 Task: Look for space in Jinshi, China from 6th September, 2023 to 18th September, 2023 for 3 adults in price range Rs.6000 to Rs.12000. Place can be entire place with 2 bedrooms having 2 beds and 2 bathrooms. Property type can be house, flat, guest house, hotel. Booking option can be shelf check-in. Required host language is Chinese (Simplified).
Action: Mouse moved to (590, 198)
Screenshot: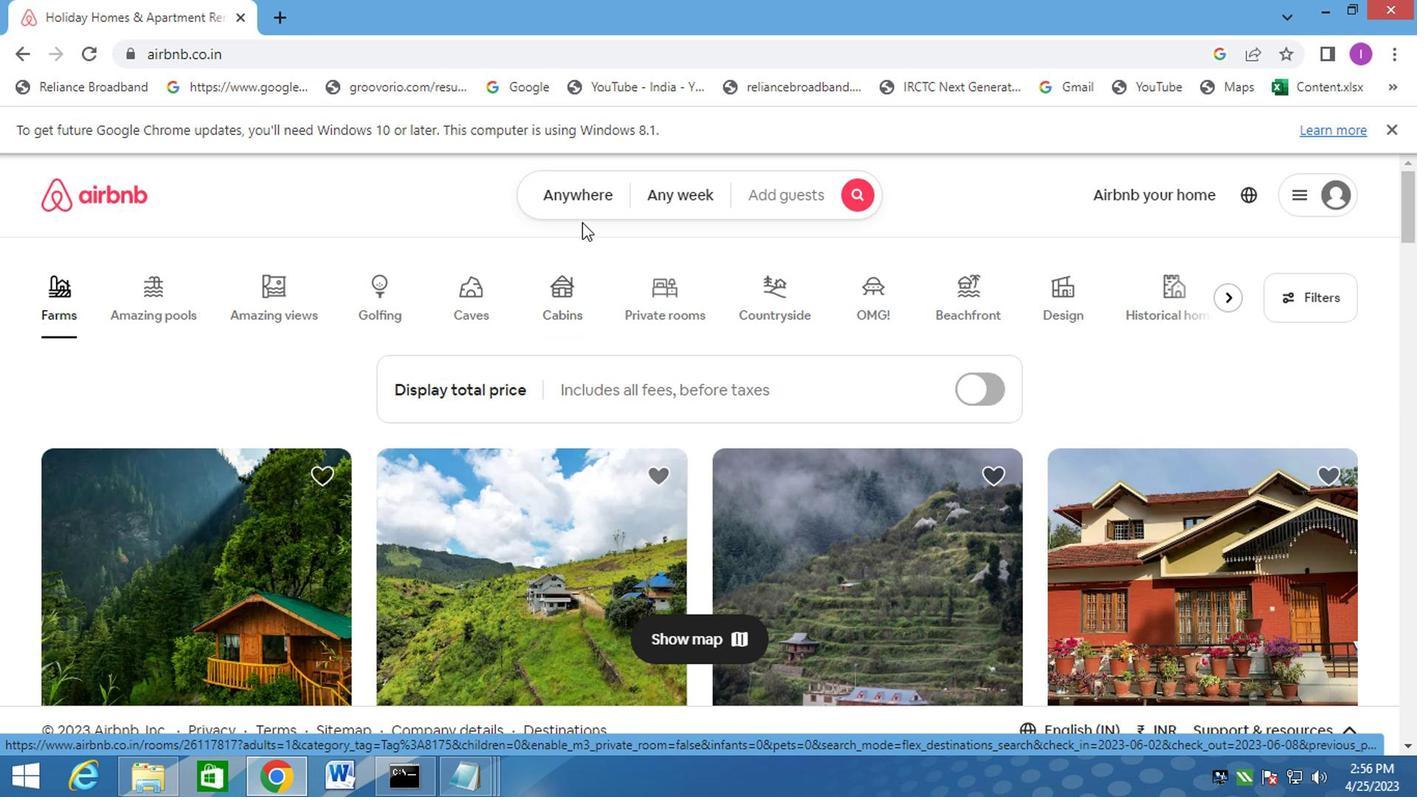 
Action: Mouse pressed left at (590, 198)
Screenshot: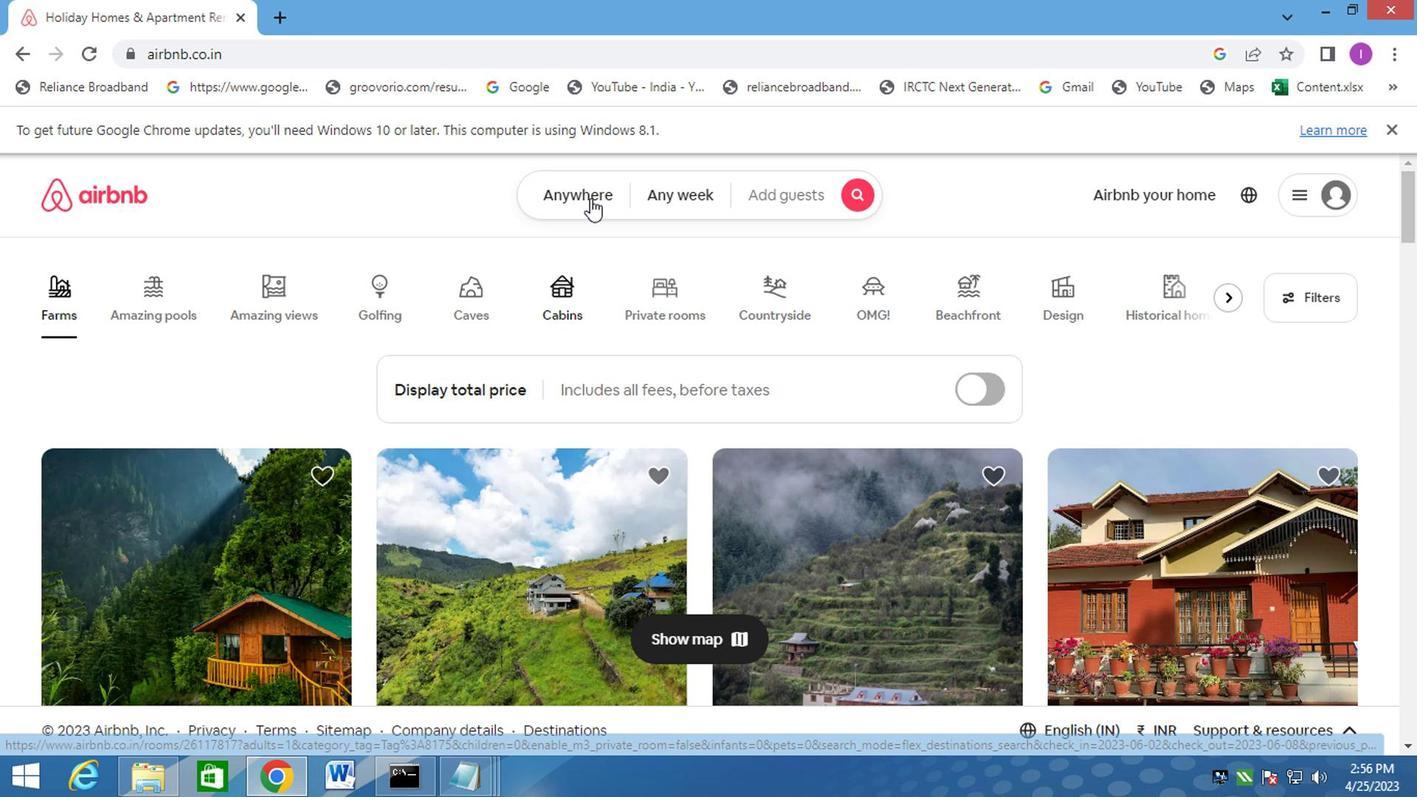 
Action: Mouse moved to (287, 281)
Screenshot: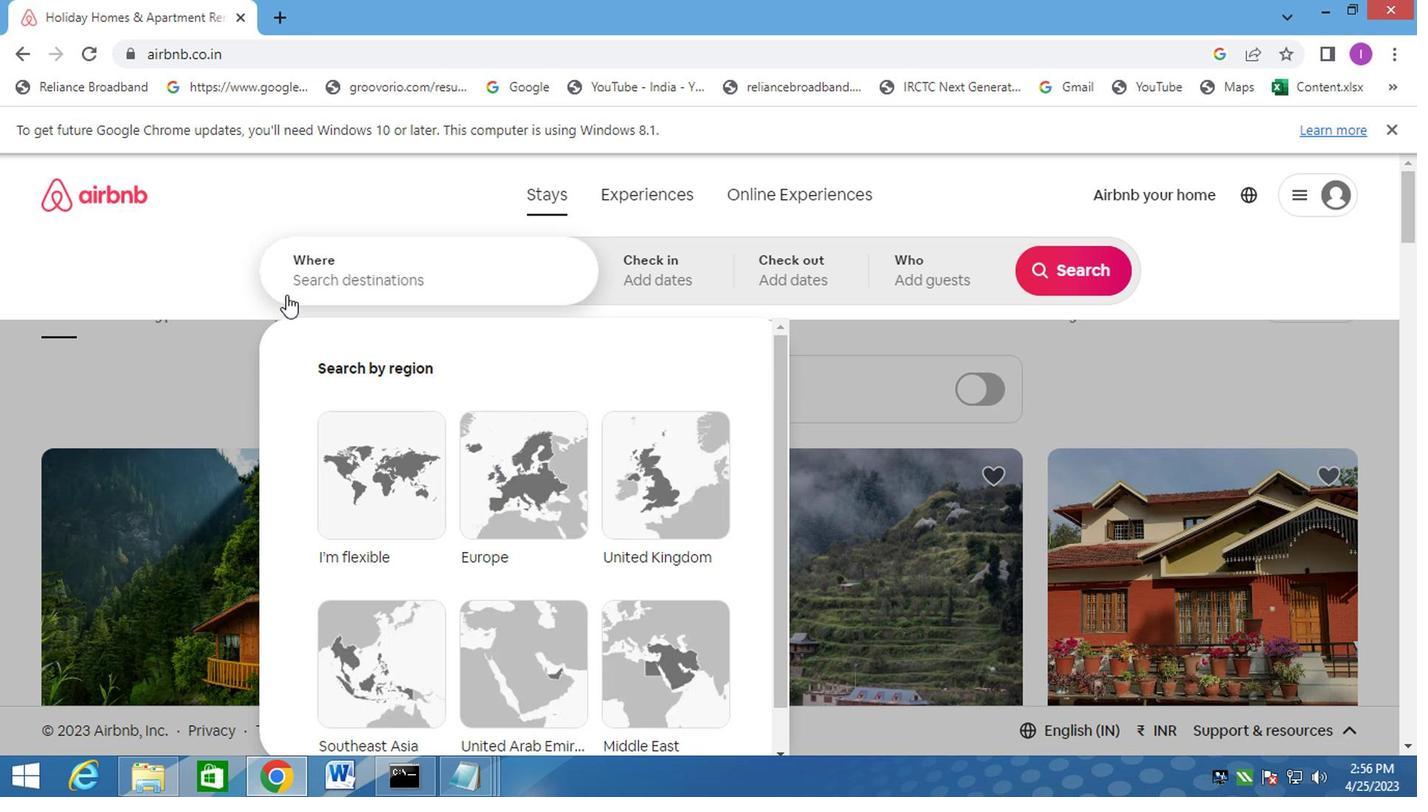 
Action: Mouse pressed left at (287, 281)
Screenshot: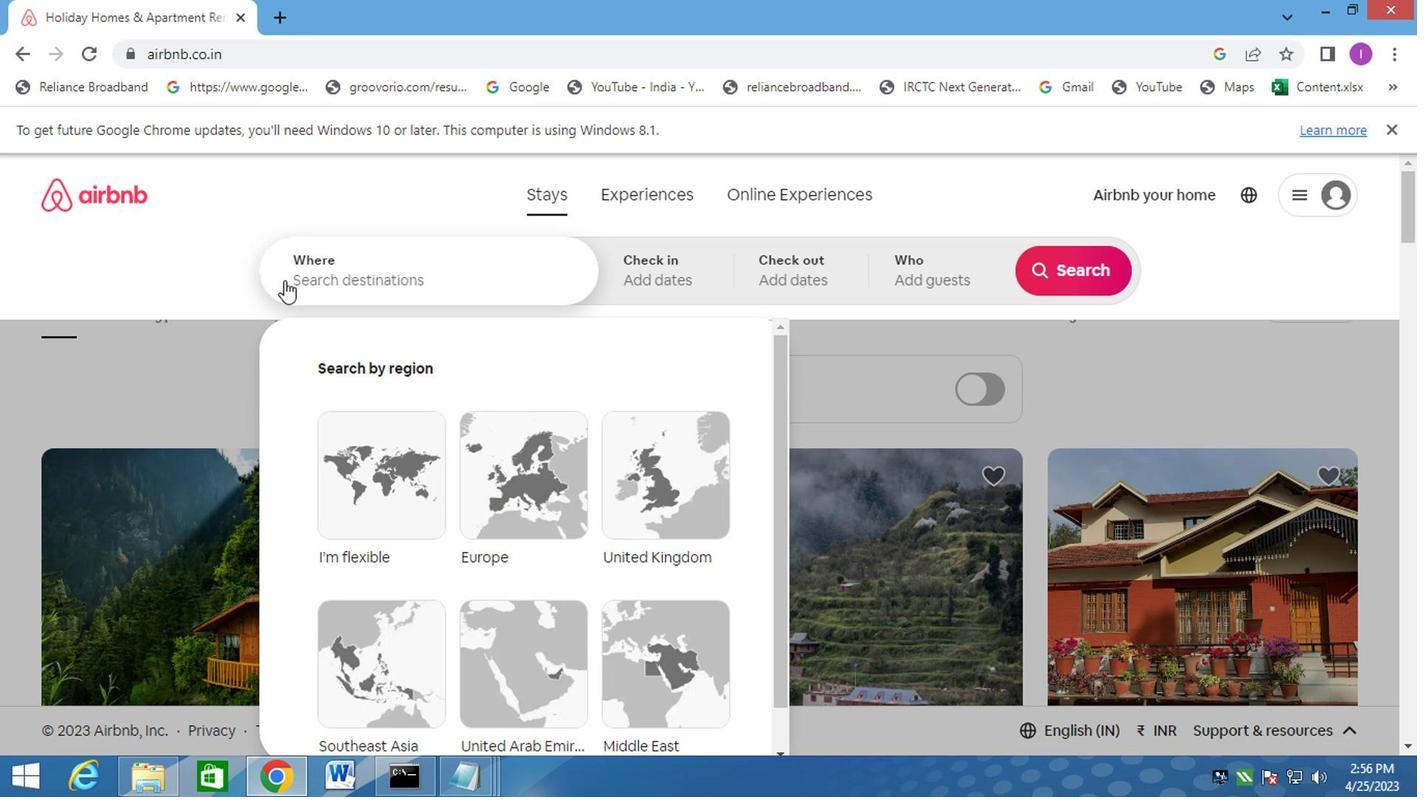 
Action: Mouse moved to (378, 332)
Screenshot: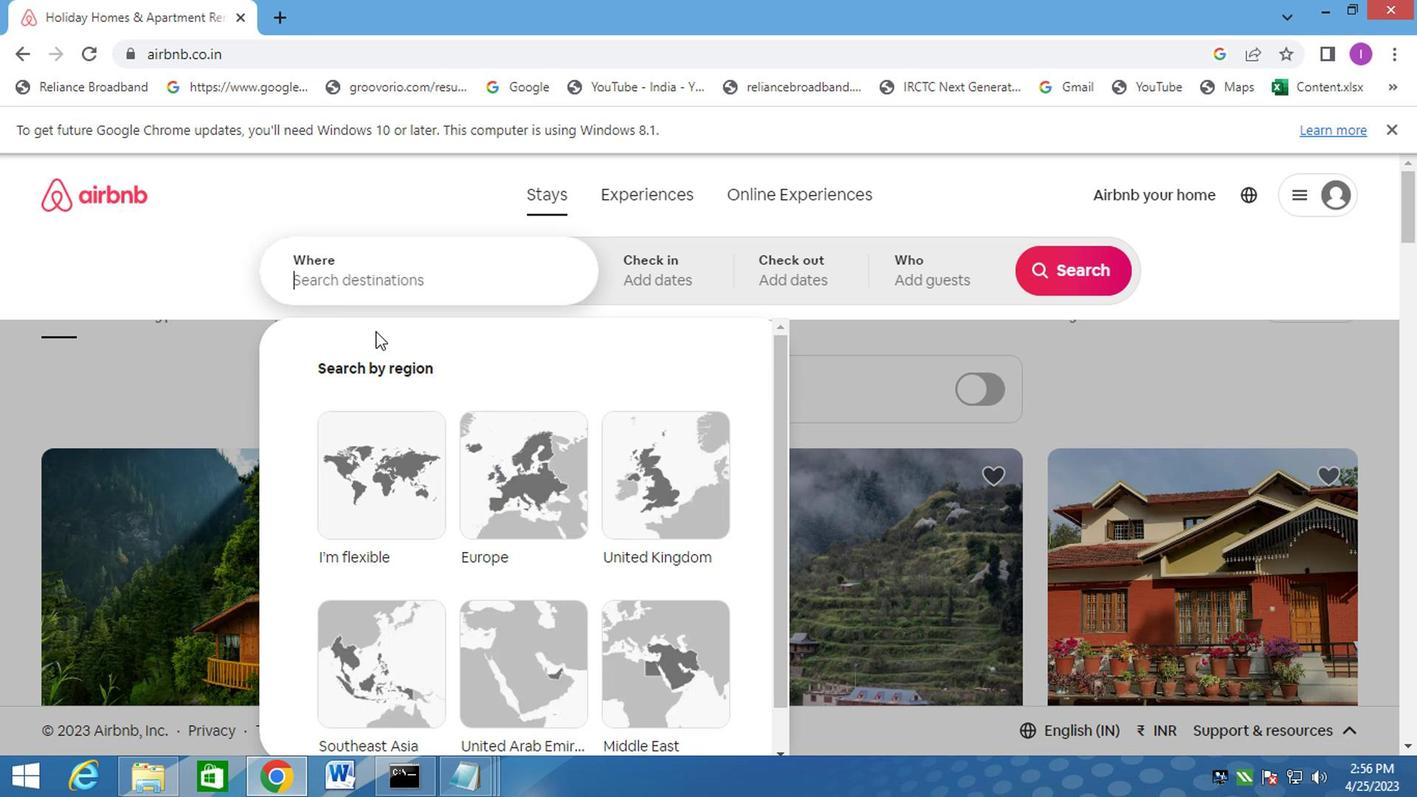 
Action: Key pressed jinshi,chibn<Key.backspace><Key.backspace>na
Screenshot: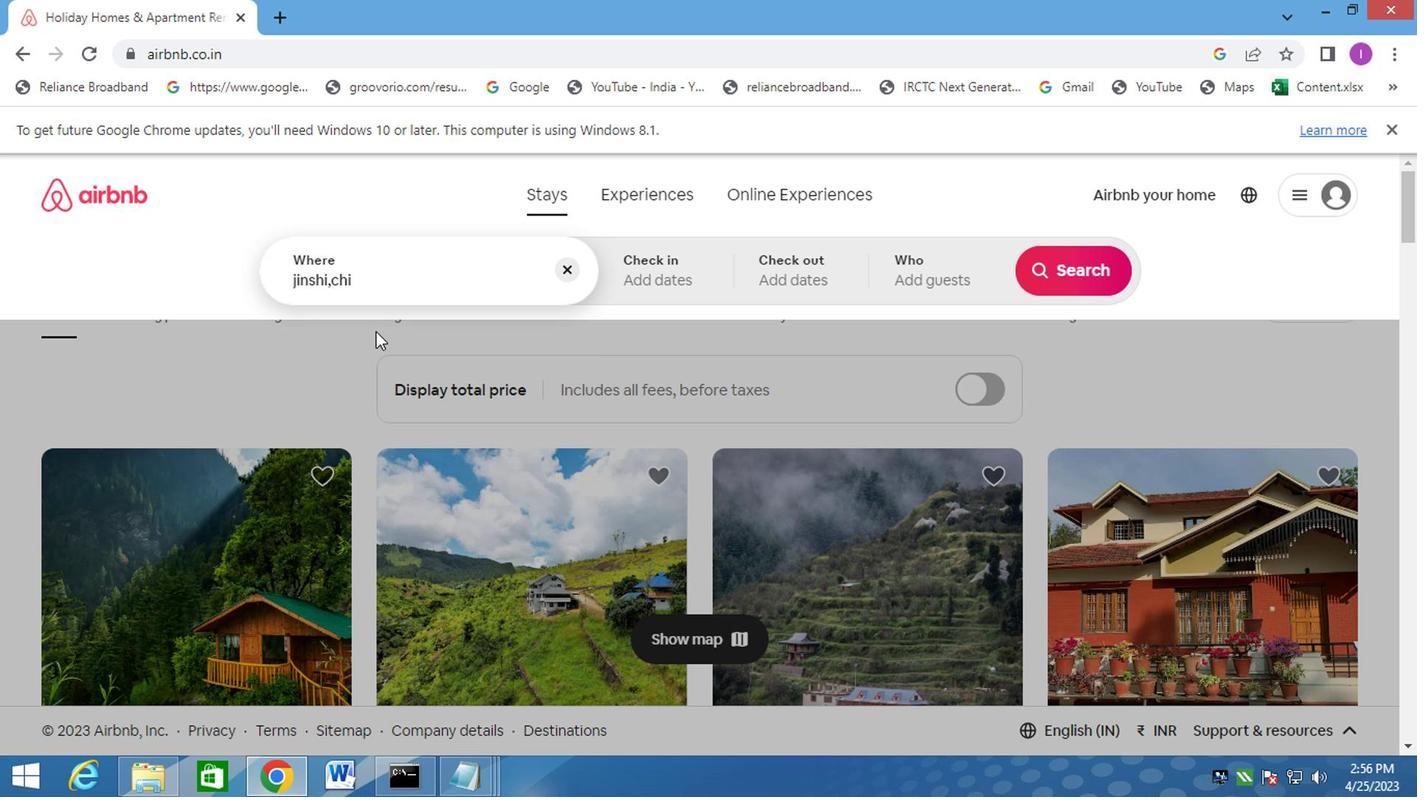 
Action: Mouse moved to (670, 274)
Screenshot: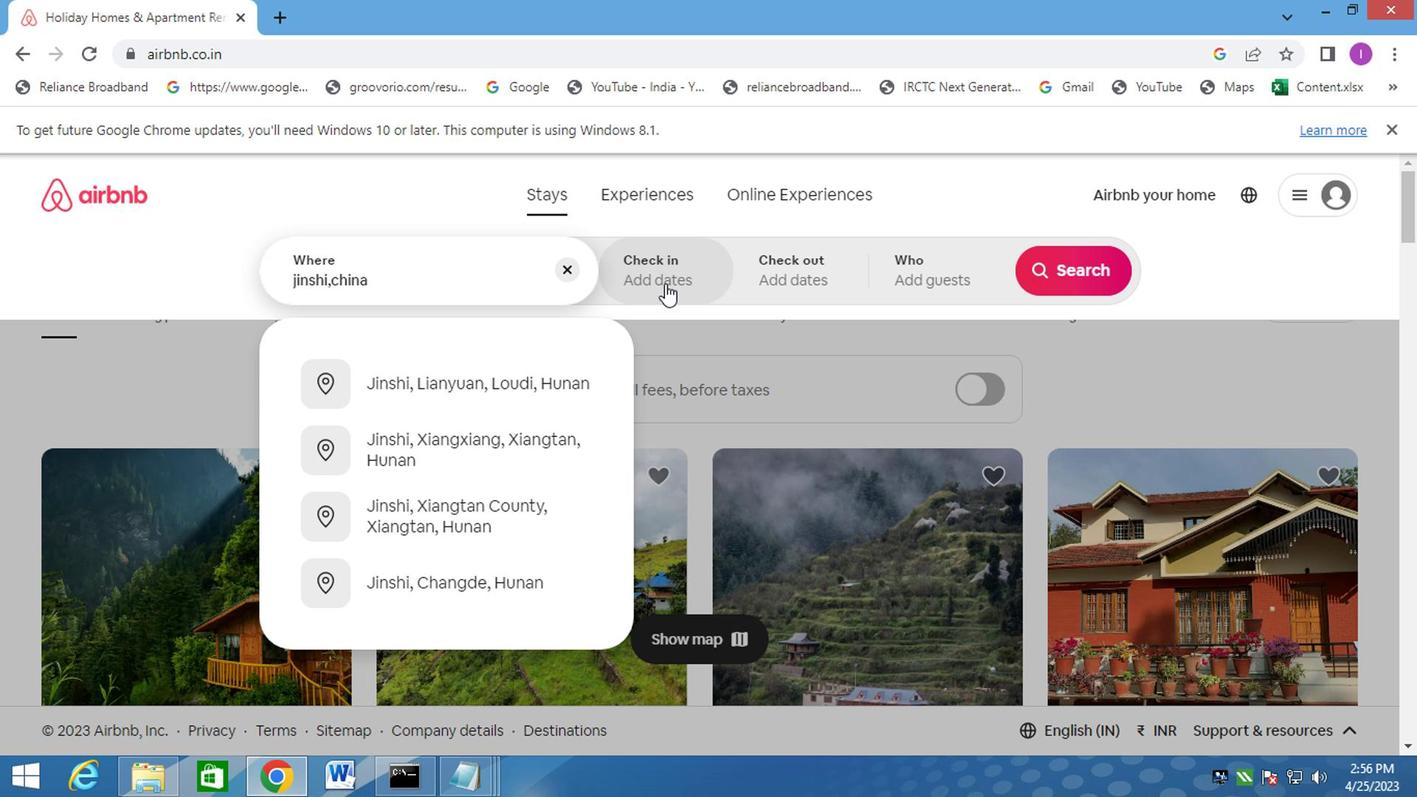 
Action: Mouse pressed left at (670, 274)
Screenshot: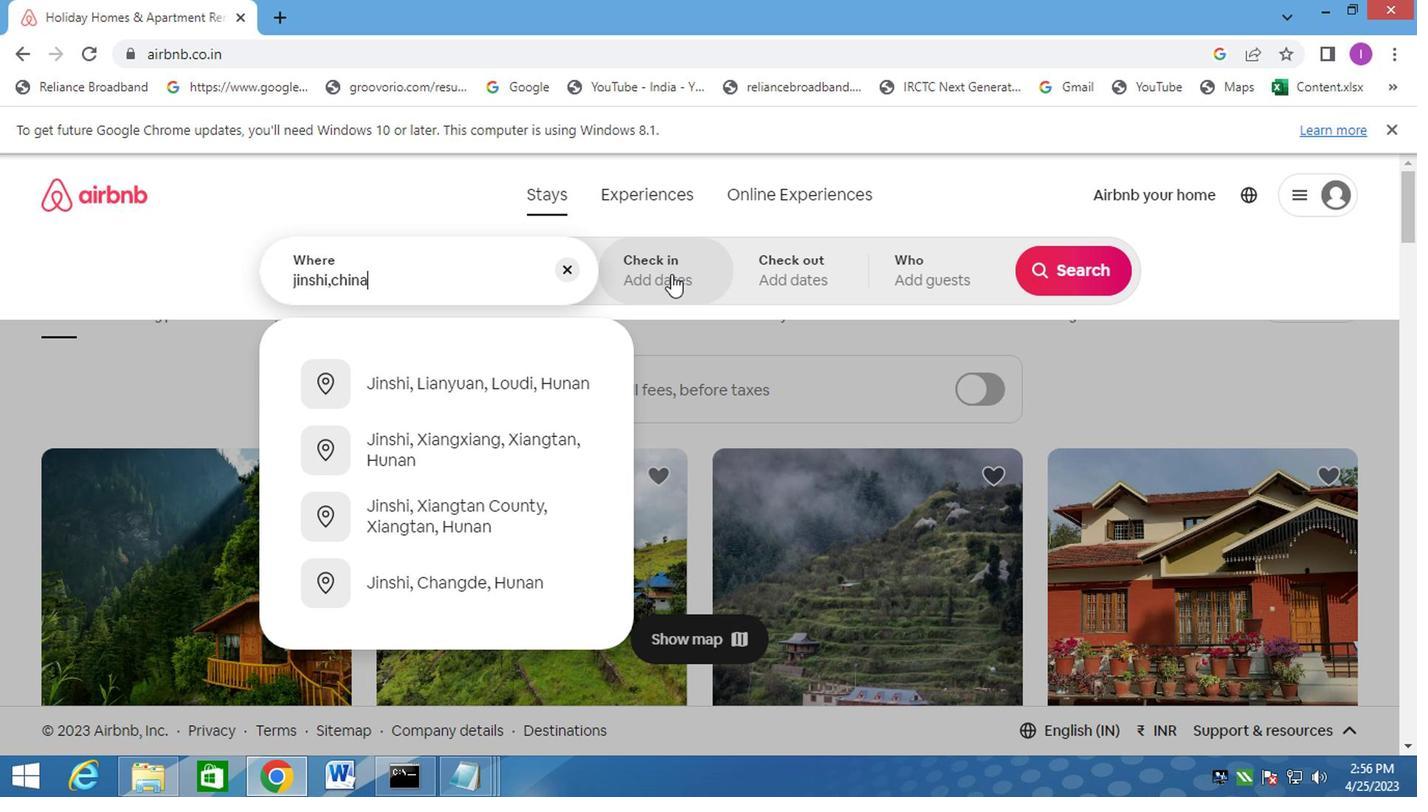 
Action: Mouse moved to (1053, 437)
Screenshot: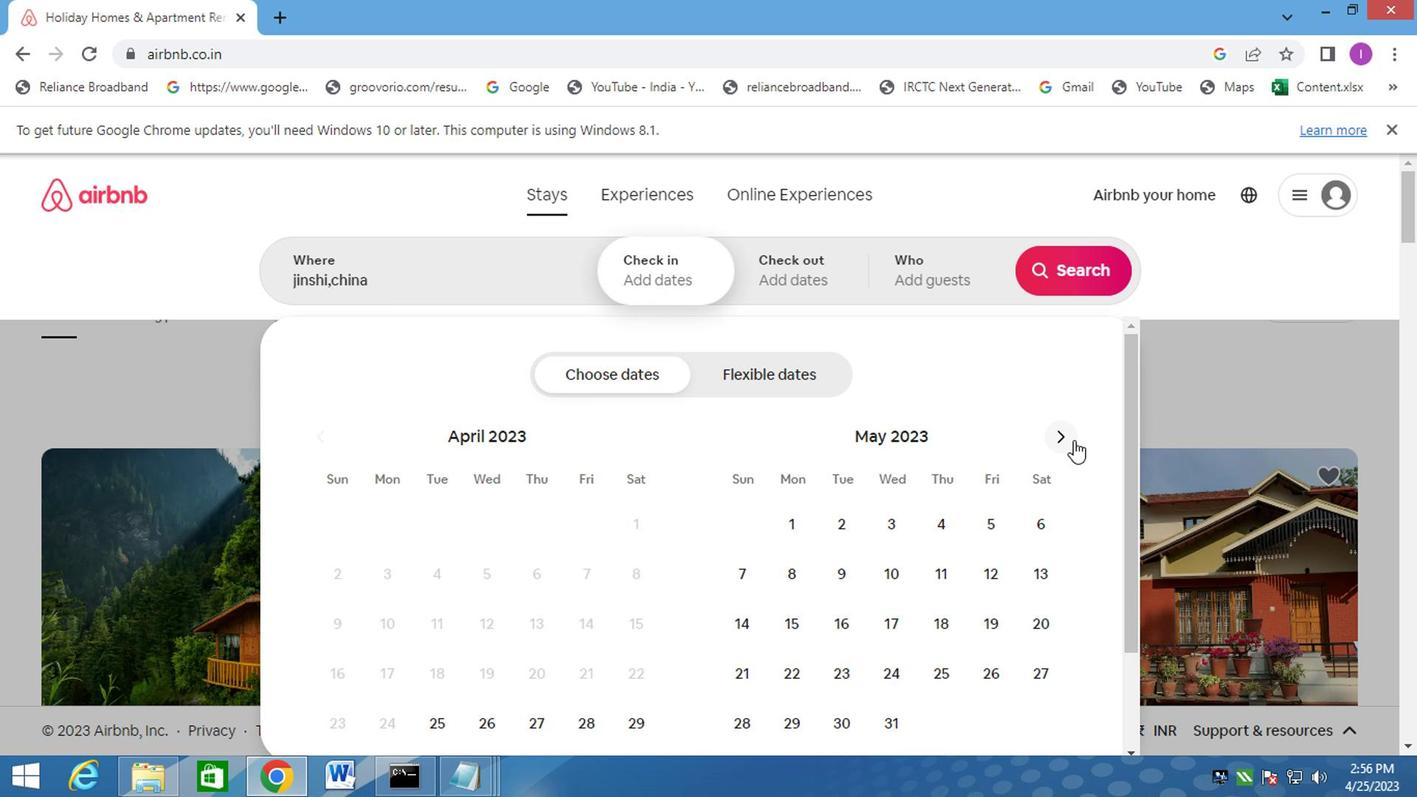 
Action: Mouse pressed left at (1053, 437)
Screenshot: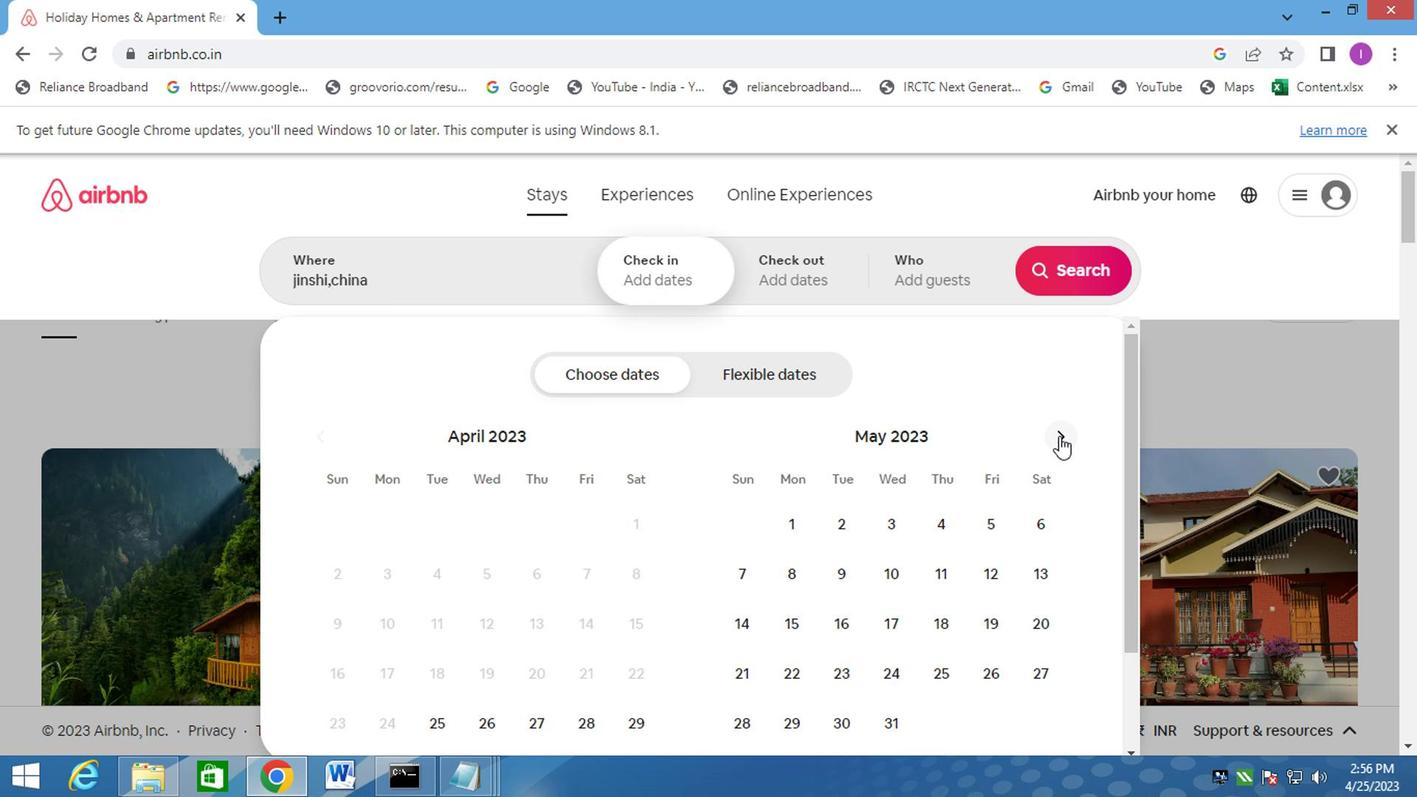 
Action: Mouse pressed left at (1053, 437)
Screenshot: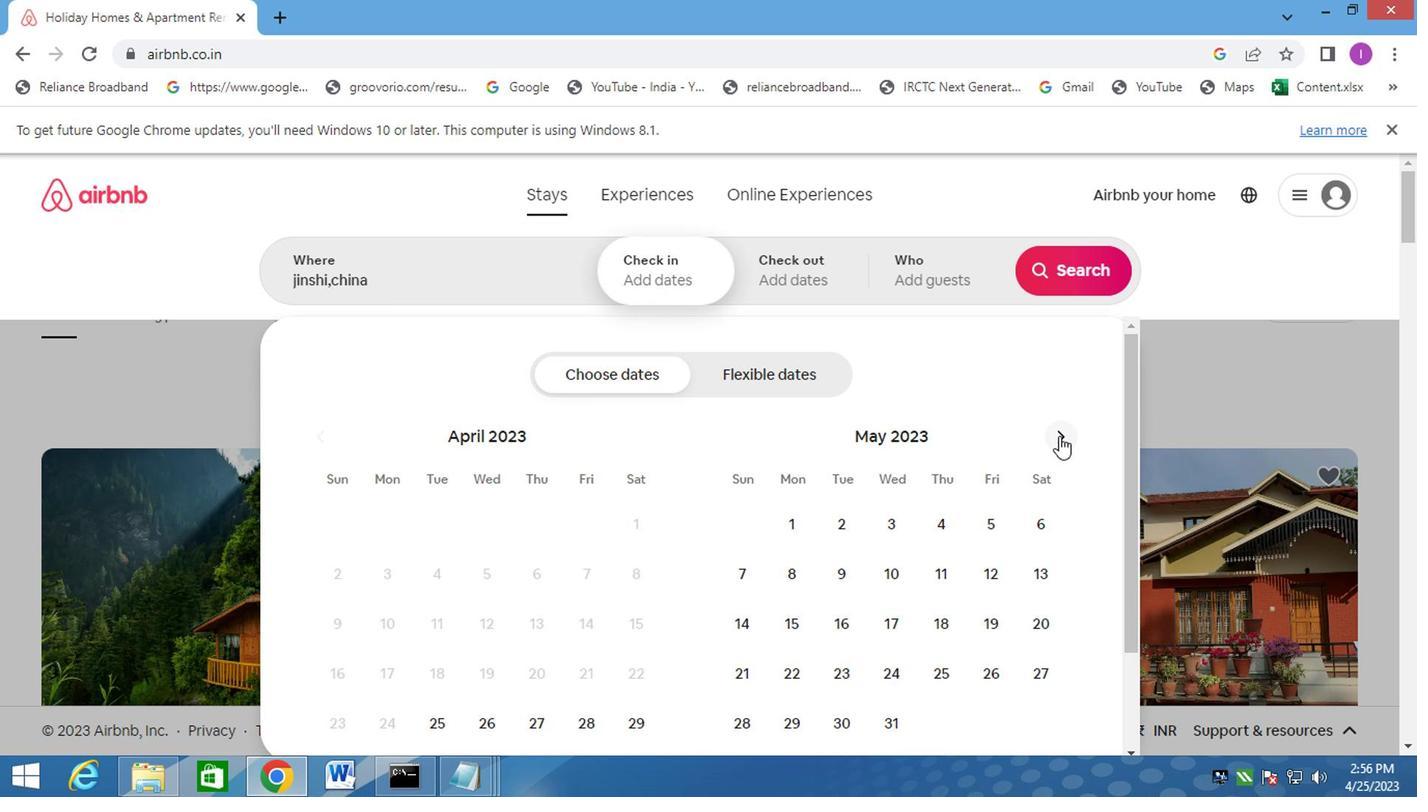 
Action: Mouse moved to (1053, 435)
Screenshot: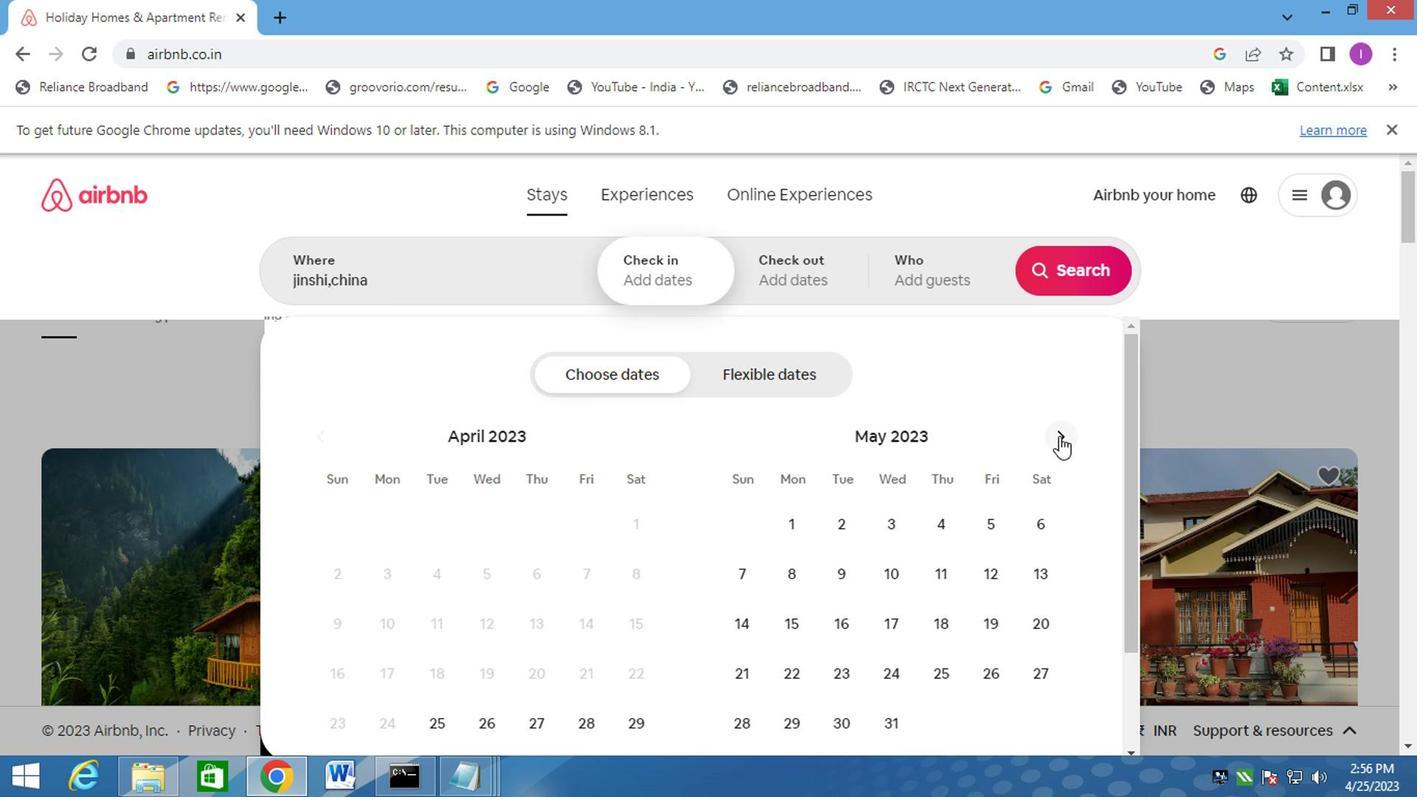 
Action: Mouse pressed left at (1053, 435)
Screenshot: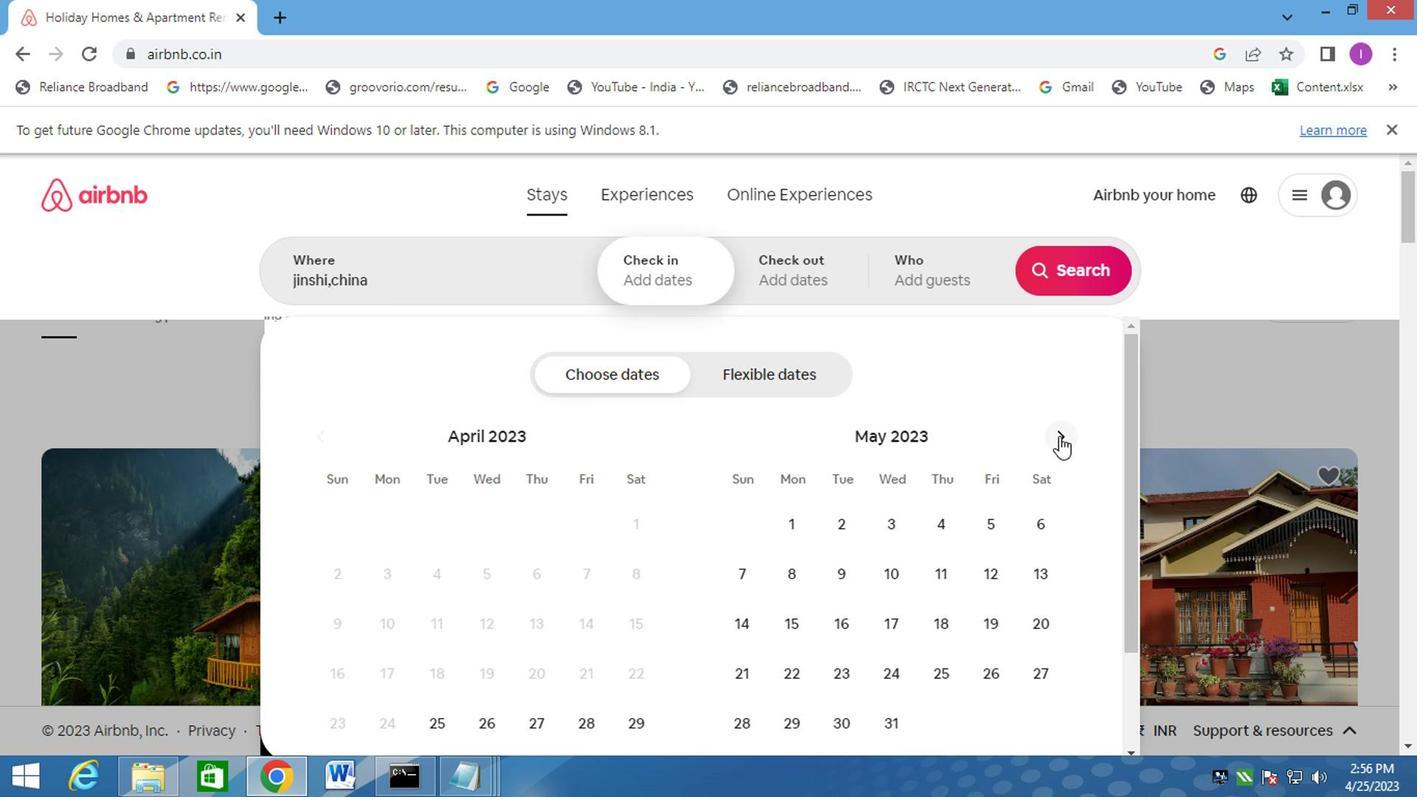 
Action: Mouse moved to (1058, 429)
Screenshot: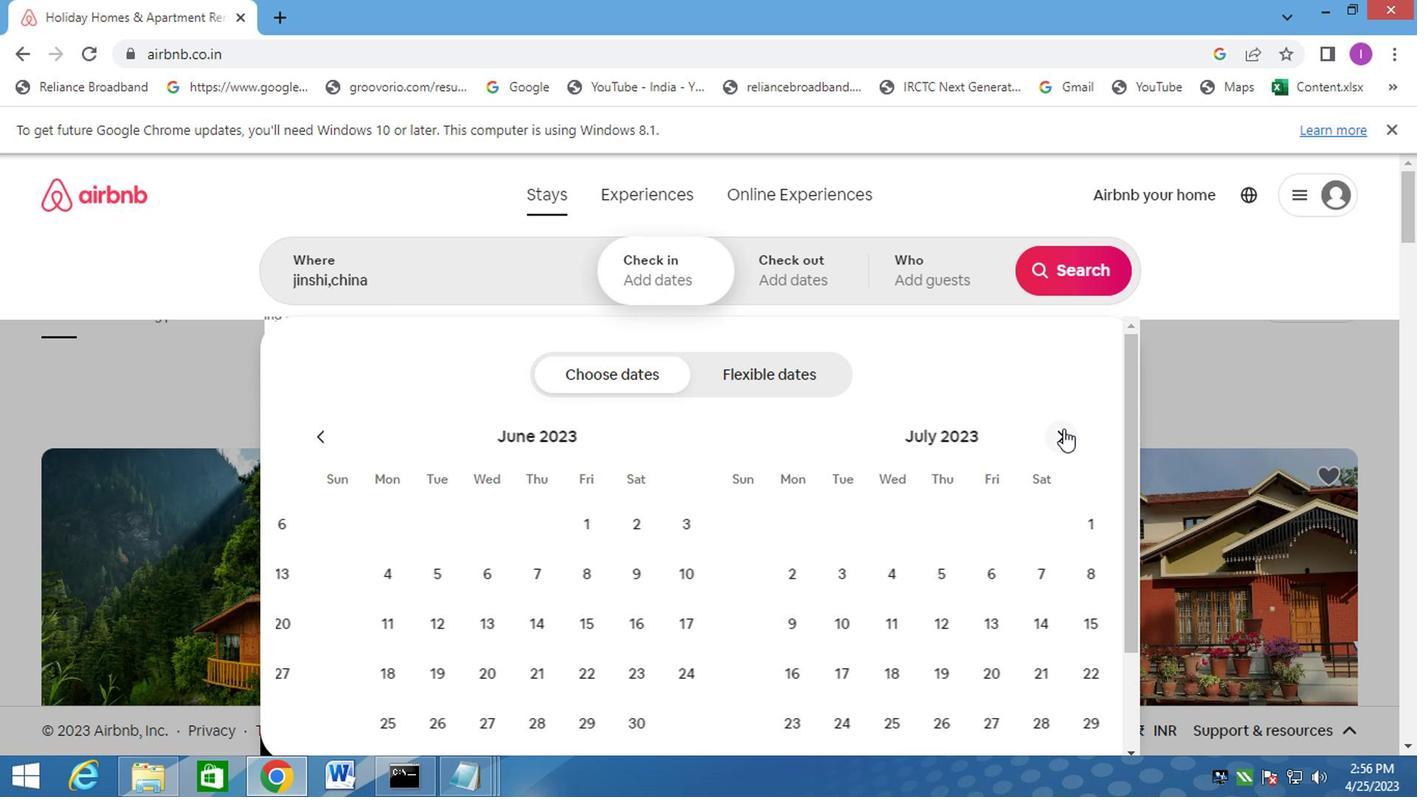 
Action: Mouse pressed left at (1058, 429)
Screenshot: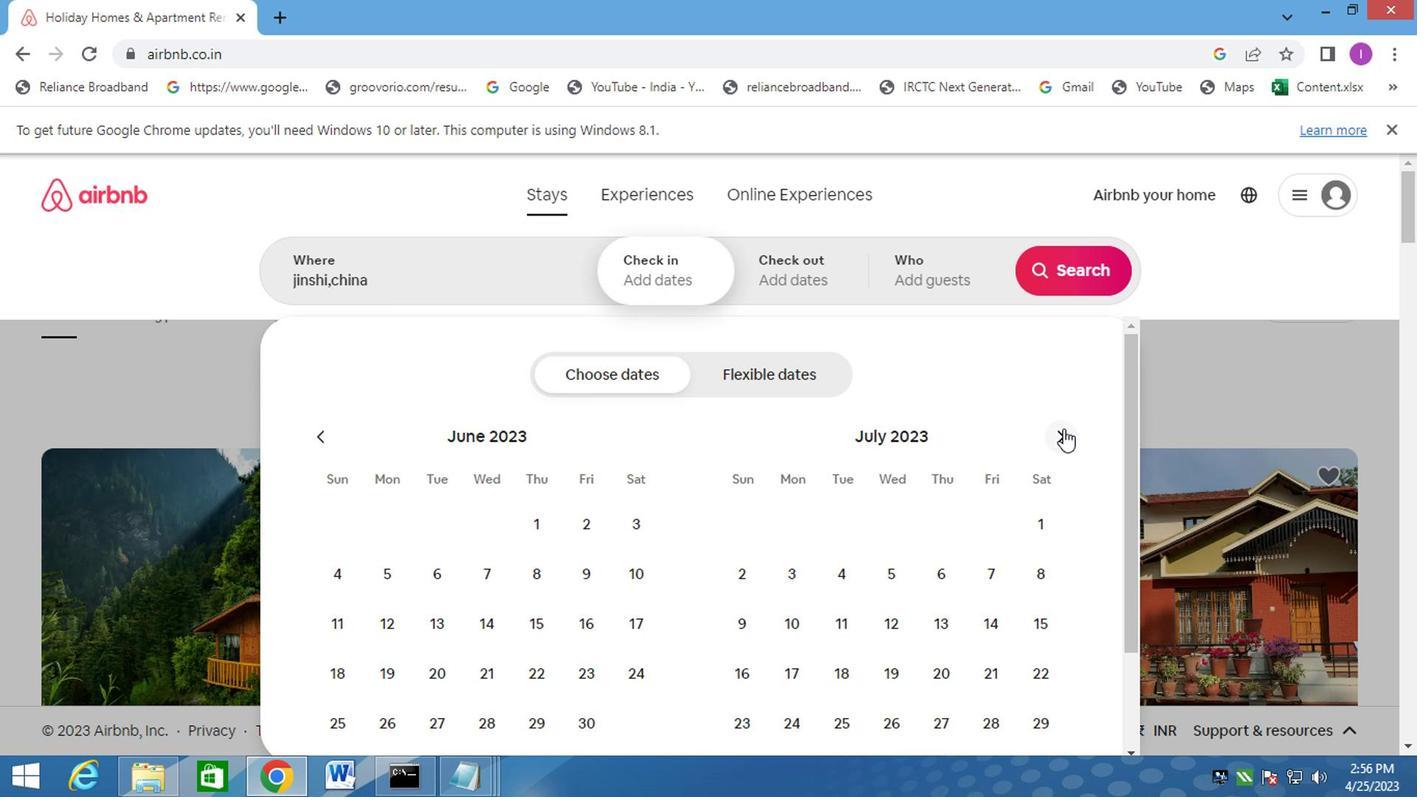 
Action: Mouse moved to (1058, 429)
Screenshot: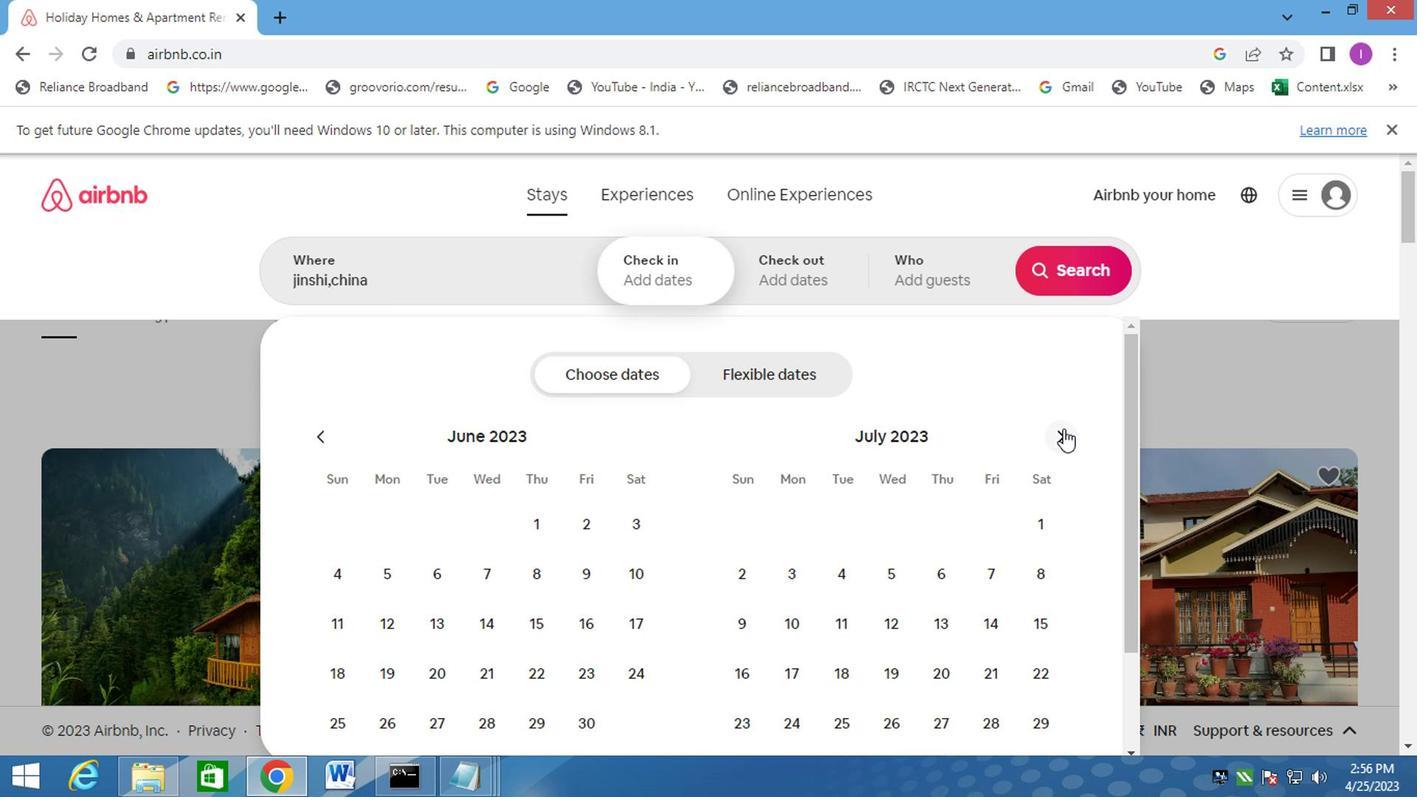 
Action: Mouse pressed left at (1058, 429)
Screenshot: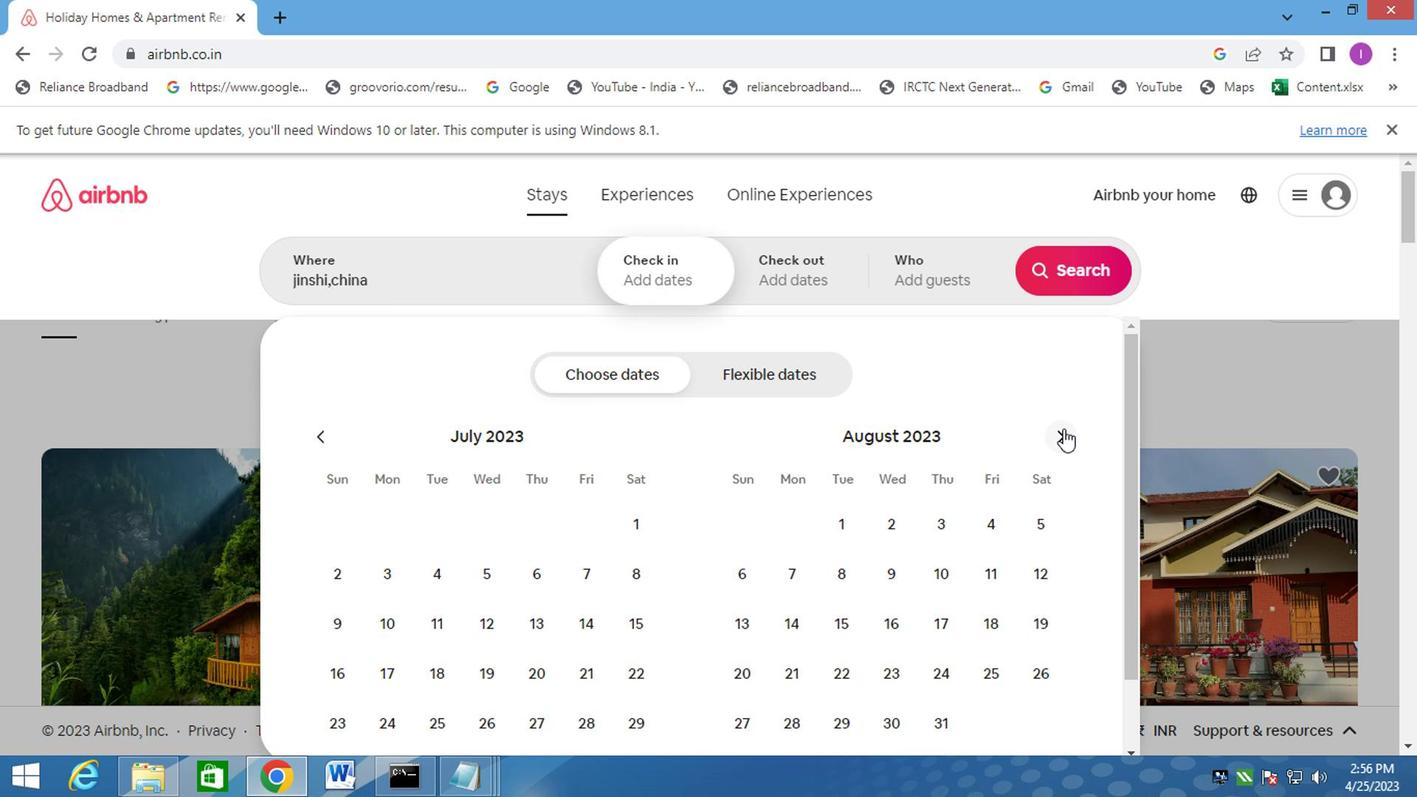
Action: Mouse moved to (891, 567)
Screenshot: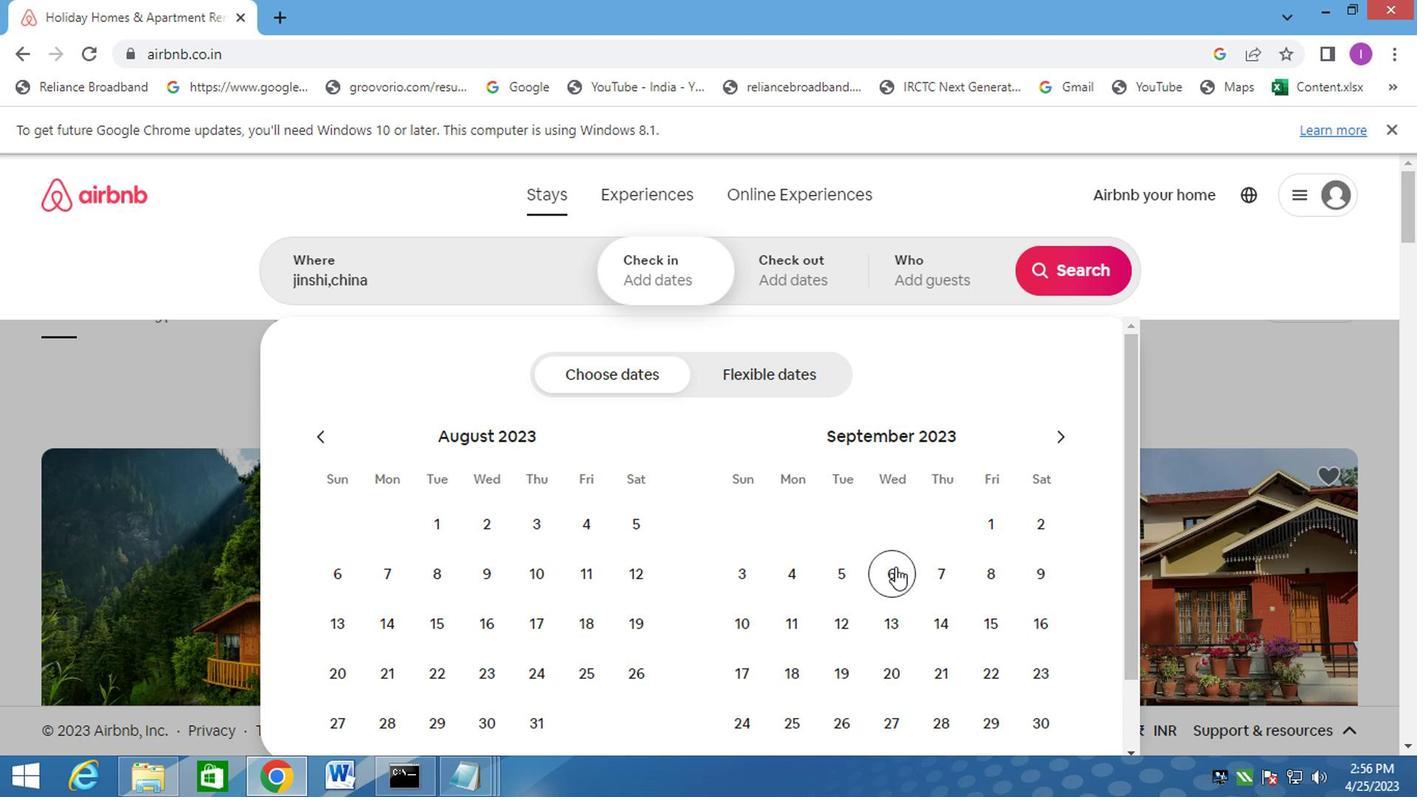 
Action: Mouse pressed left at (891, 567)
Screenshot: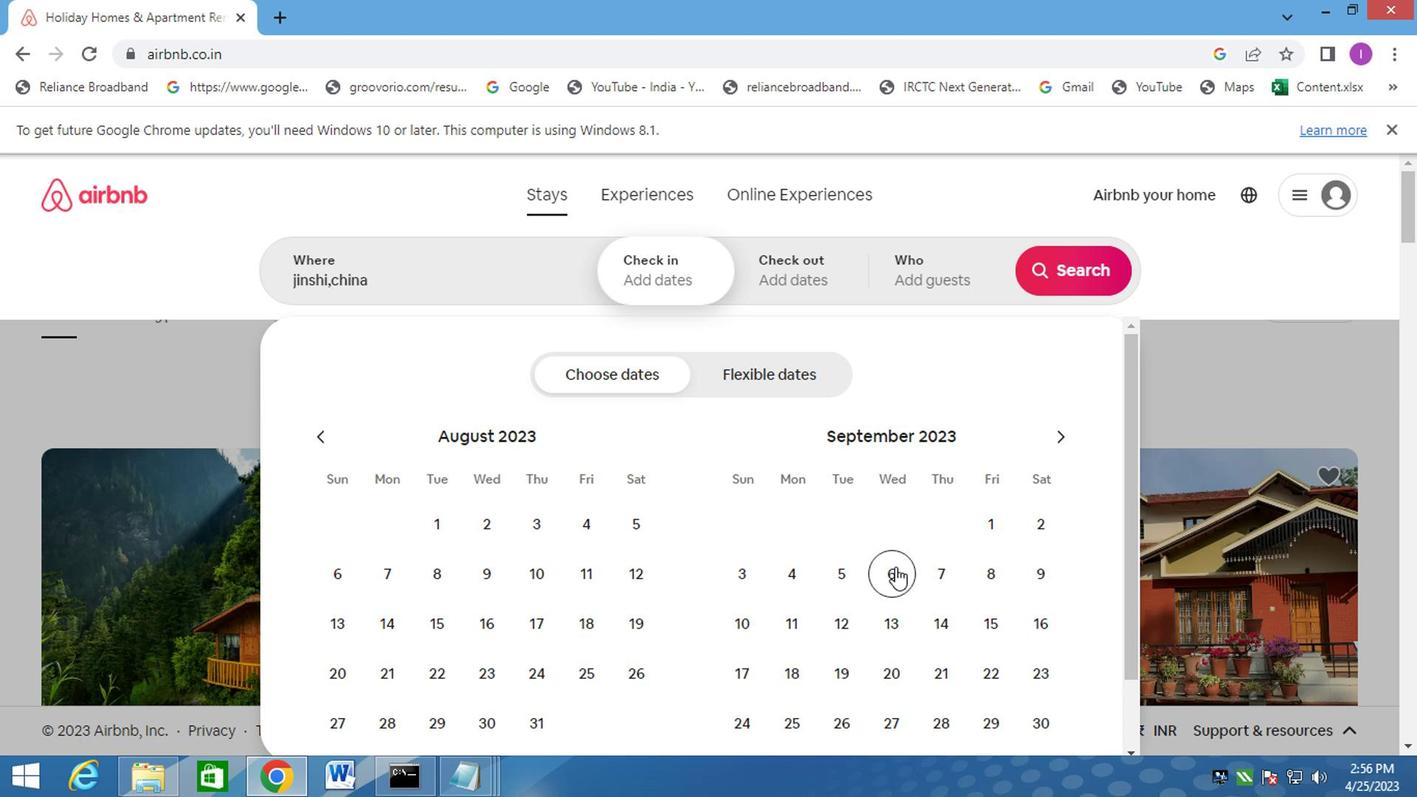 
Action: Mouse moved to (783, 681)
Screenshot: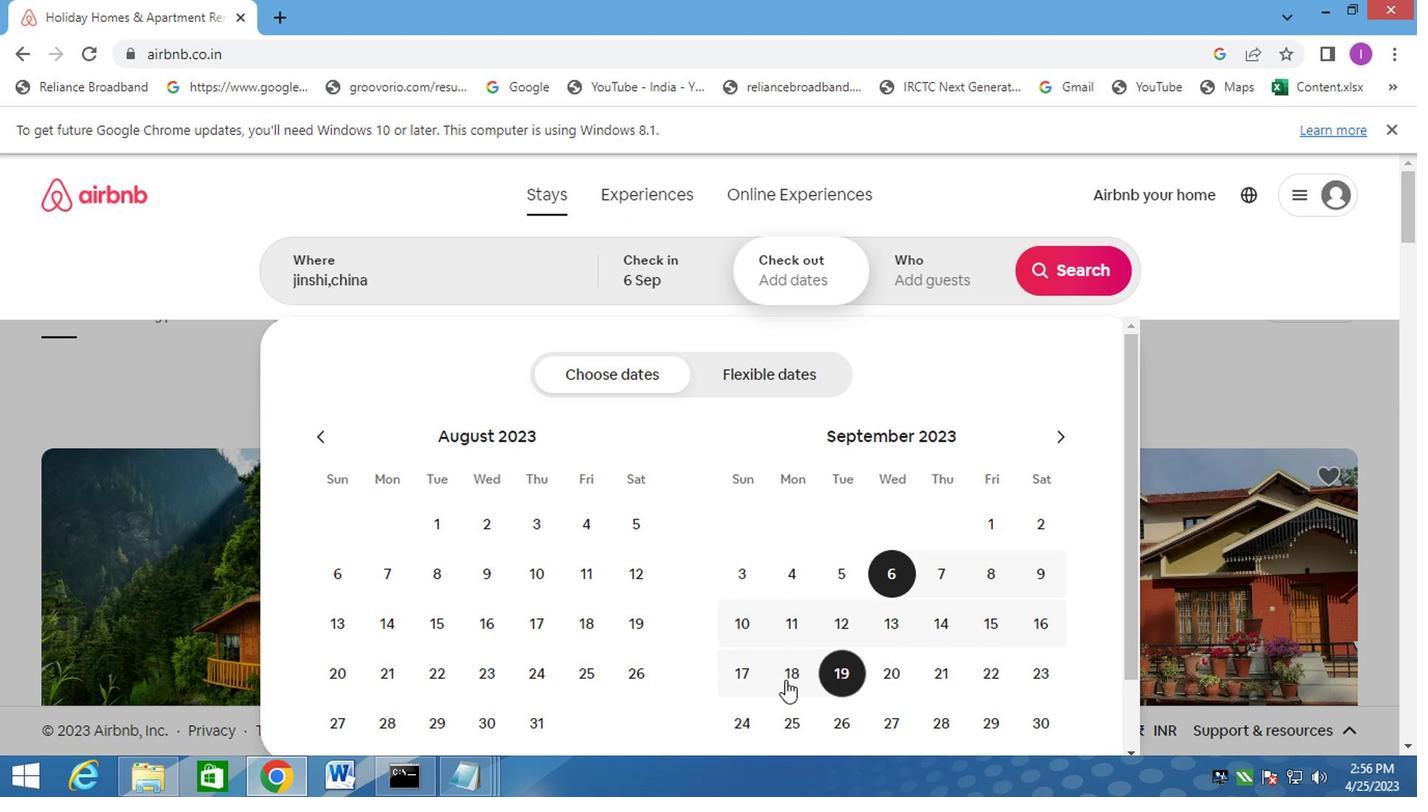 
Action: Mouse pressed left at (783, 681)
Screenshot: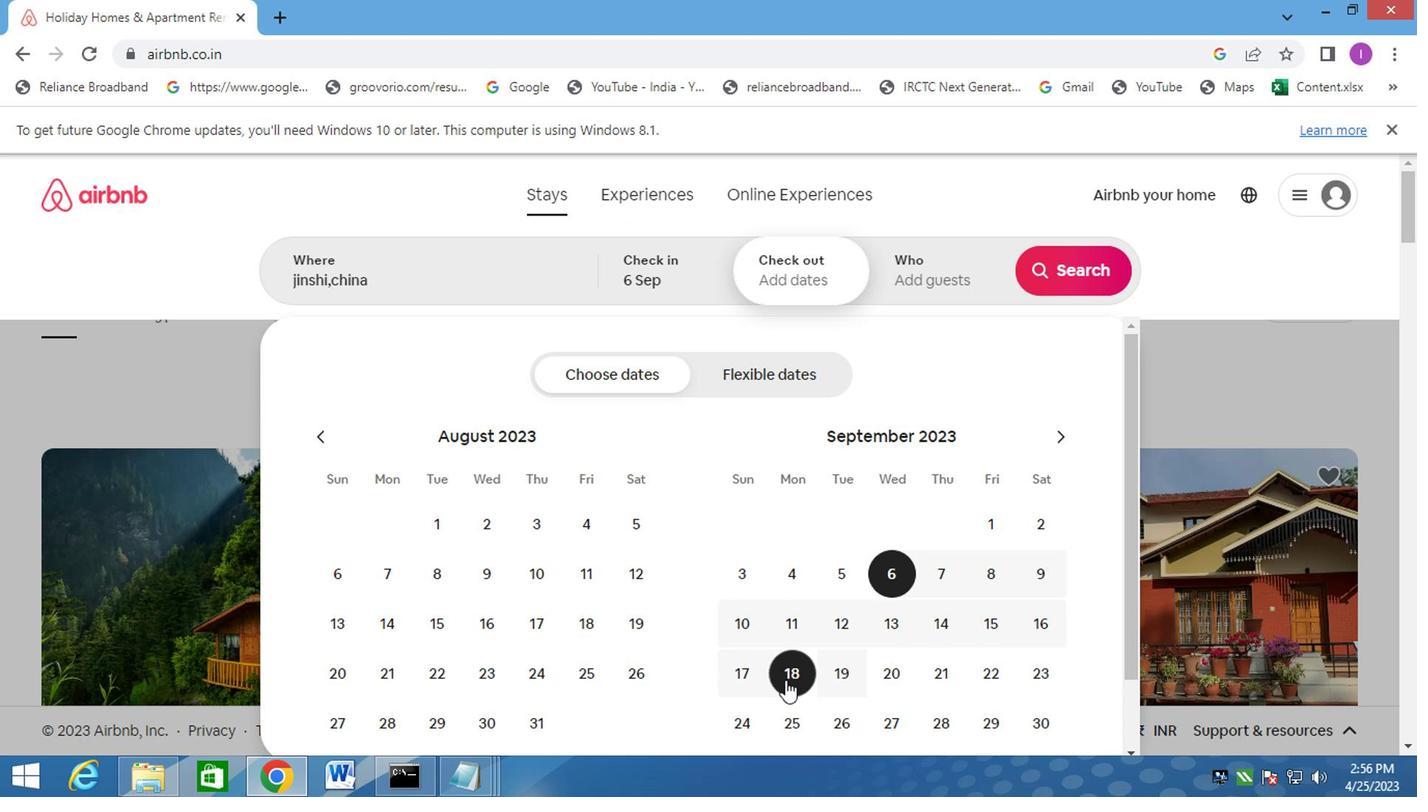 
Action: Mouse moved to (960, 271)
Screenshot: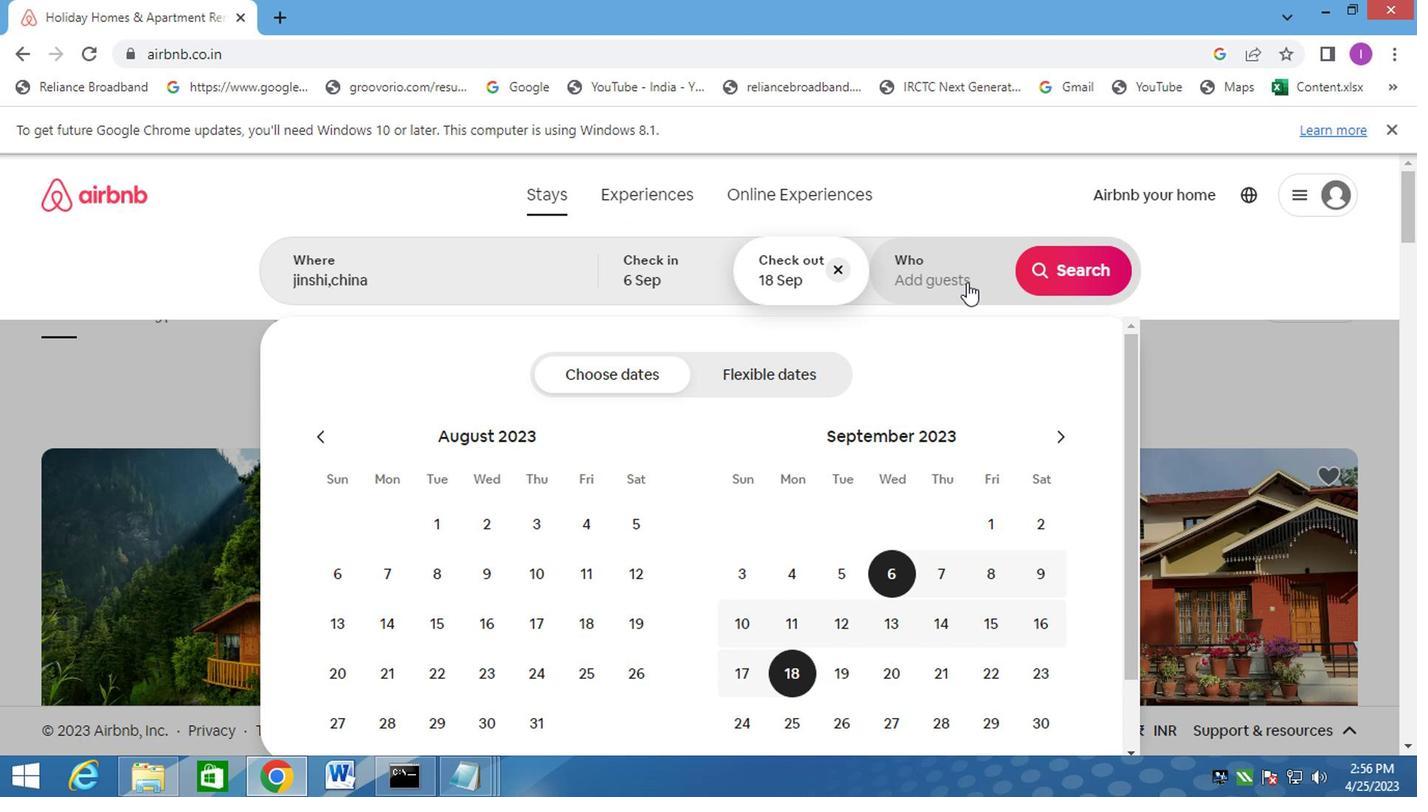 
Action: Mouse pressed left at (960, 271)
Screenshot: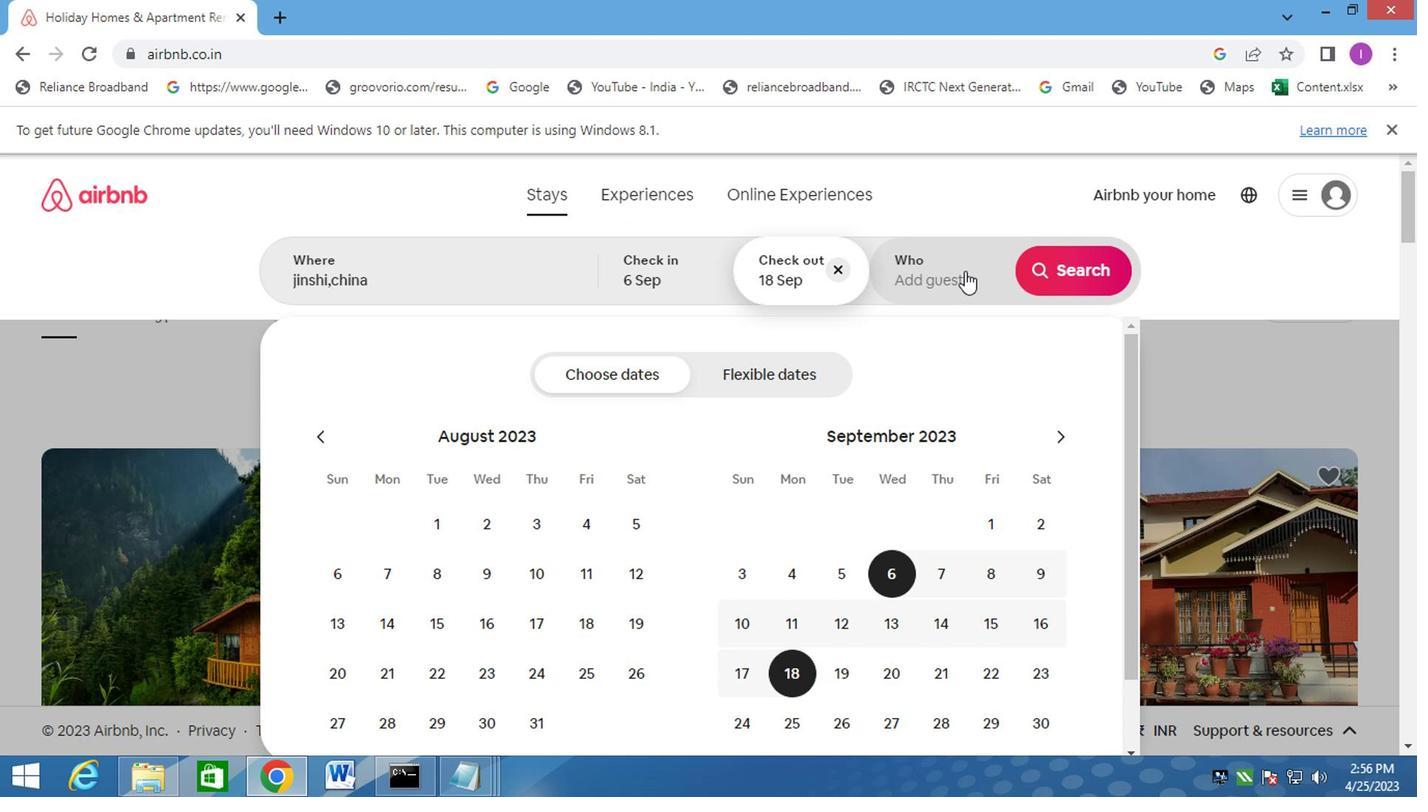 
Action: Mouse moved to (1070, 386)
Screenshot: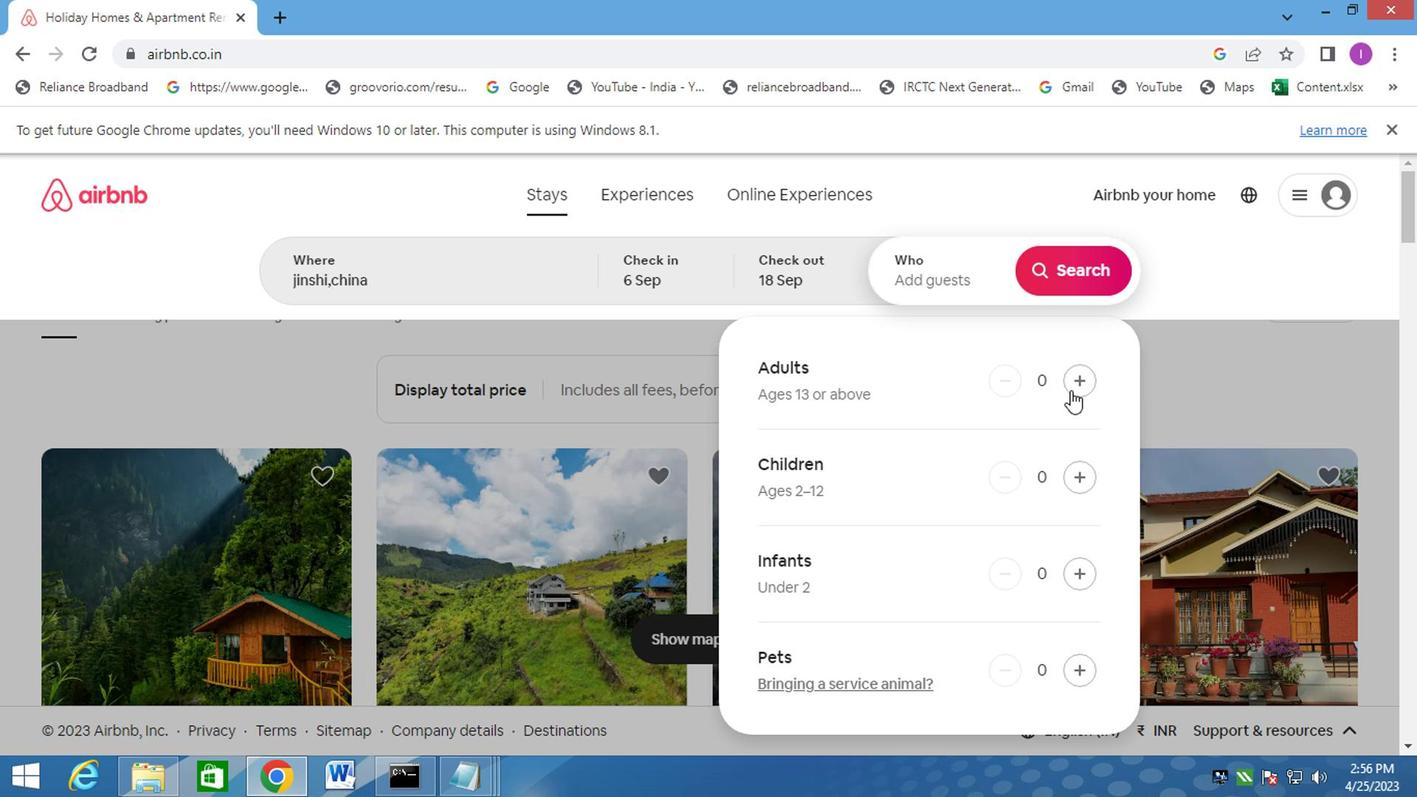 
Action: Mouse pressed left at (1070, 386)
Screenshot: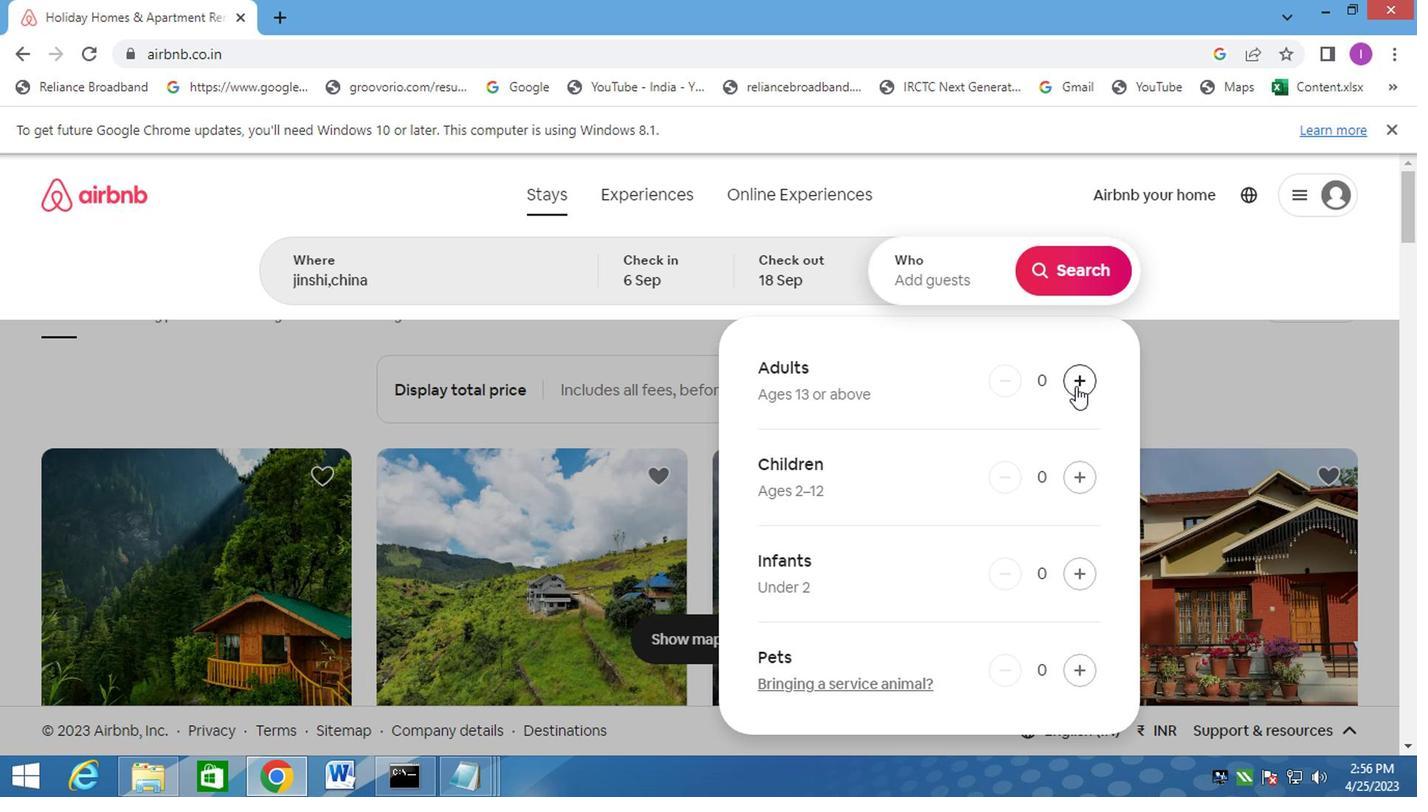 
Action: Mouse pressed left at (1070, 386)
Screenshot: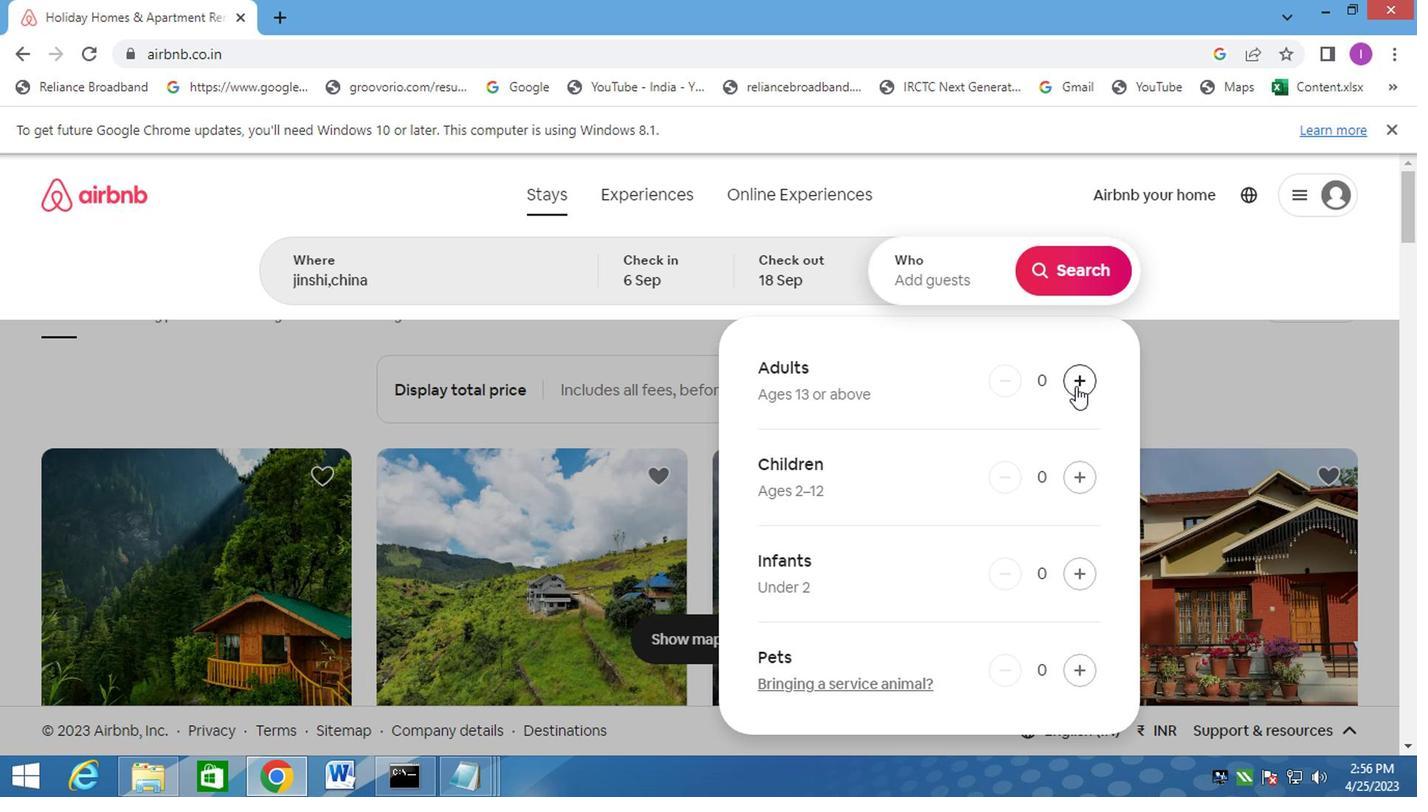 
Action: Mouse pressed left at (1070, 386)
Screenshot: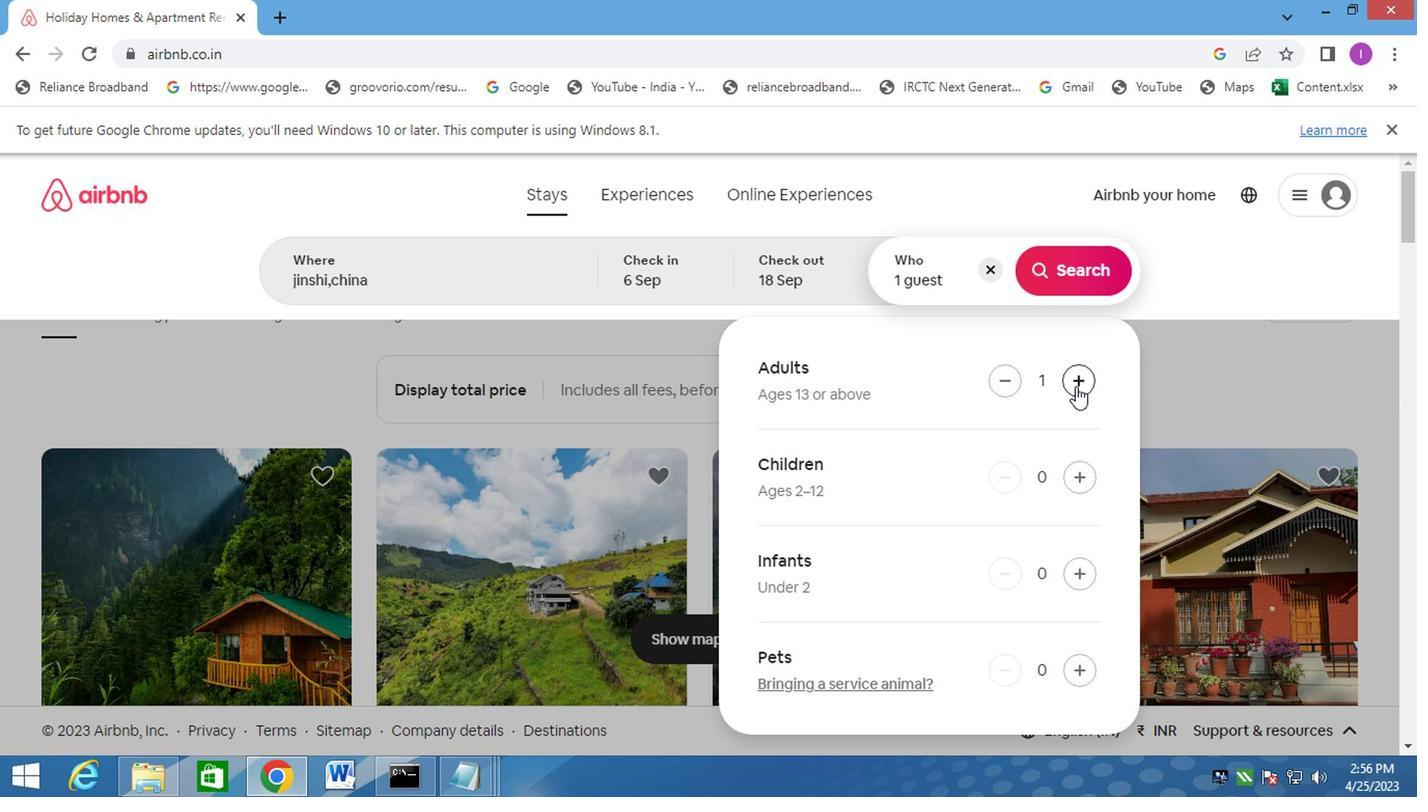 
Action: Mouse moved to (1053, 287)
Screenshot: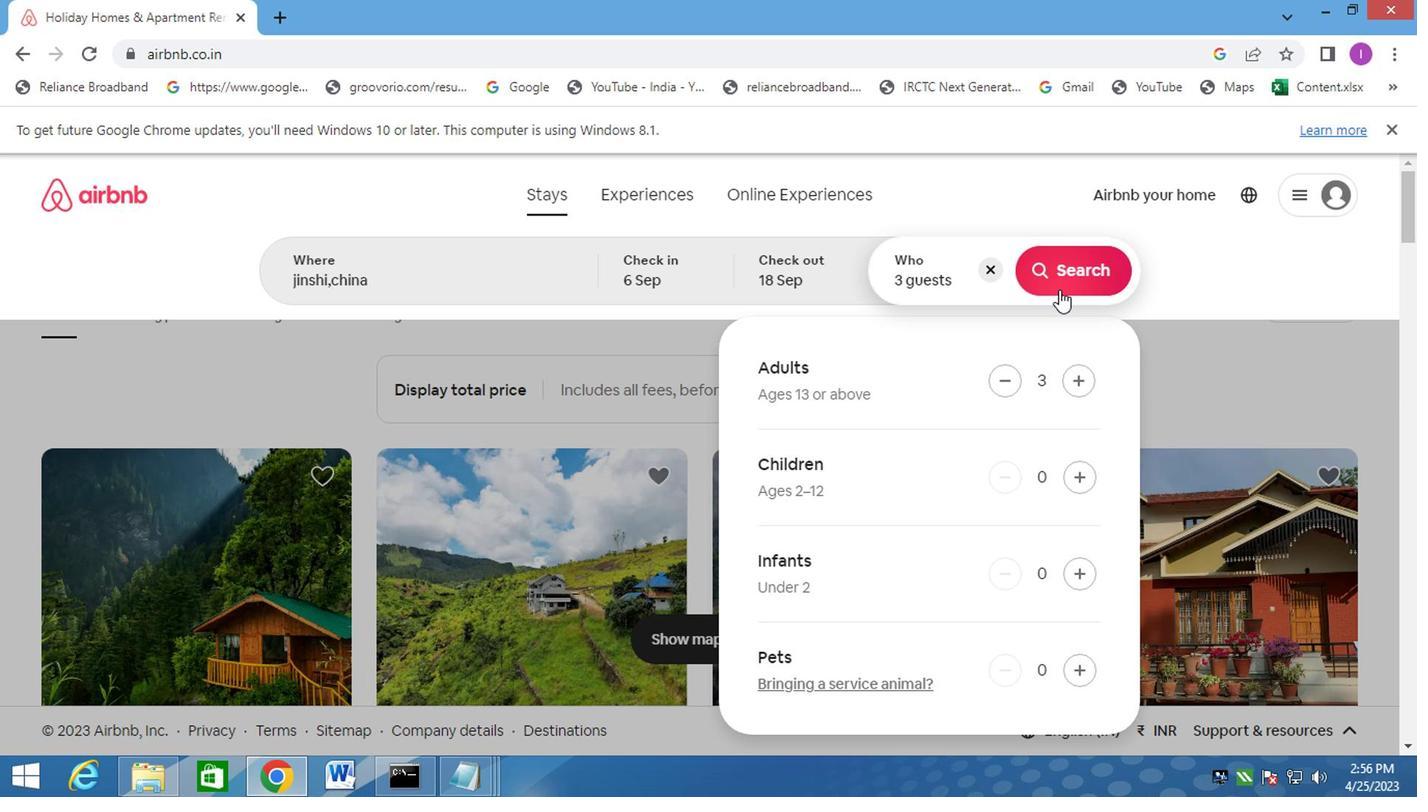 
Action: Mouse pressed left at (1053, 287)
Screenshot: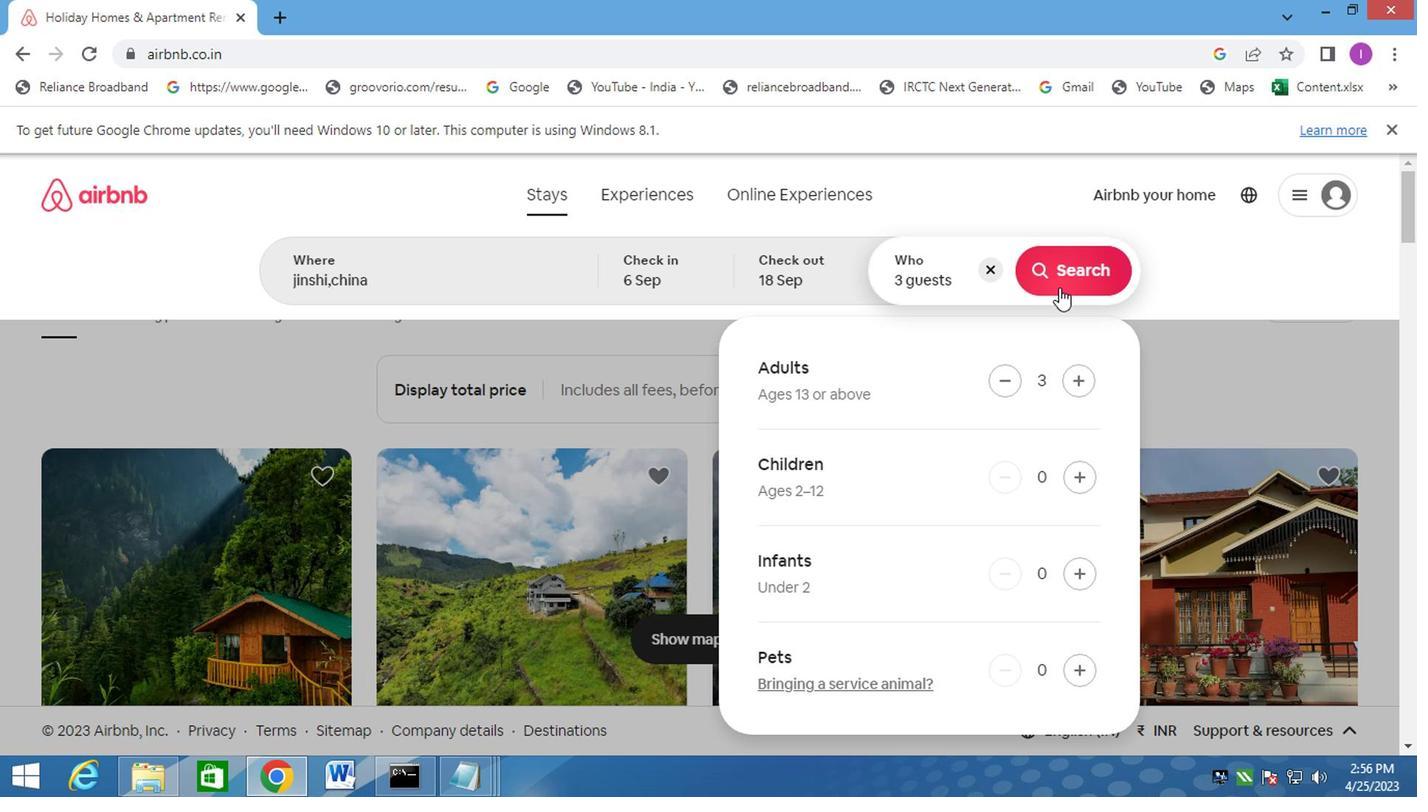 
Action: Mouse moved to (1316, 287)
Screenshot: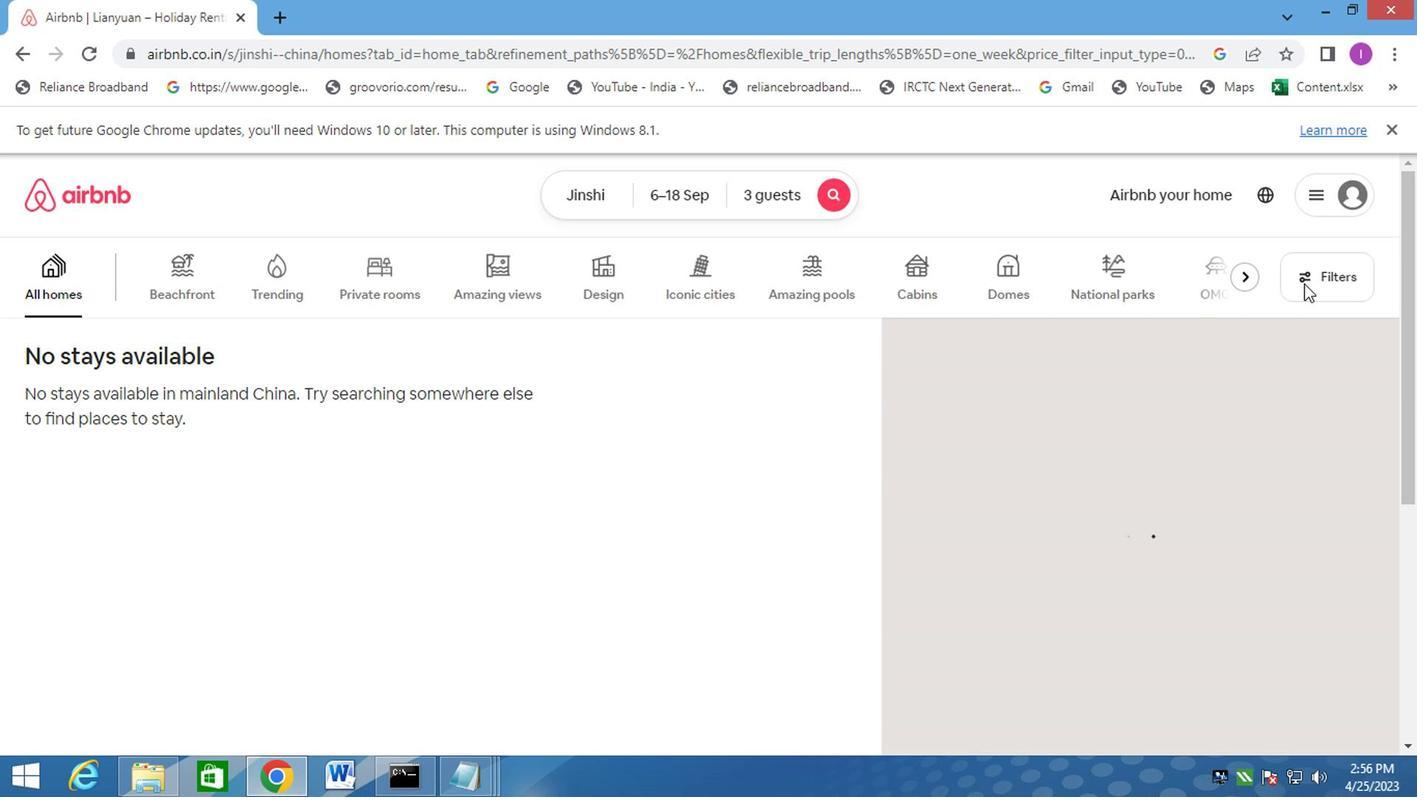 
Action: Mouse pressed left at (1316, 287)
Screenshot: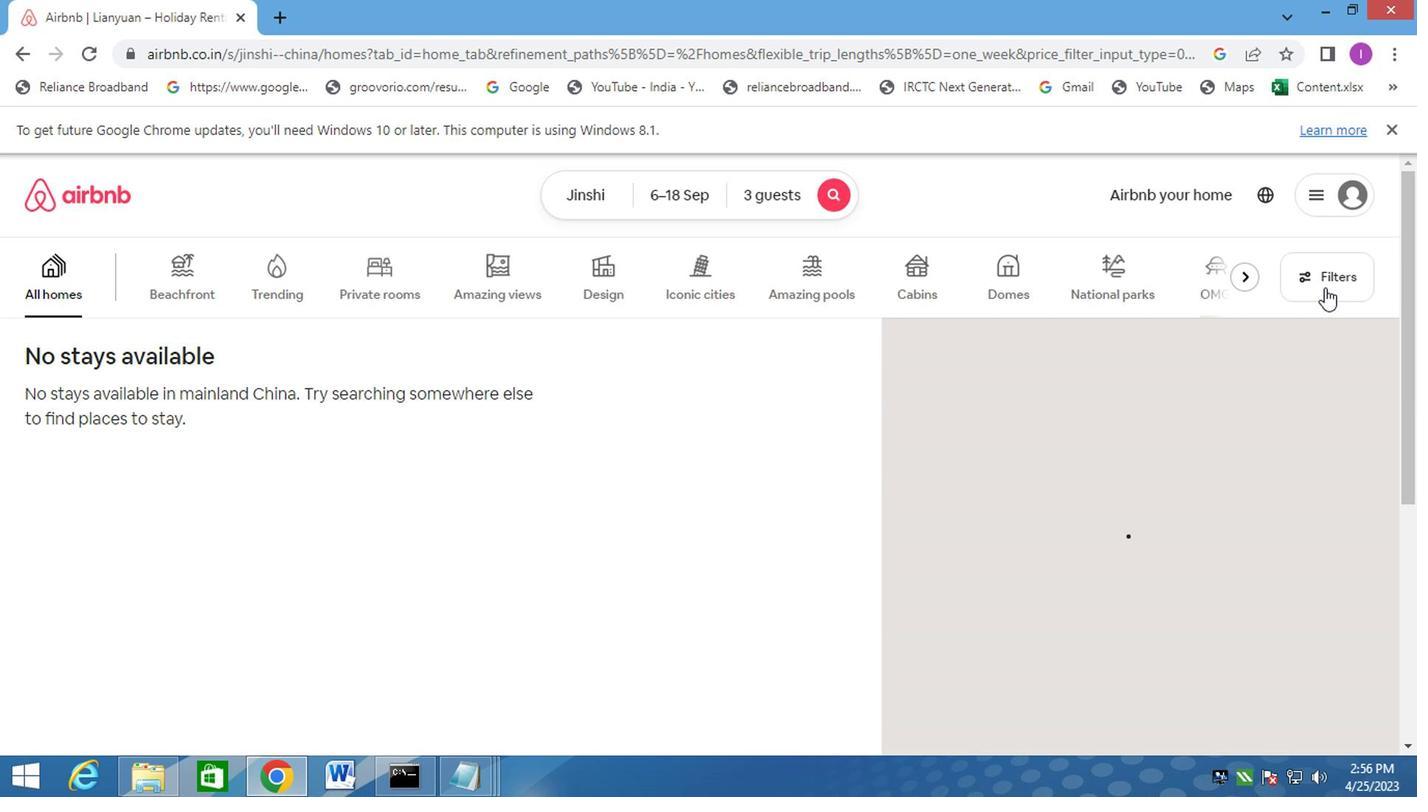 
Action: Mouse moved to (434, 401)
Screenshot: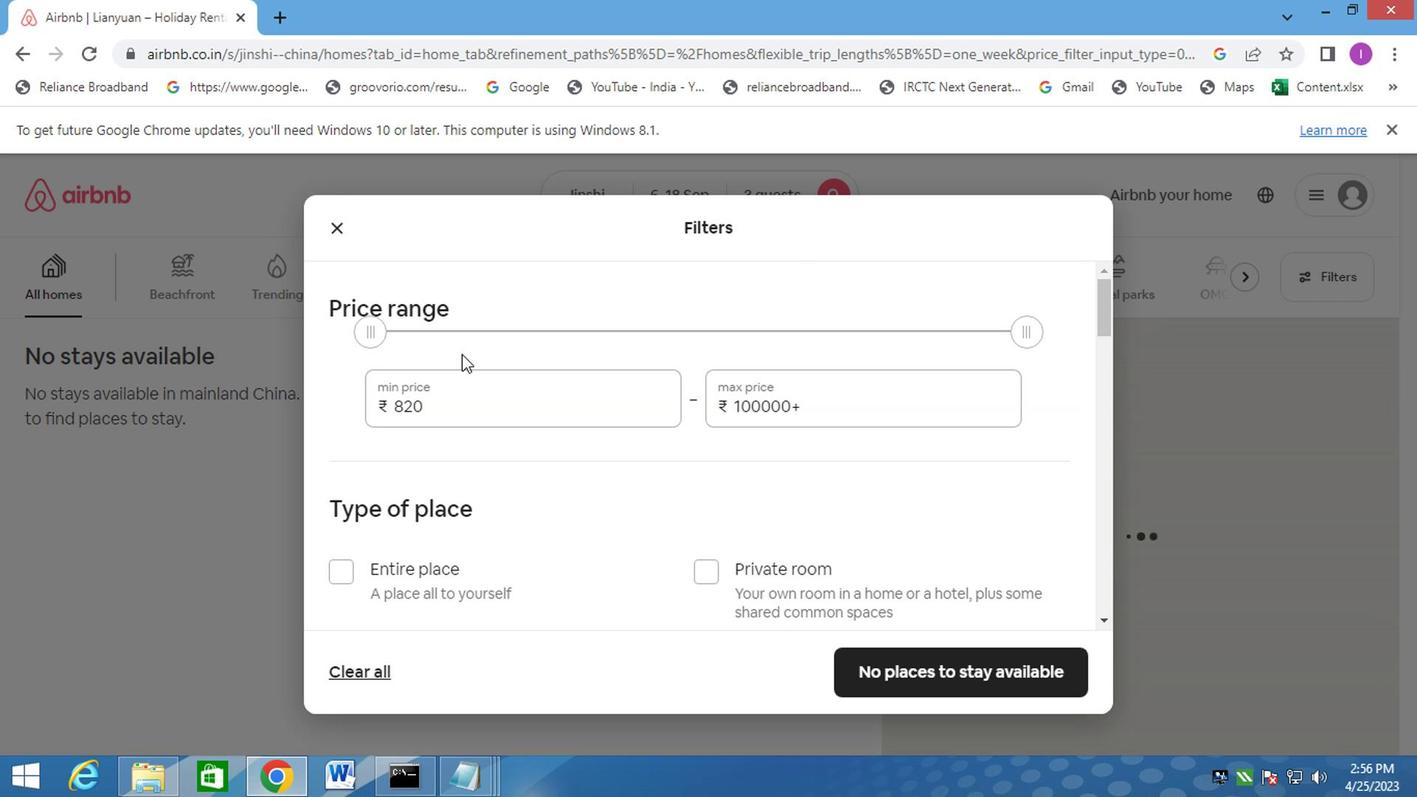 
Action: Mouse pressed left at (434, 401)
Screenshot: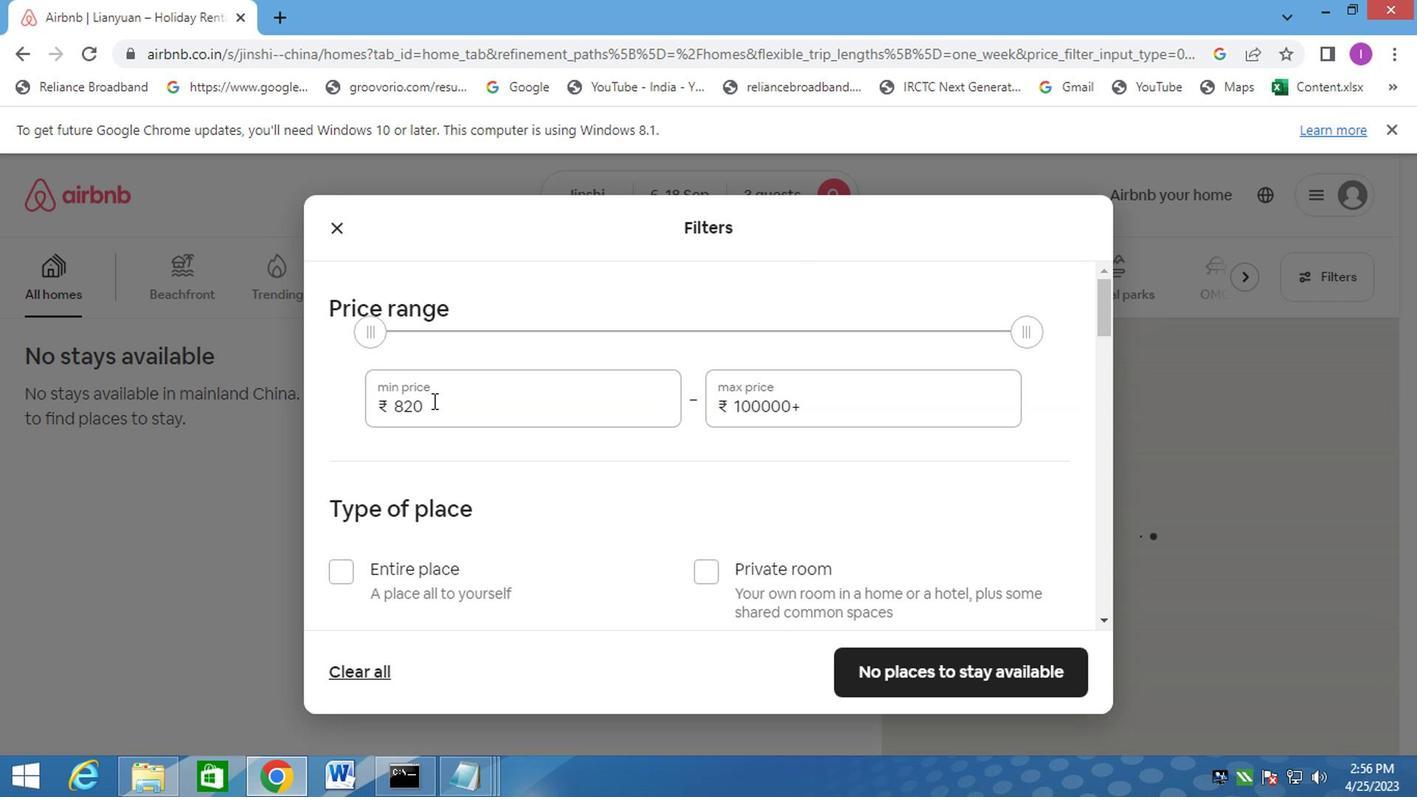 
Action: Mouse moved to (394, 424)
Screenshot: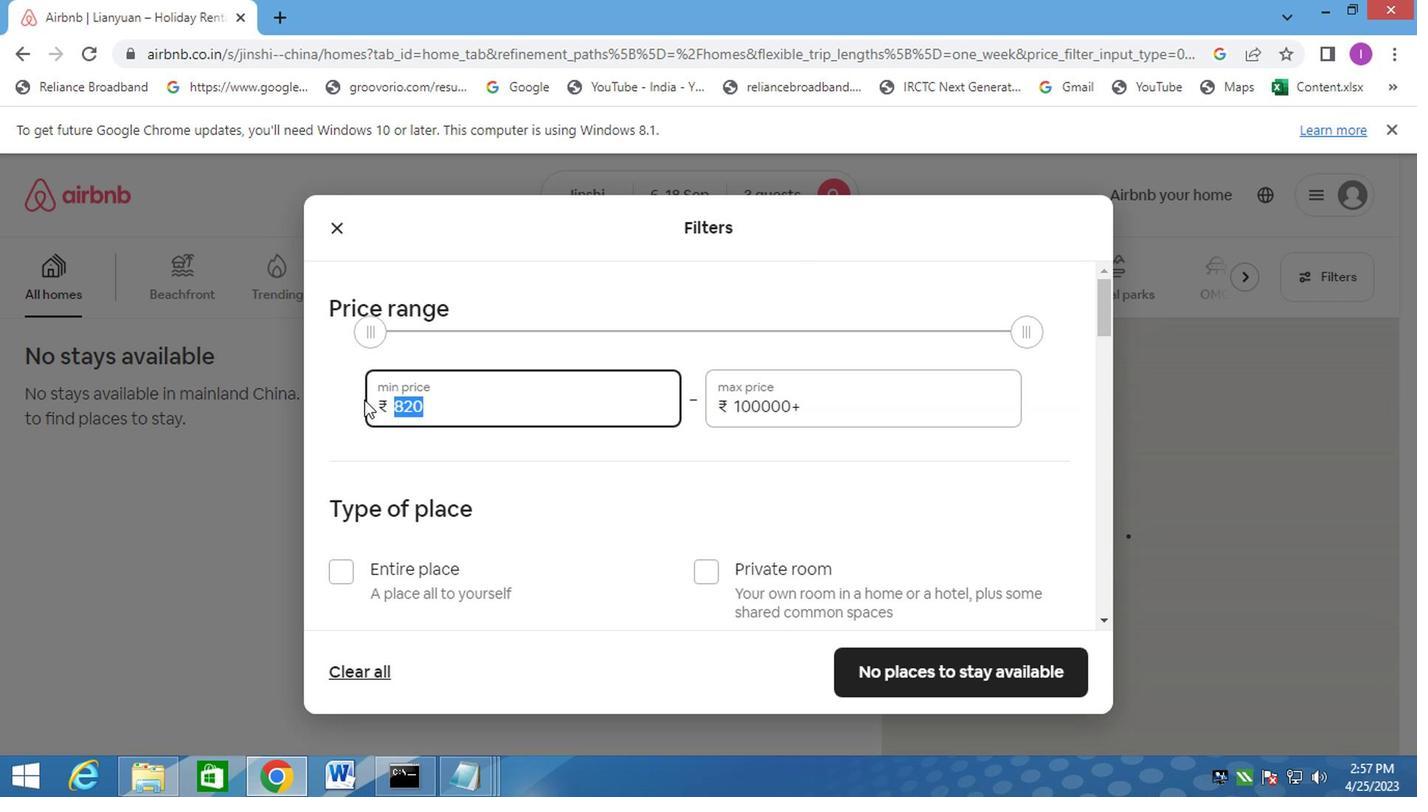 
Action: Key pressed 6000
Screenshot: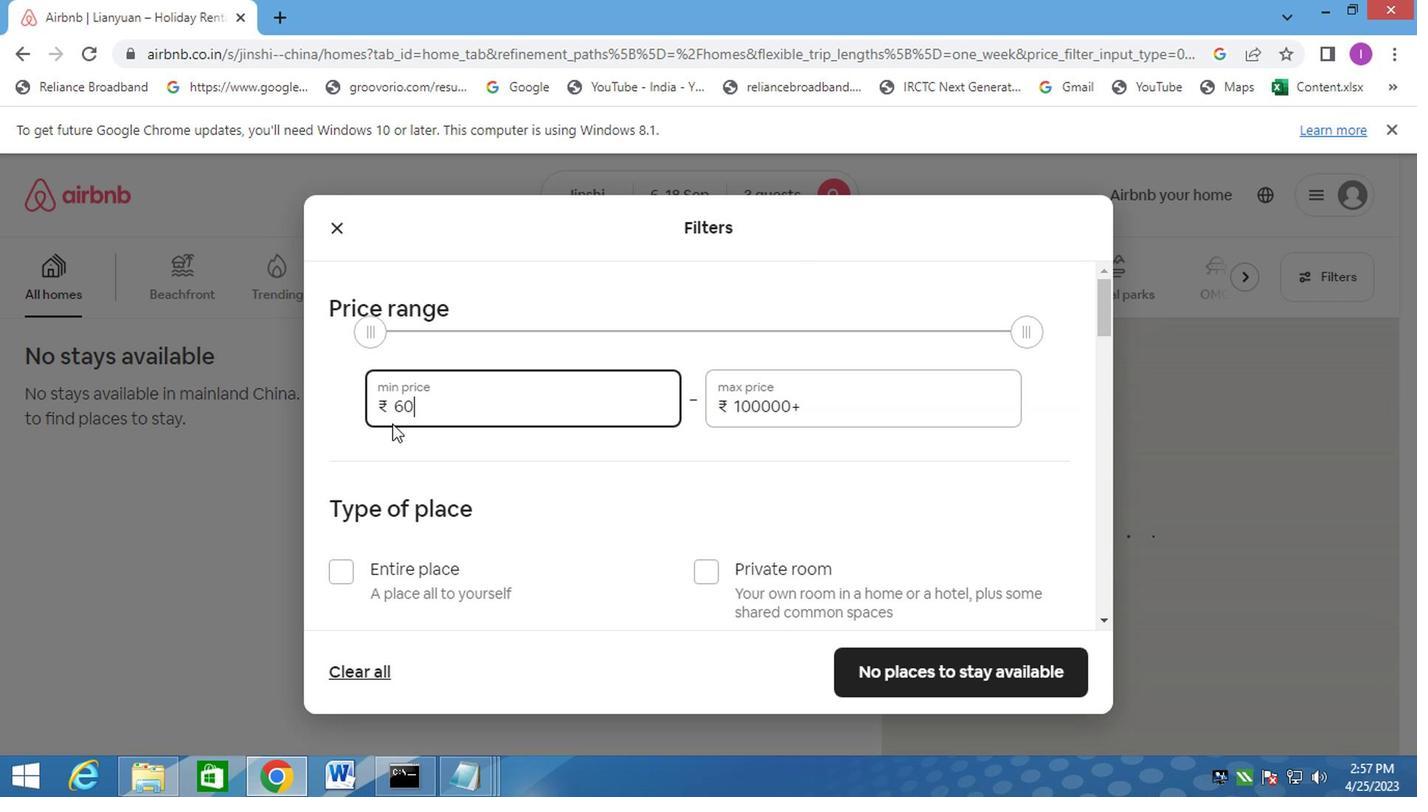 
Action: Mouse moved to (804, 411)
Screenshot: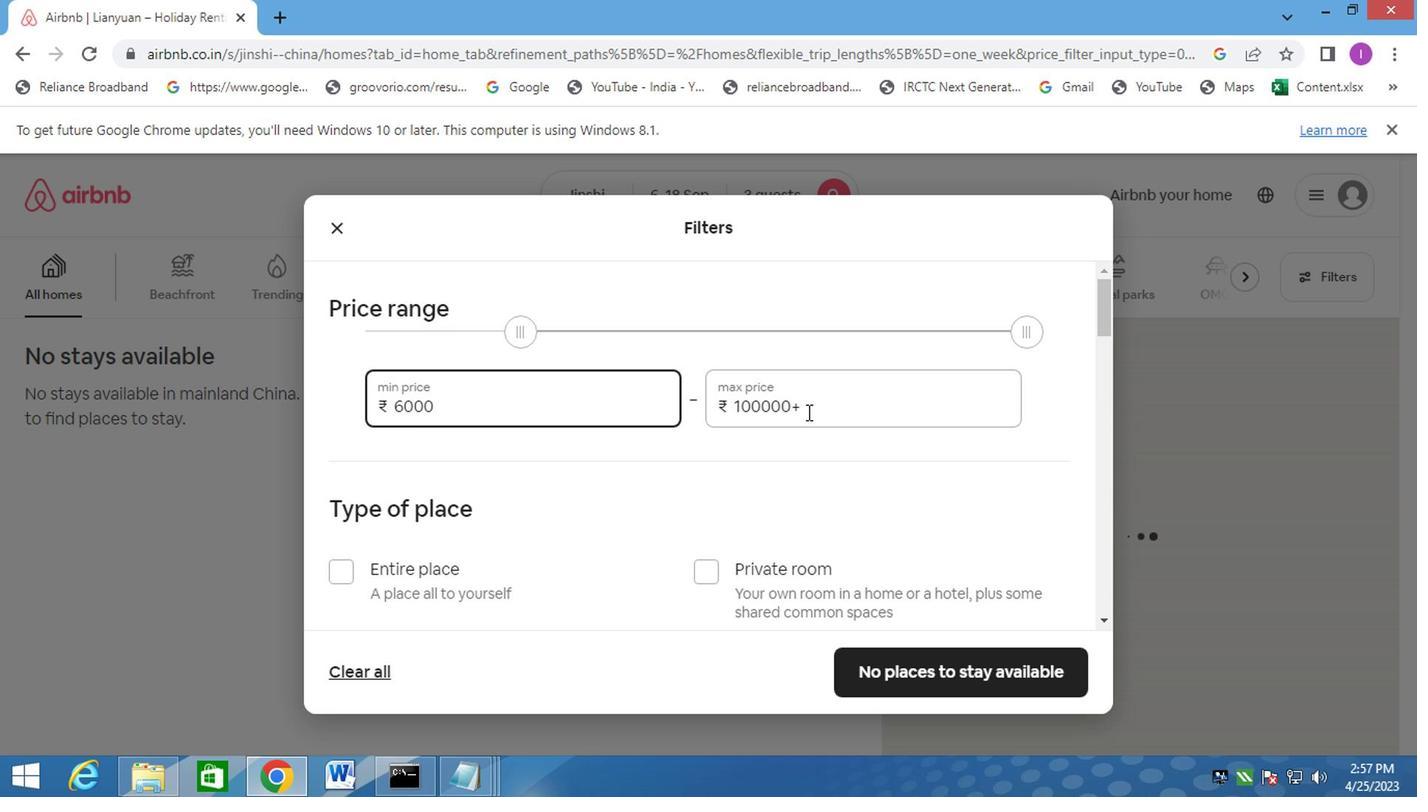 
Action: Mouse pressed left at (804, 411)
Screenshot: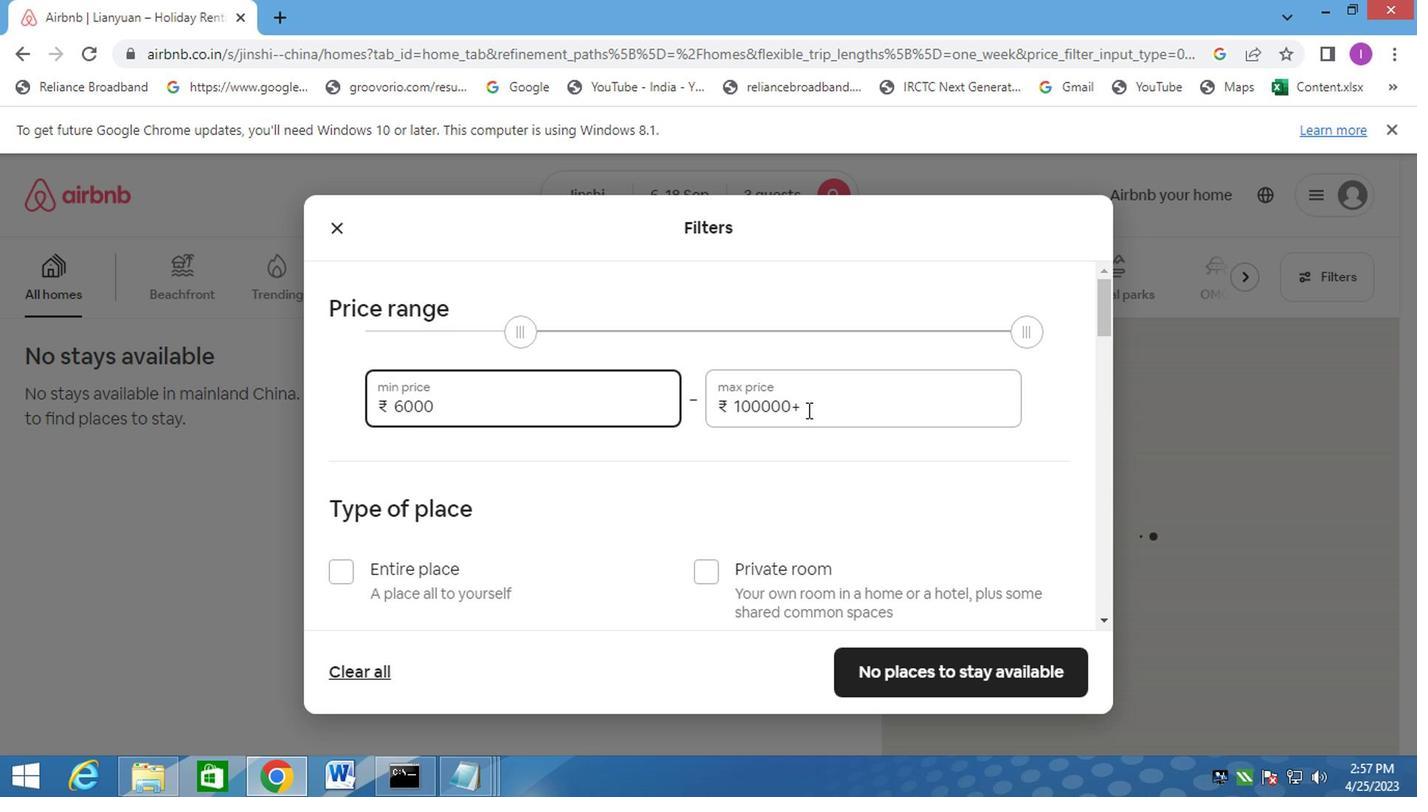 
Action: Mouse moved to (764, 383)
Screenshot: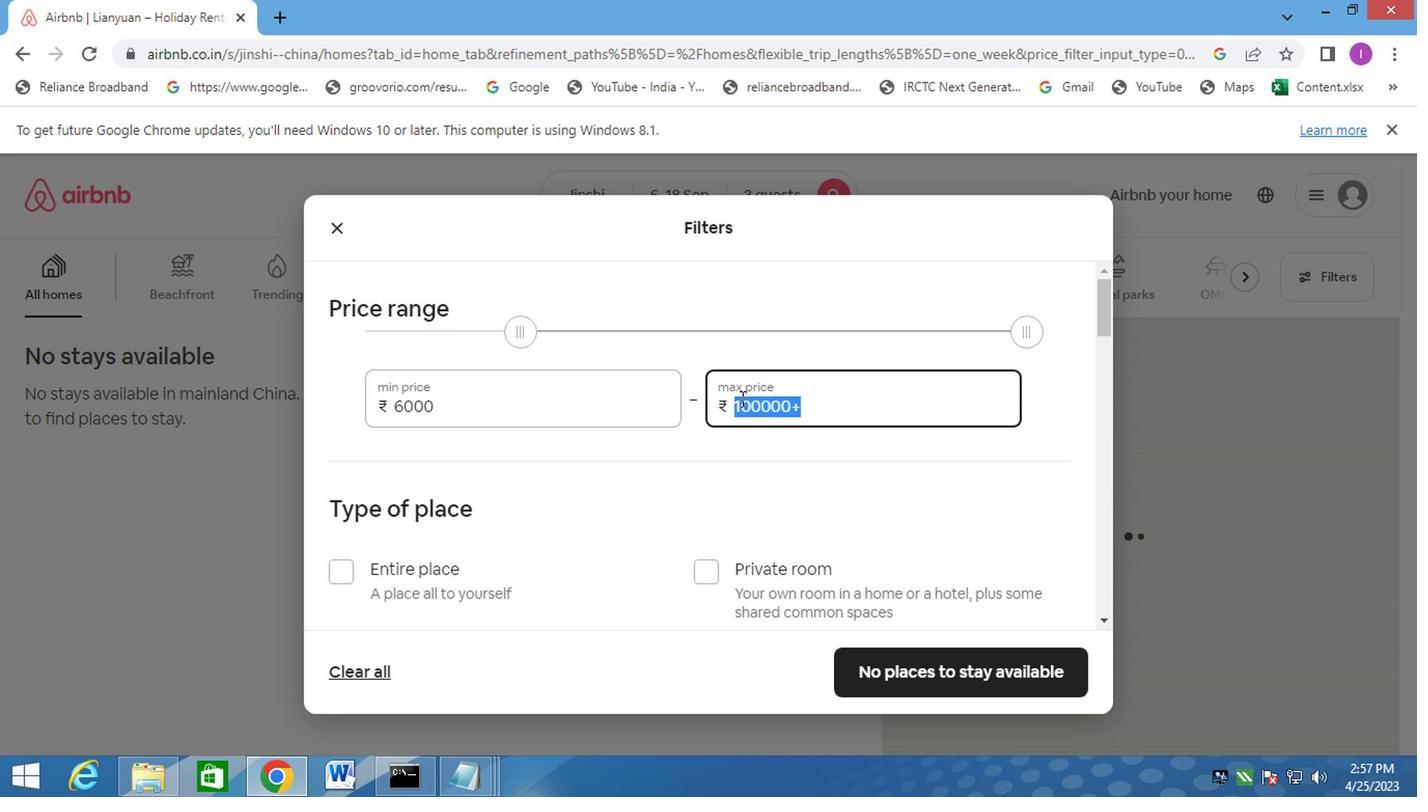 
Action: Key pressed 12000
Screenshot: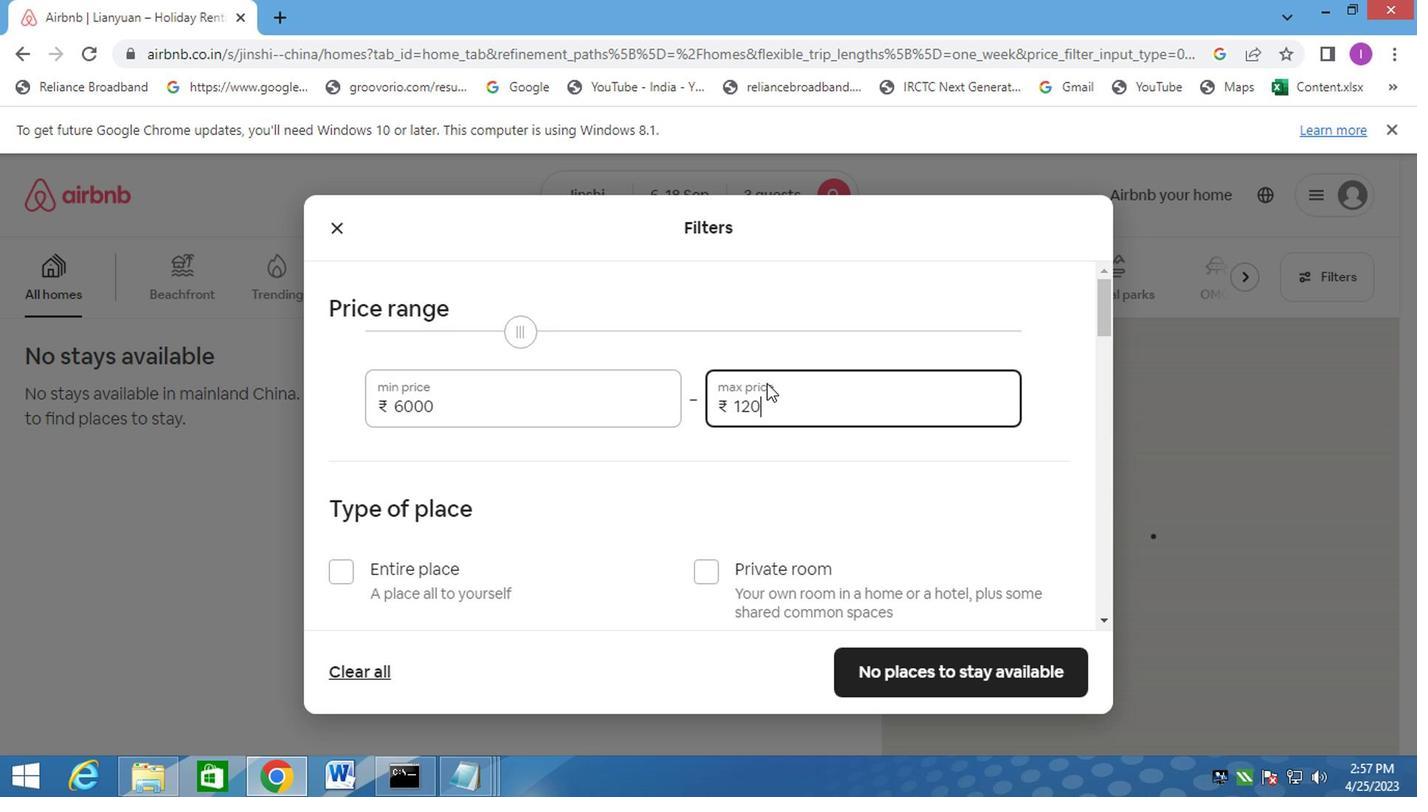 
Action: Mouse moved to (345, 572)
Screenshot: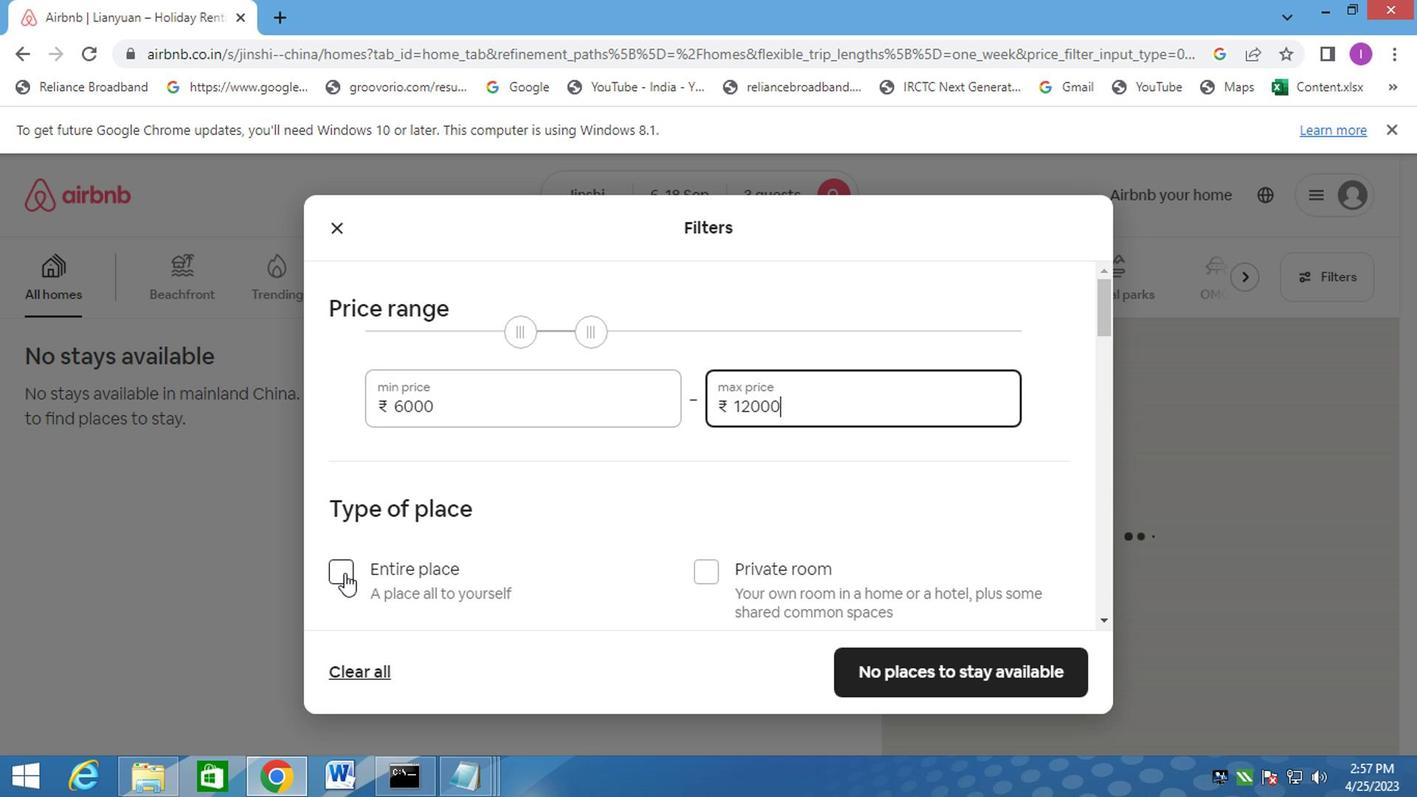 
Action: Mouse pressed left at (345, 572)
Screenshot: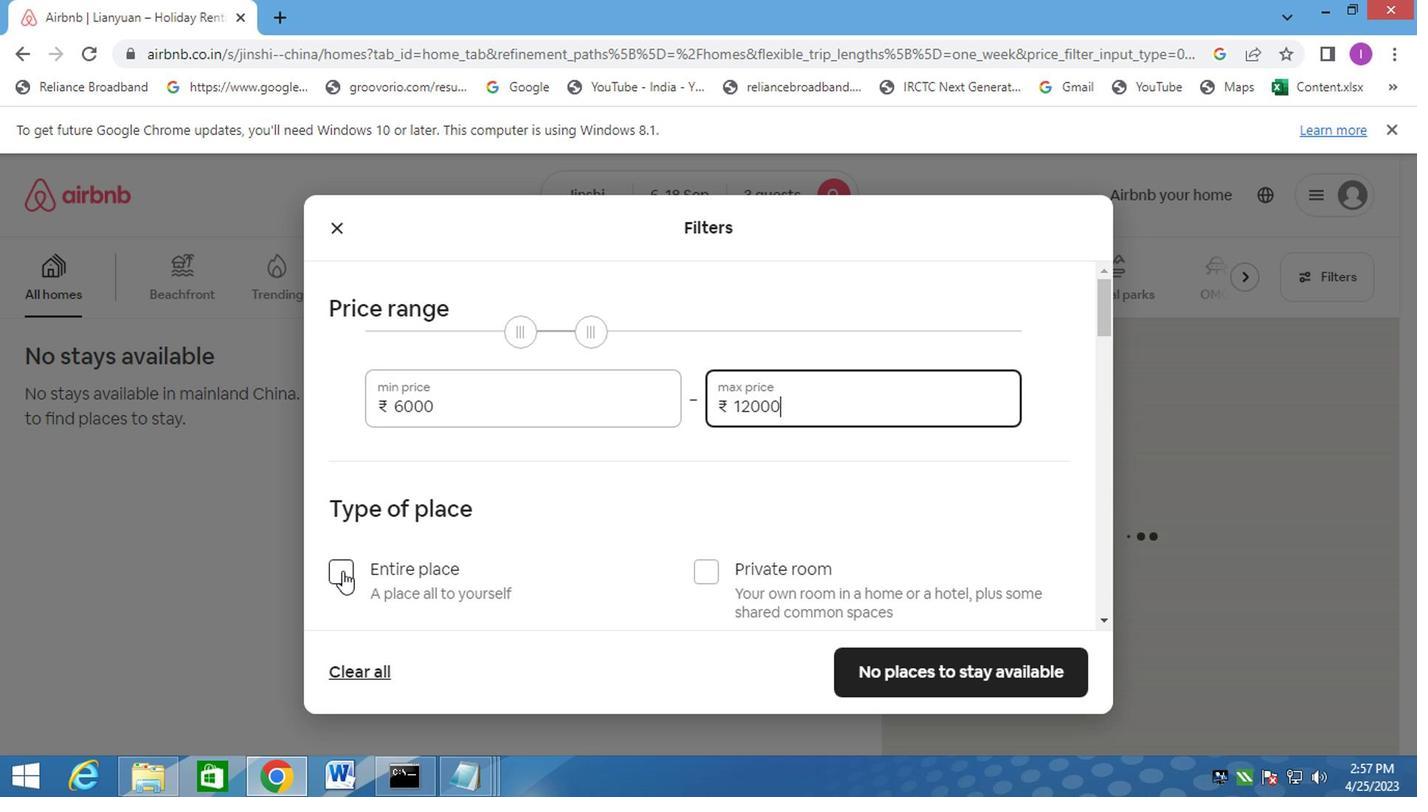 
Action: Mouse moved to (657, 536)
Screenshot: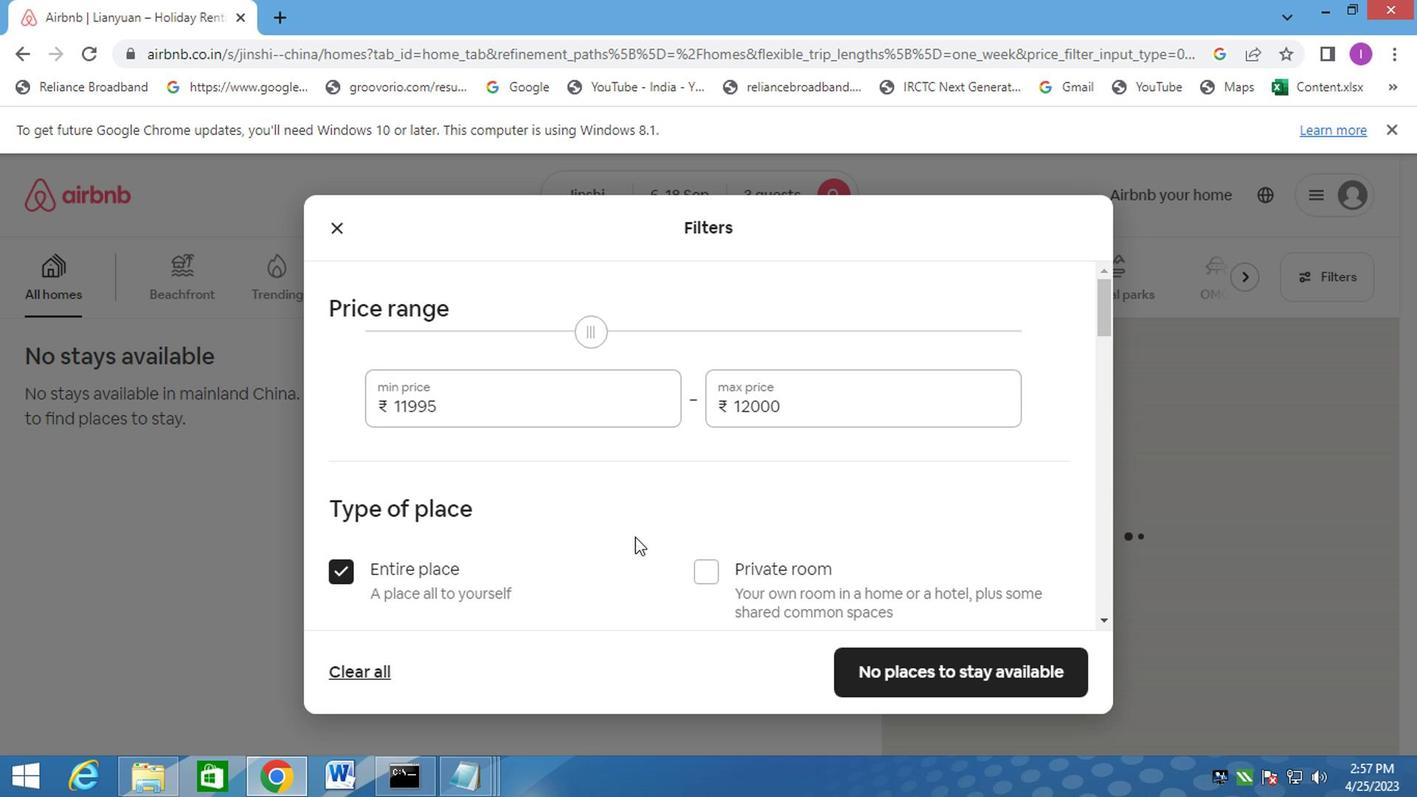 
Action: Mouse scrolled (657, 536) with delta (0, 0)
Screenshot: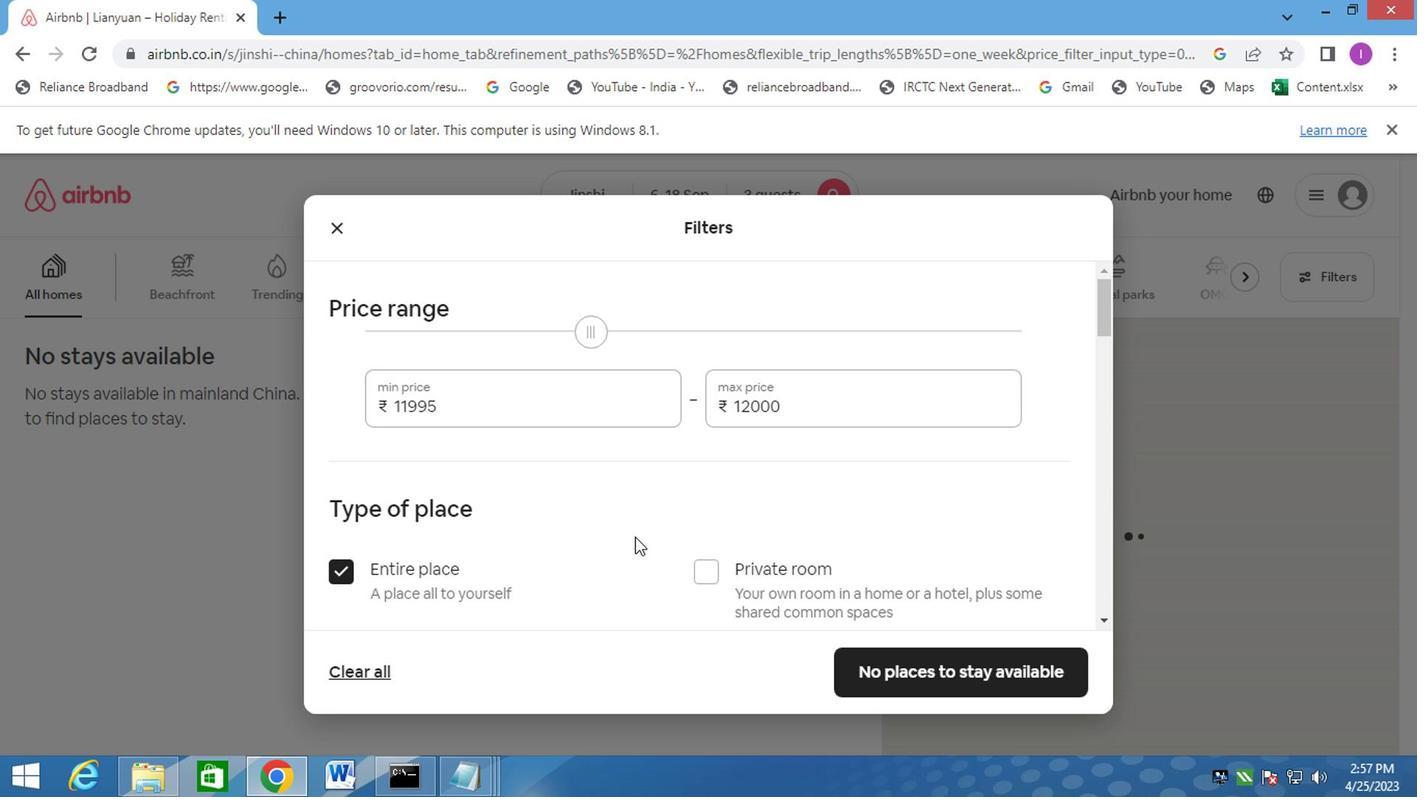 
Action: Mouse scrolled (657, 536) with delta (0, 0)
Screenshot: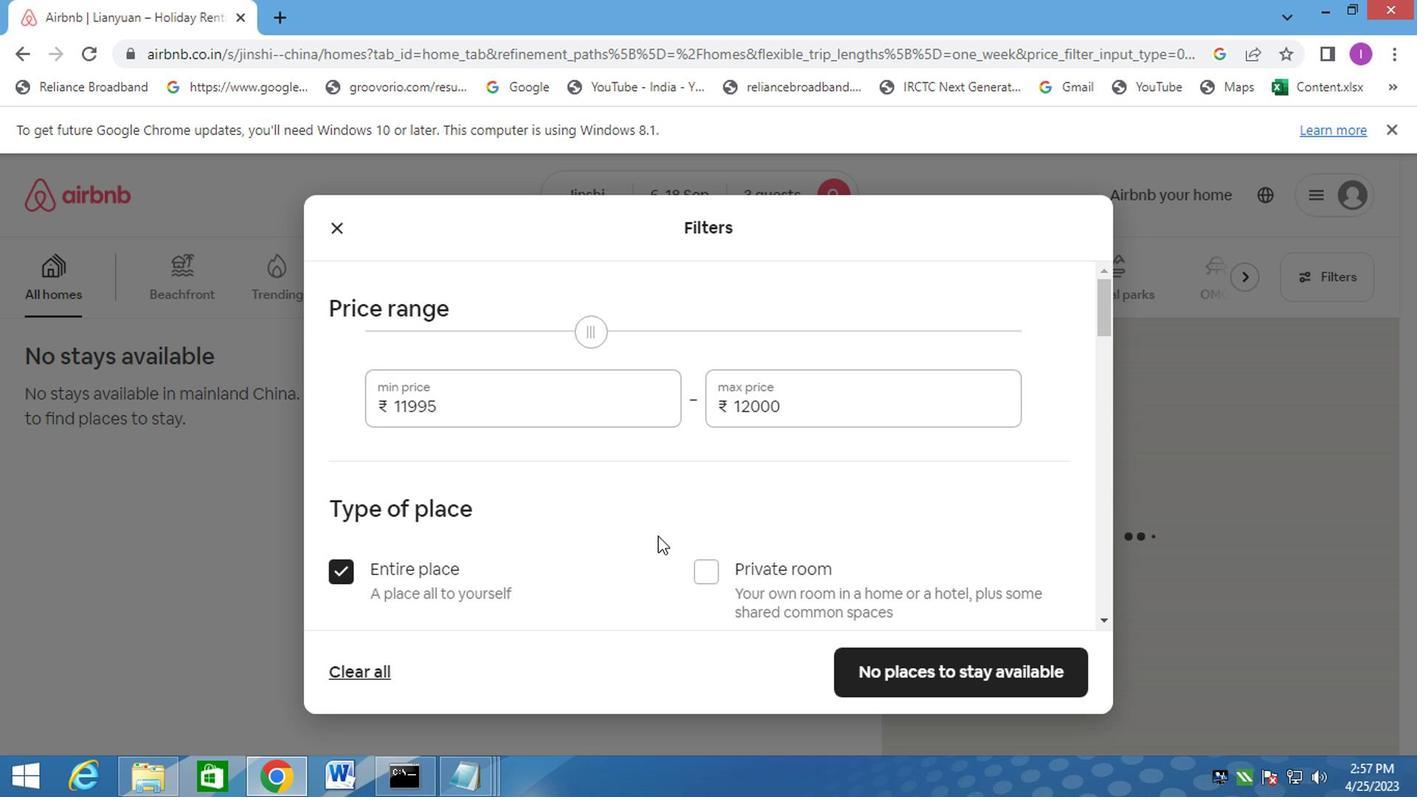 
Action: Mouse moved to (510, 513)
Screenshot: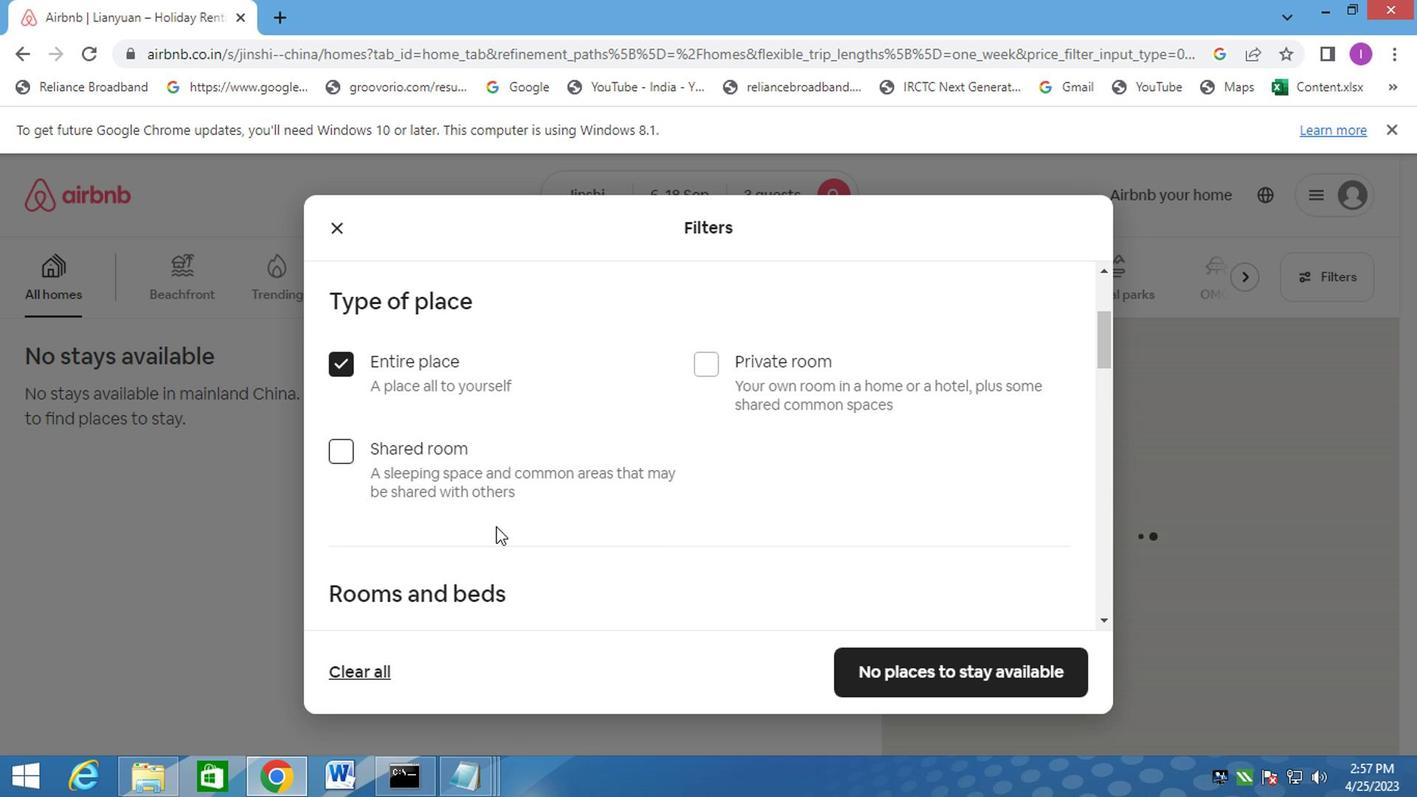 
Action: Mouse scrolled (510, 513) with delta (0, 0)
Screenshot: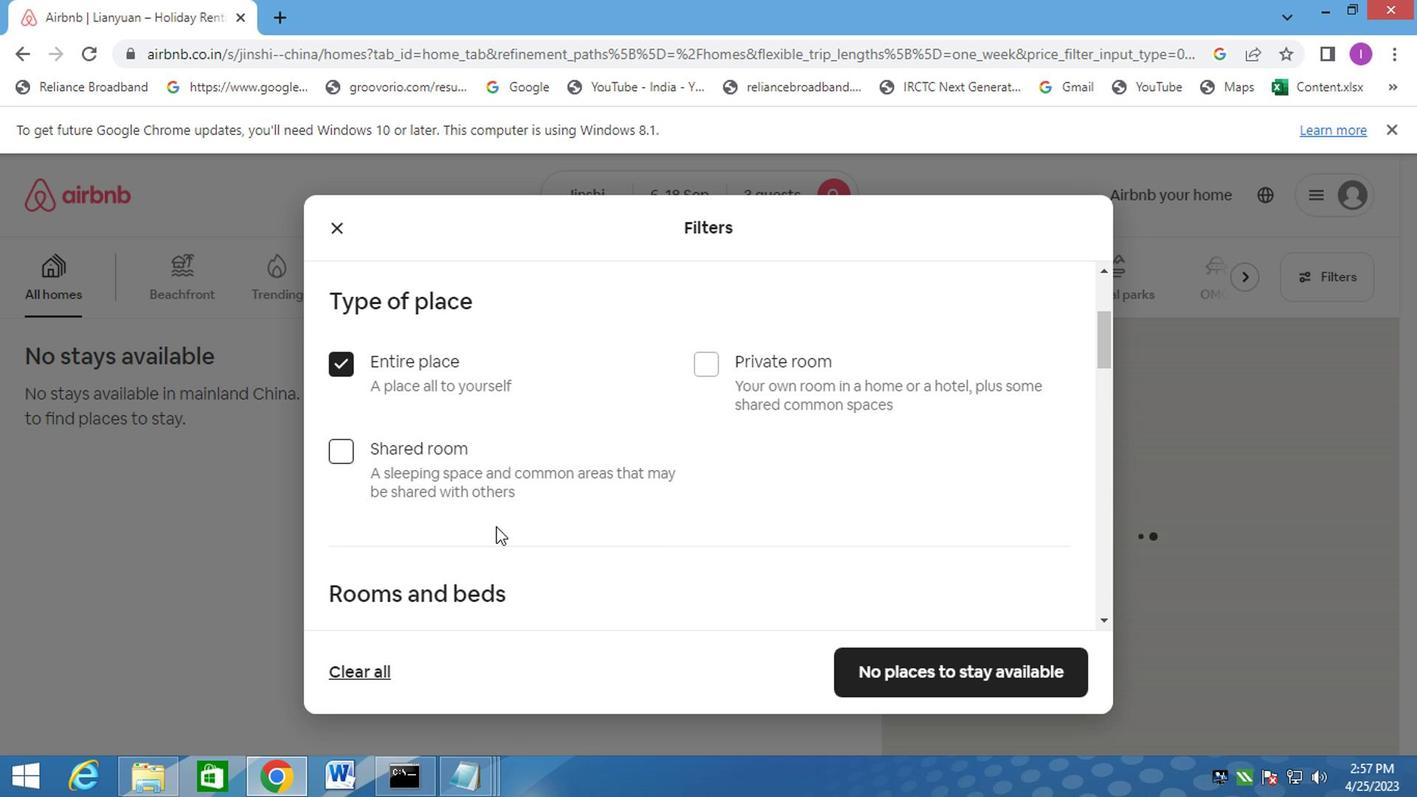 
Action: Mouse moved to (522, 543)
Screenshot: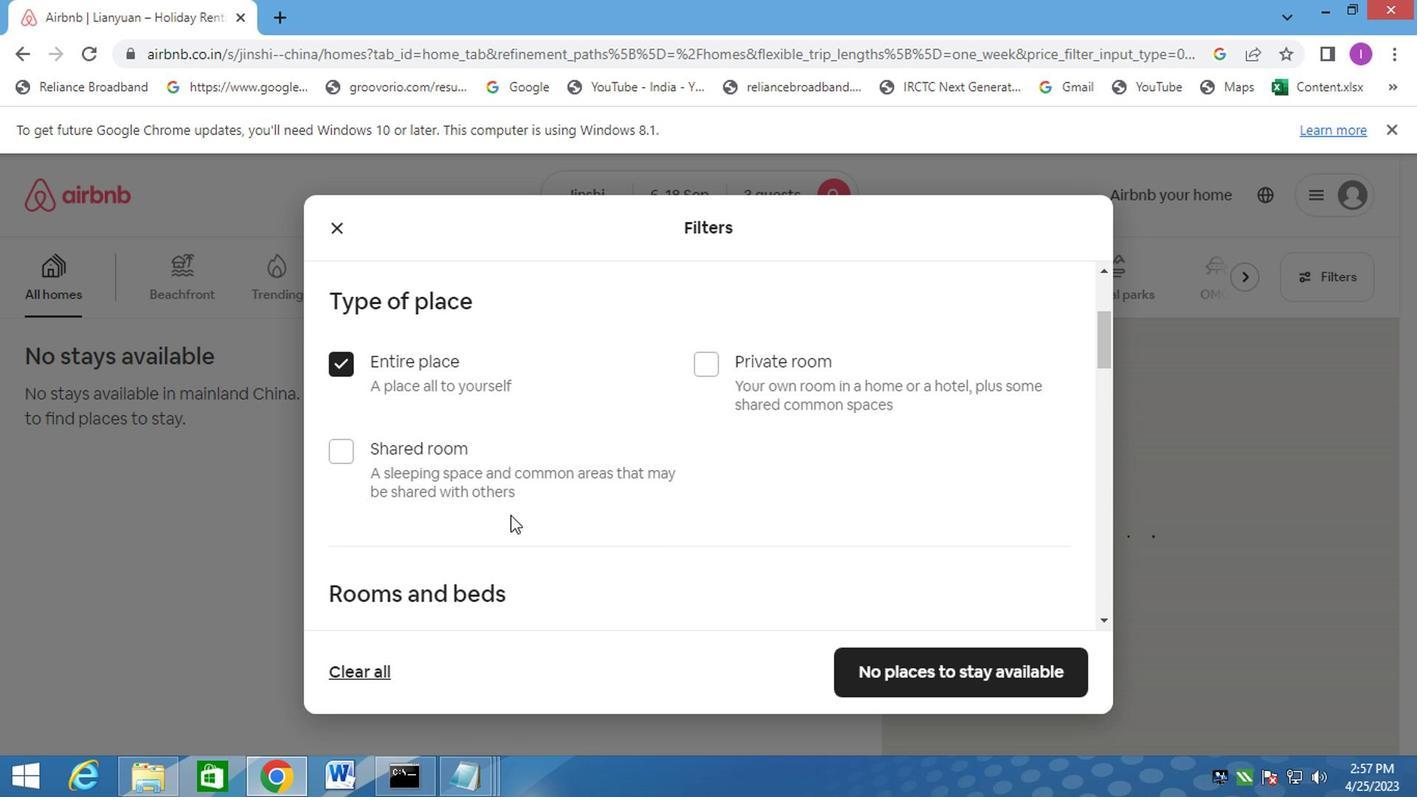 
Action: Mouse scrolled (516, 532) with delta (0, -1)
Screenshot: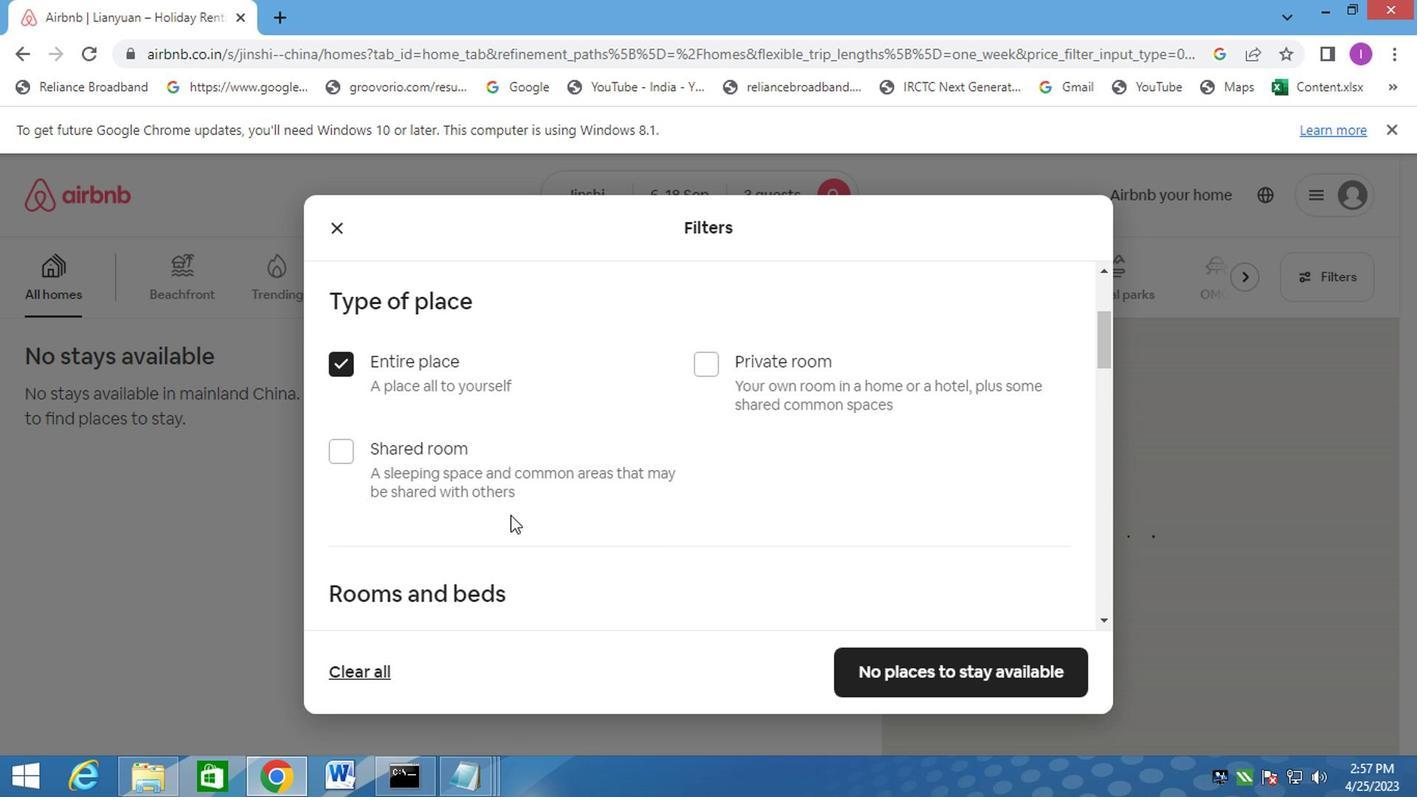 
Action: Mouse moved to (522, 544)
Screenshot: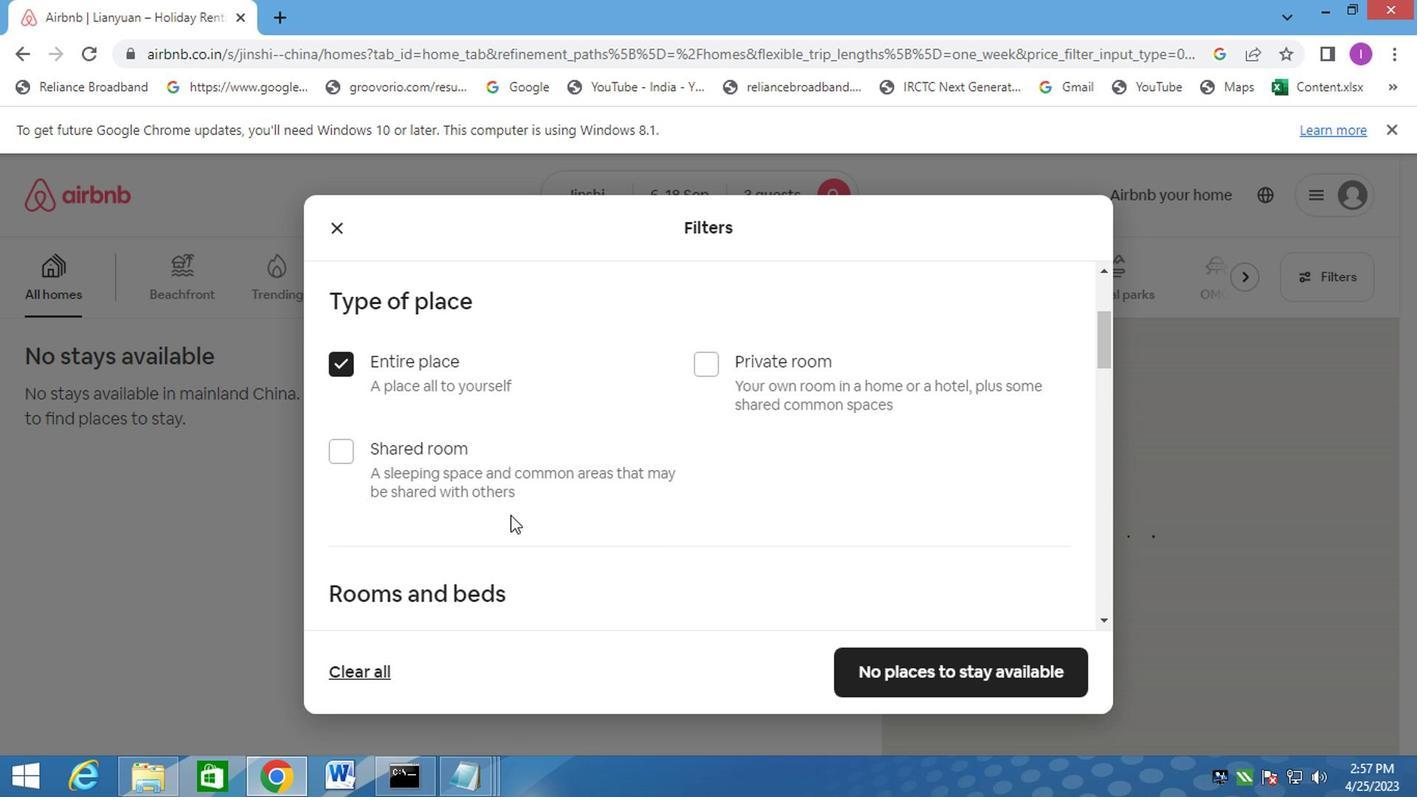 
Action: Mouse scrolled (522, 543) with delta (0, 0)
Screenshot: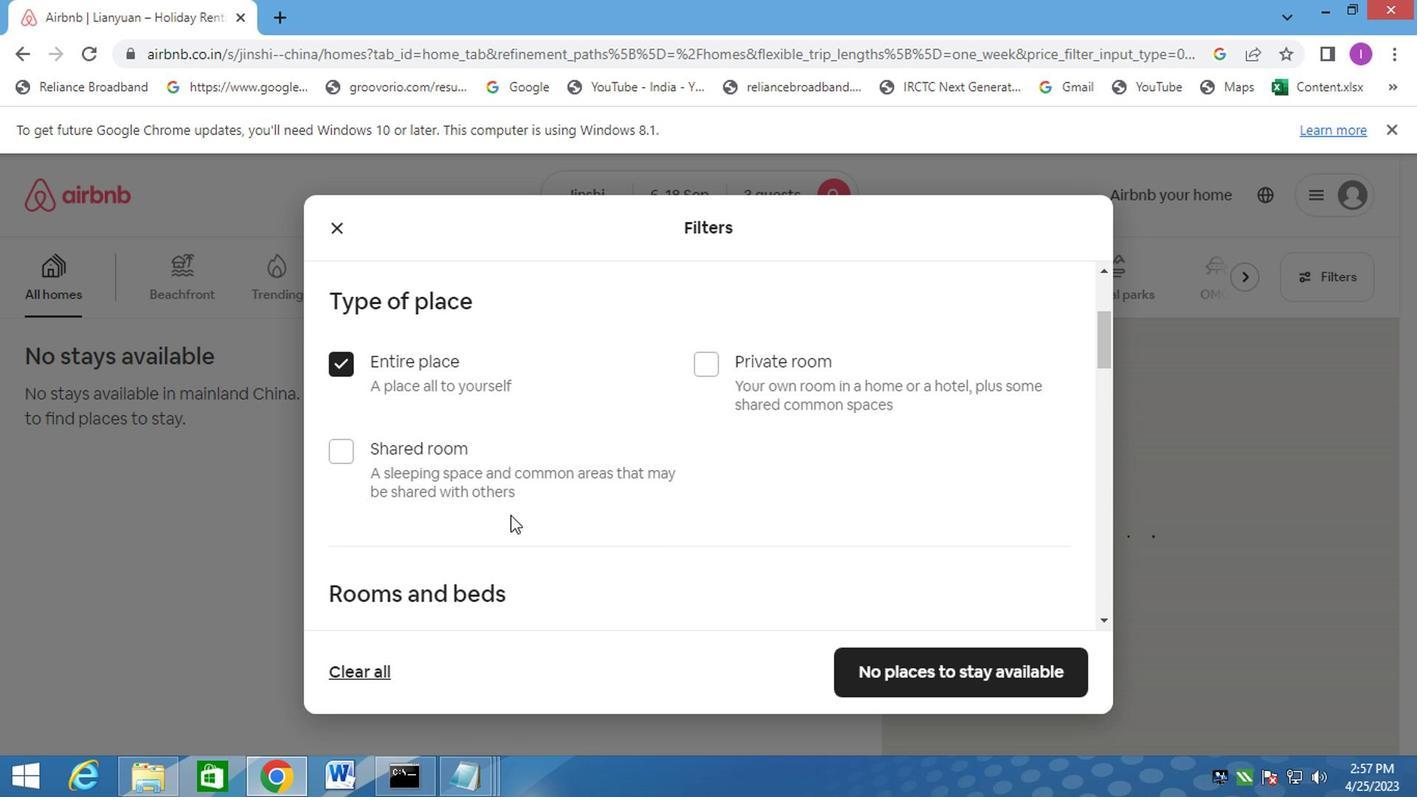 
Action: Mouse moved to (524, 546)
Screenshot: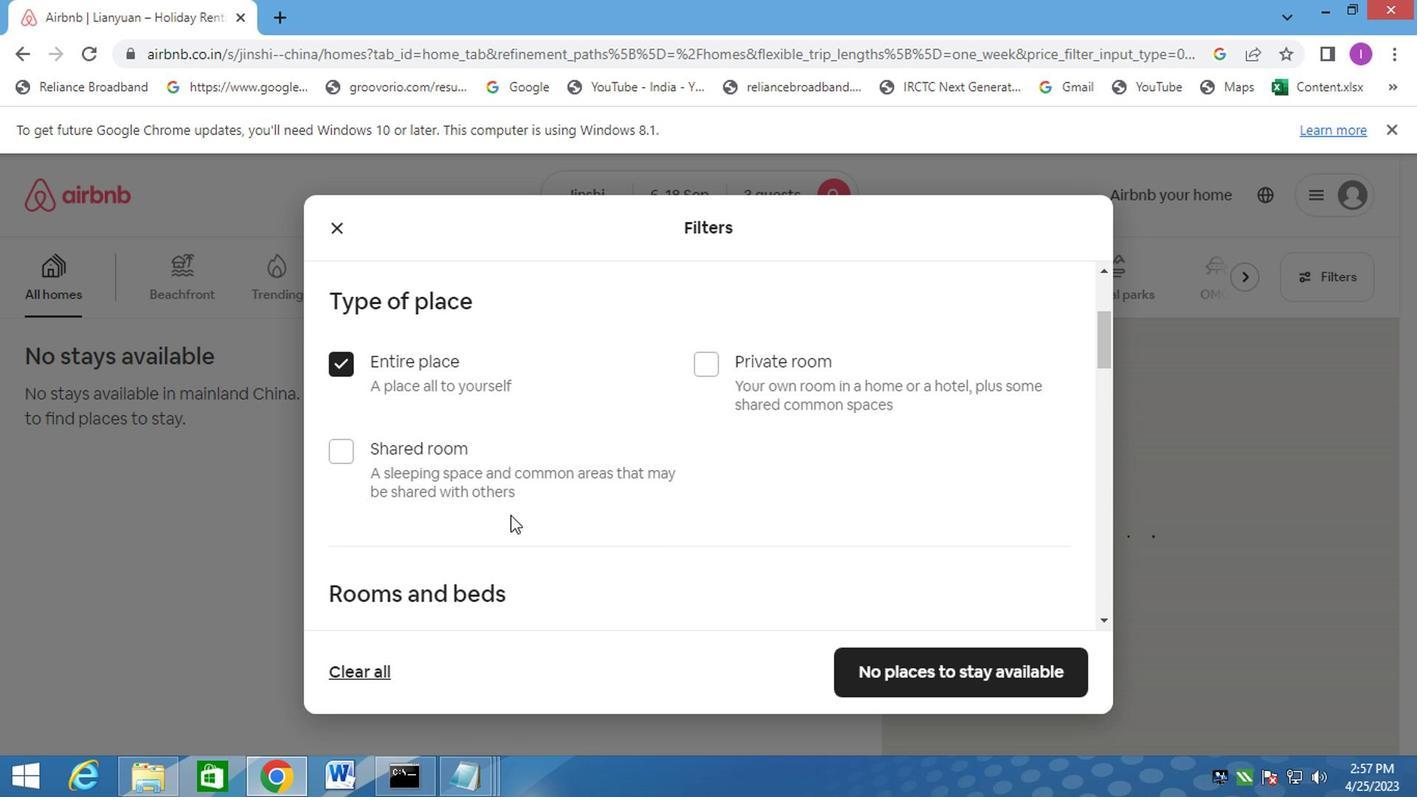 
Action: Mouse scrolled (524, 544) with delta (0, -1)
Screenshot: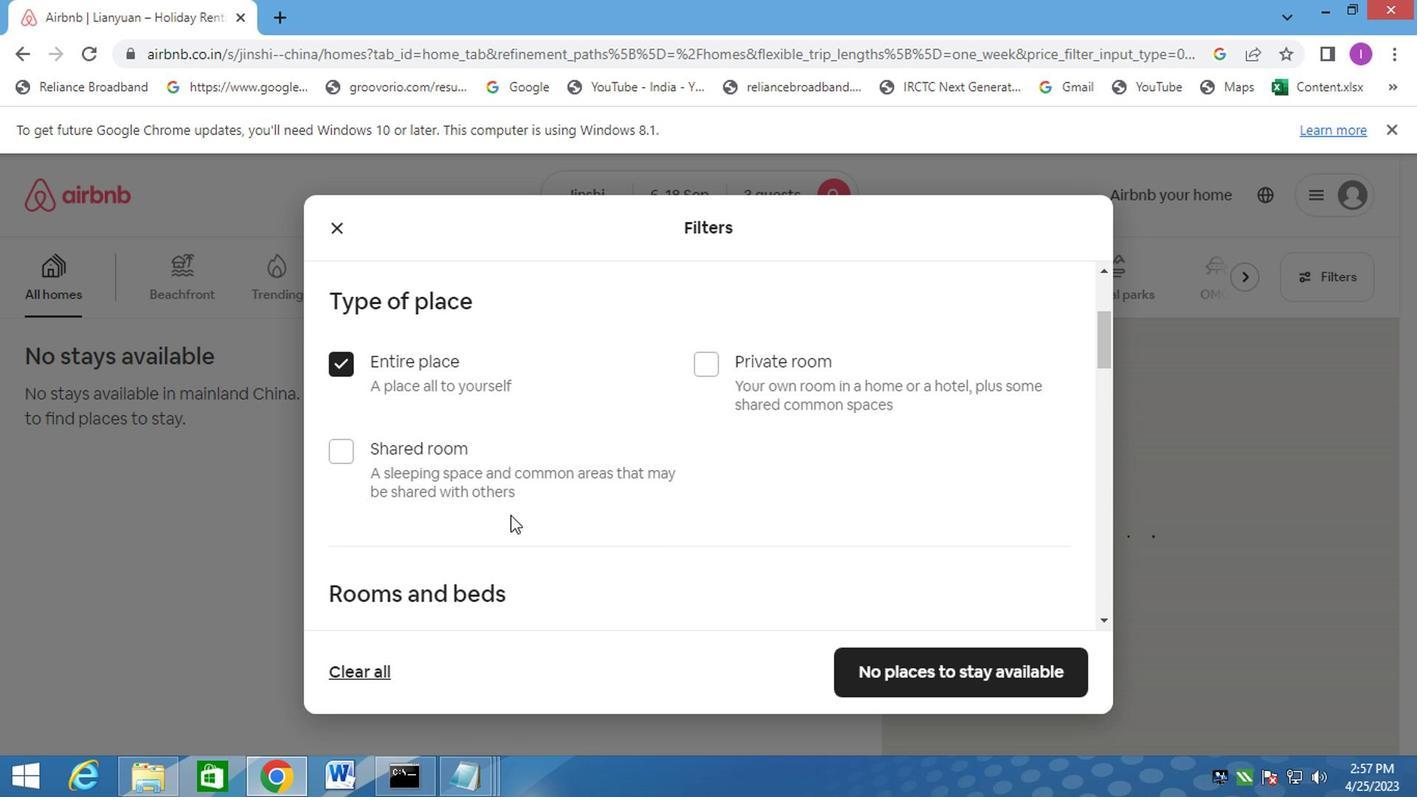 
Action: Mouse moved to (515, 294)
Screenshot: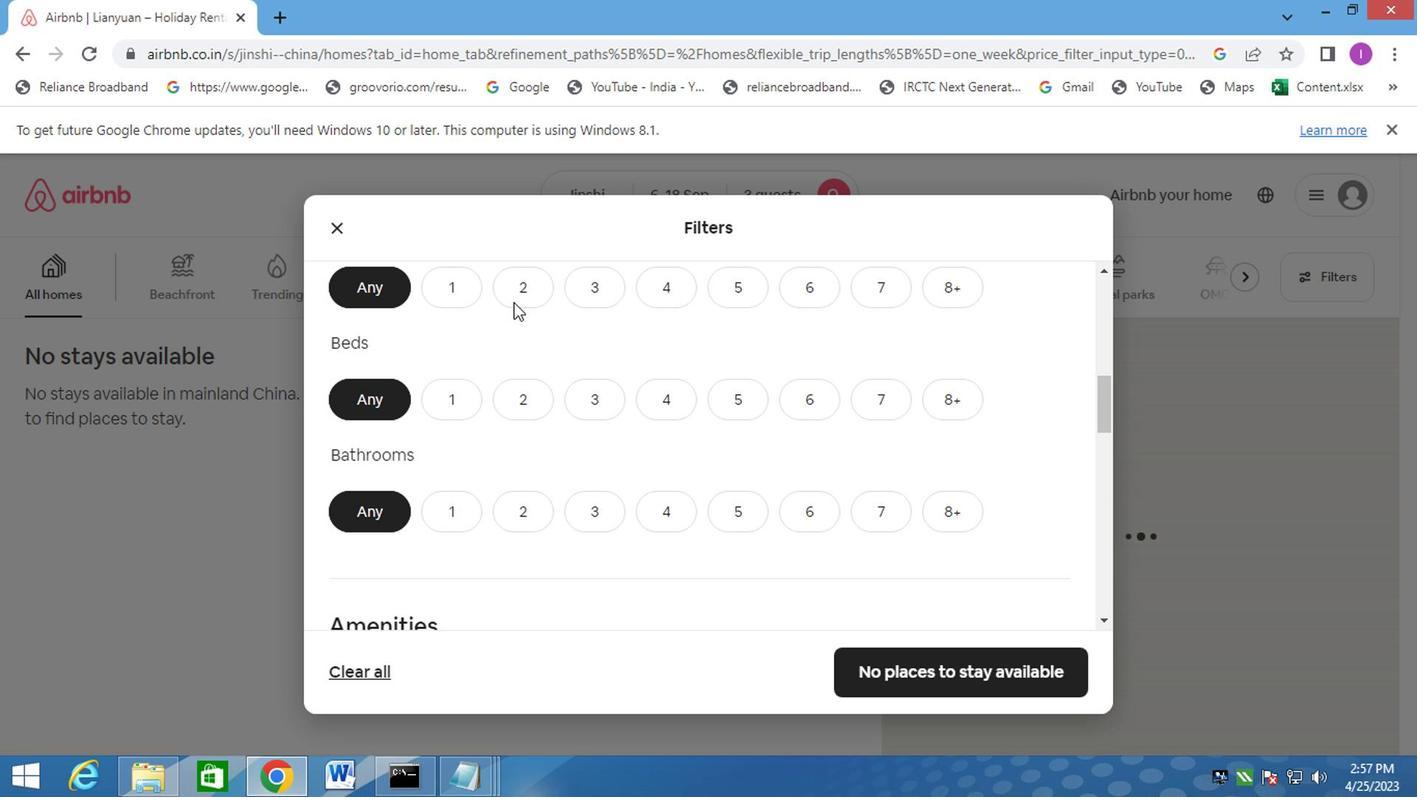 
Action: Mouse pressed left at (515, 294)
Screenshot: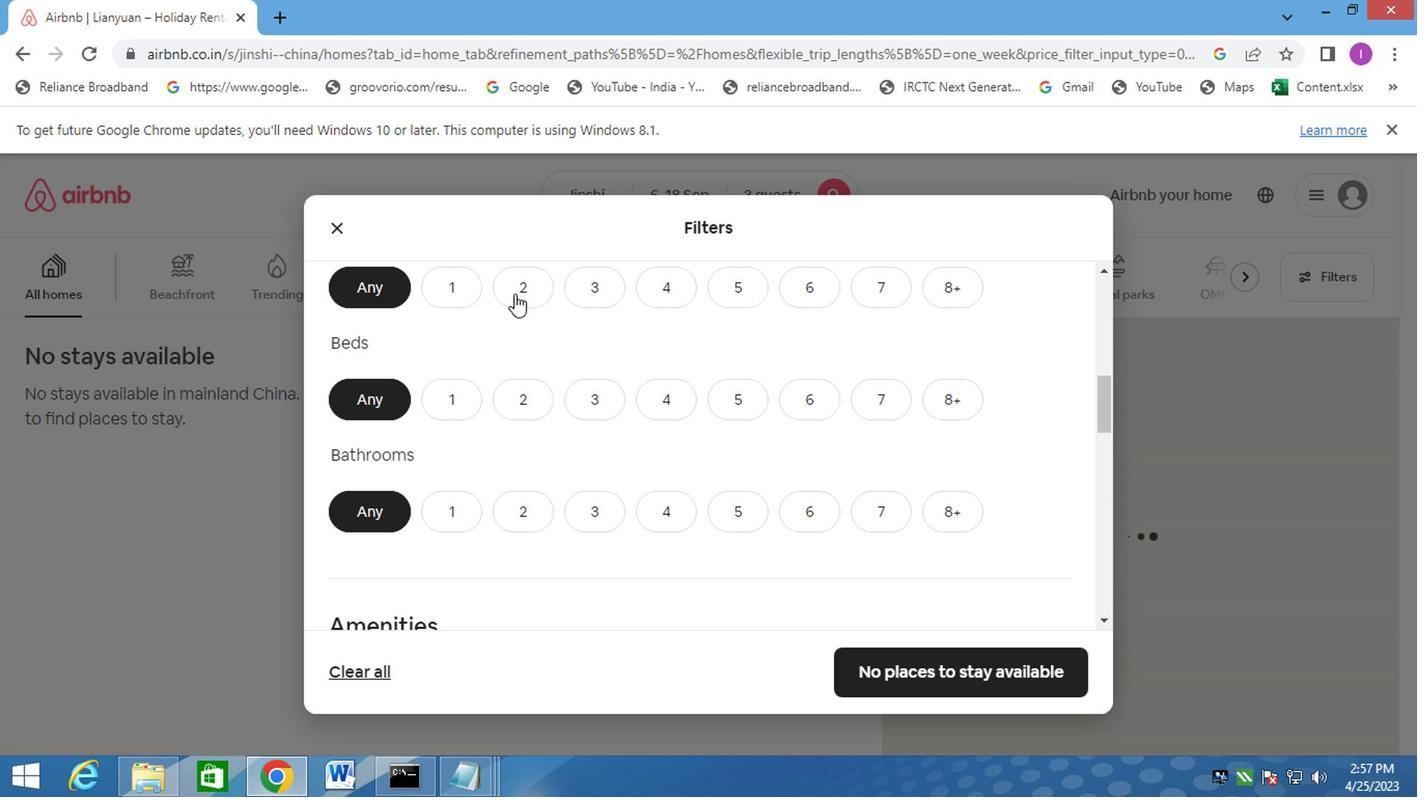 
Action: Mouse moved to (506, 394)
Screenshot: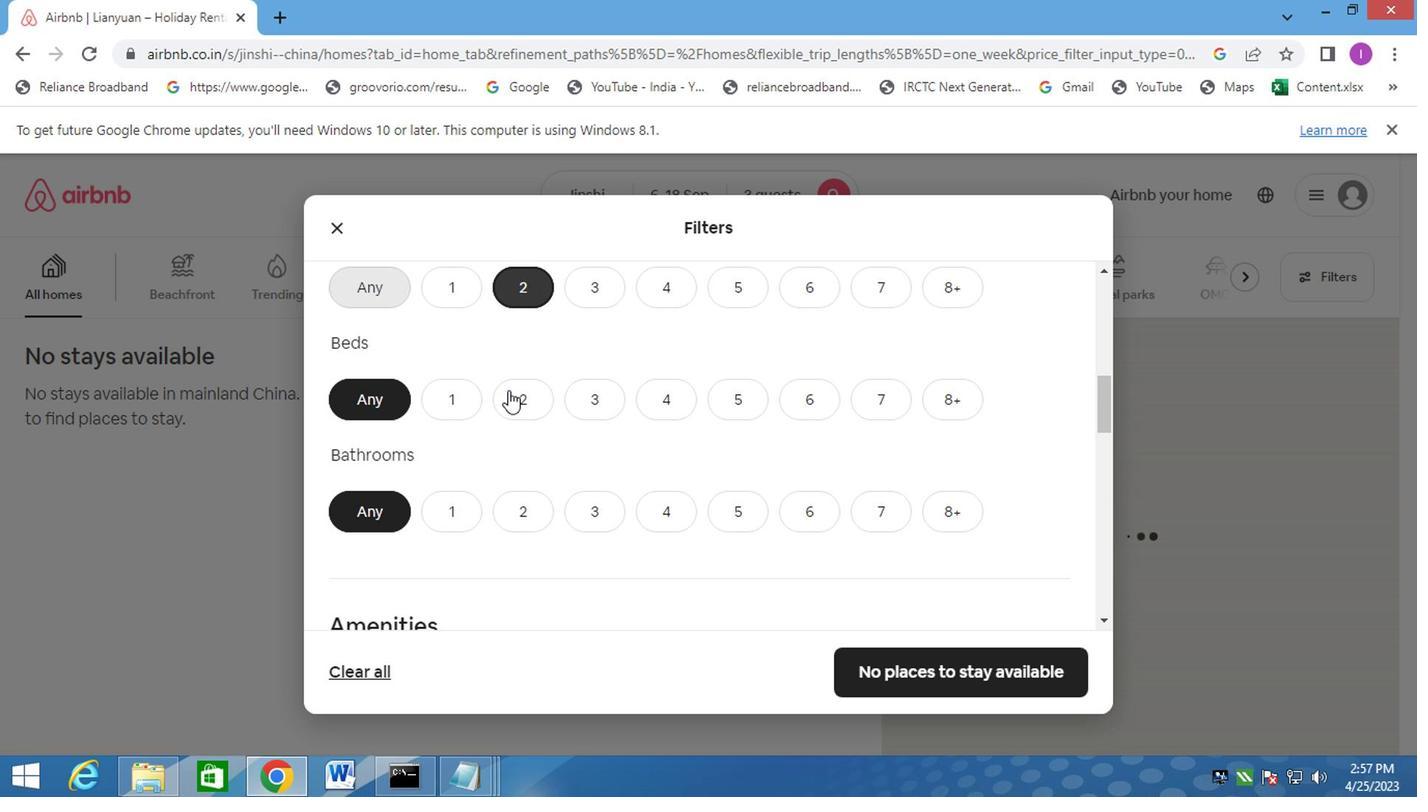 
Action: Mouse pressed left at (506, 394)
Screenshot: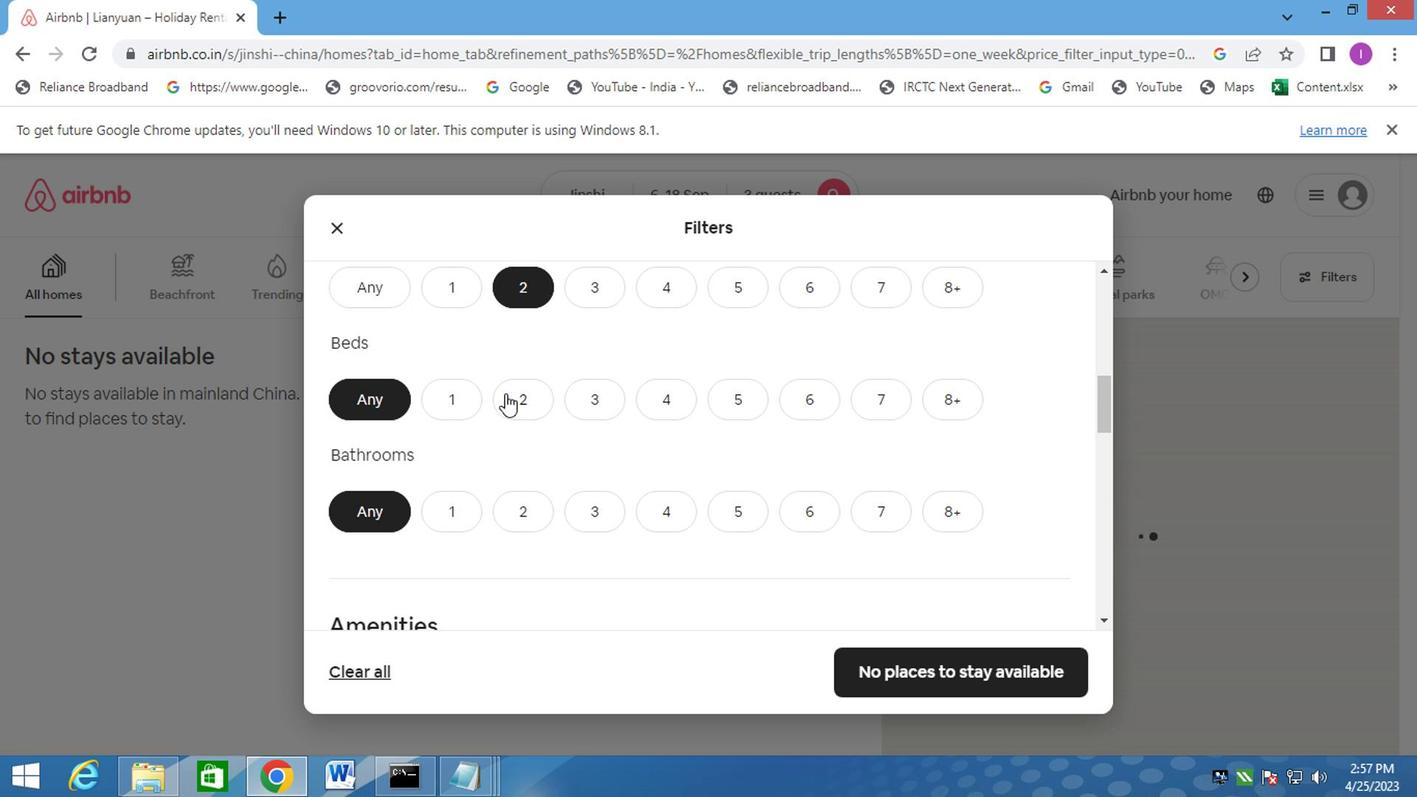 
Action: Mouse moved to (524, 520)
Screenshot: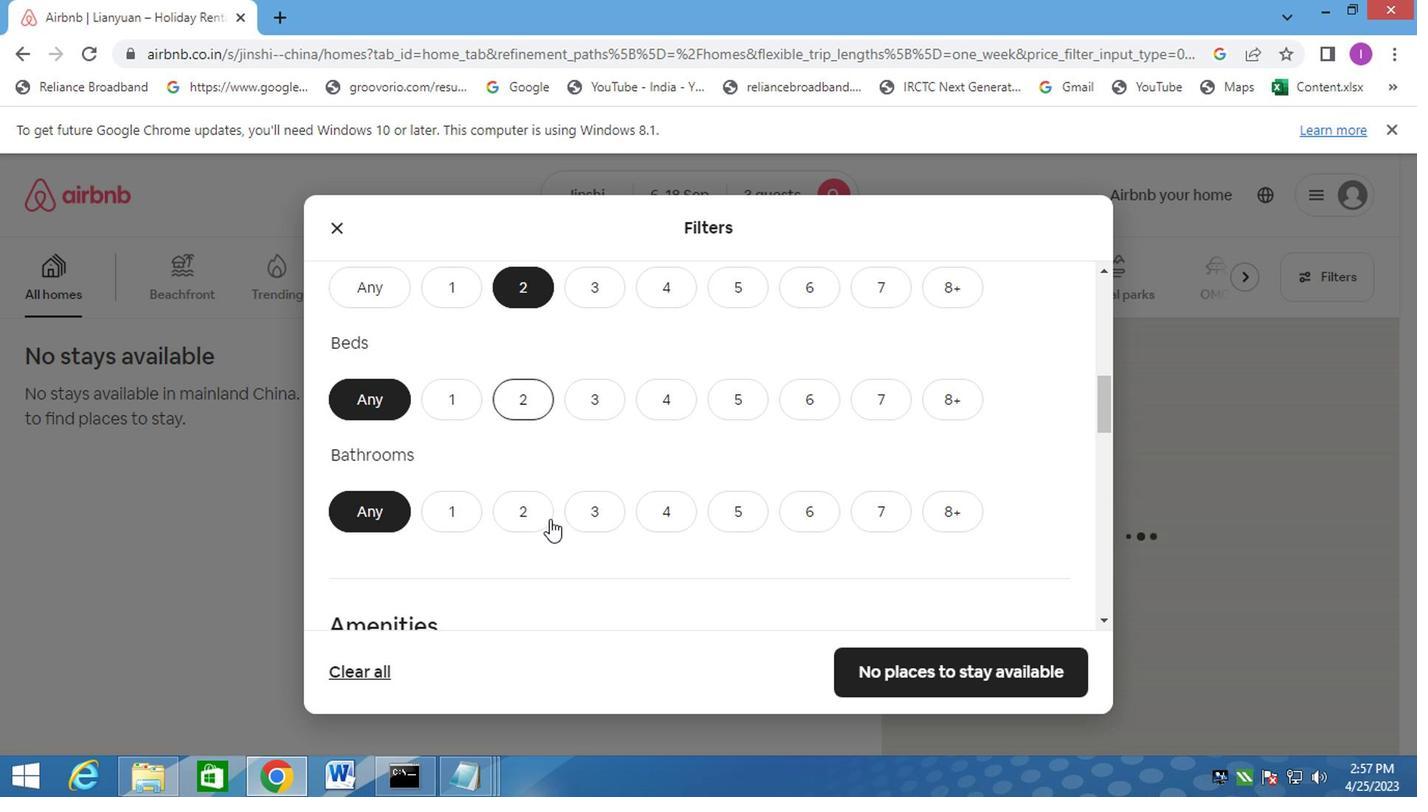 
Action: Mouse pressed left at (524, 520)
Screenshot: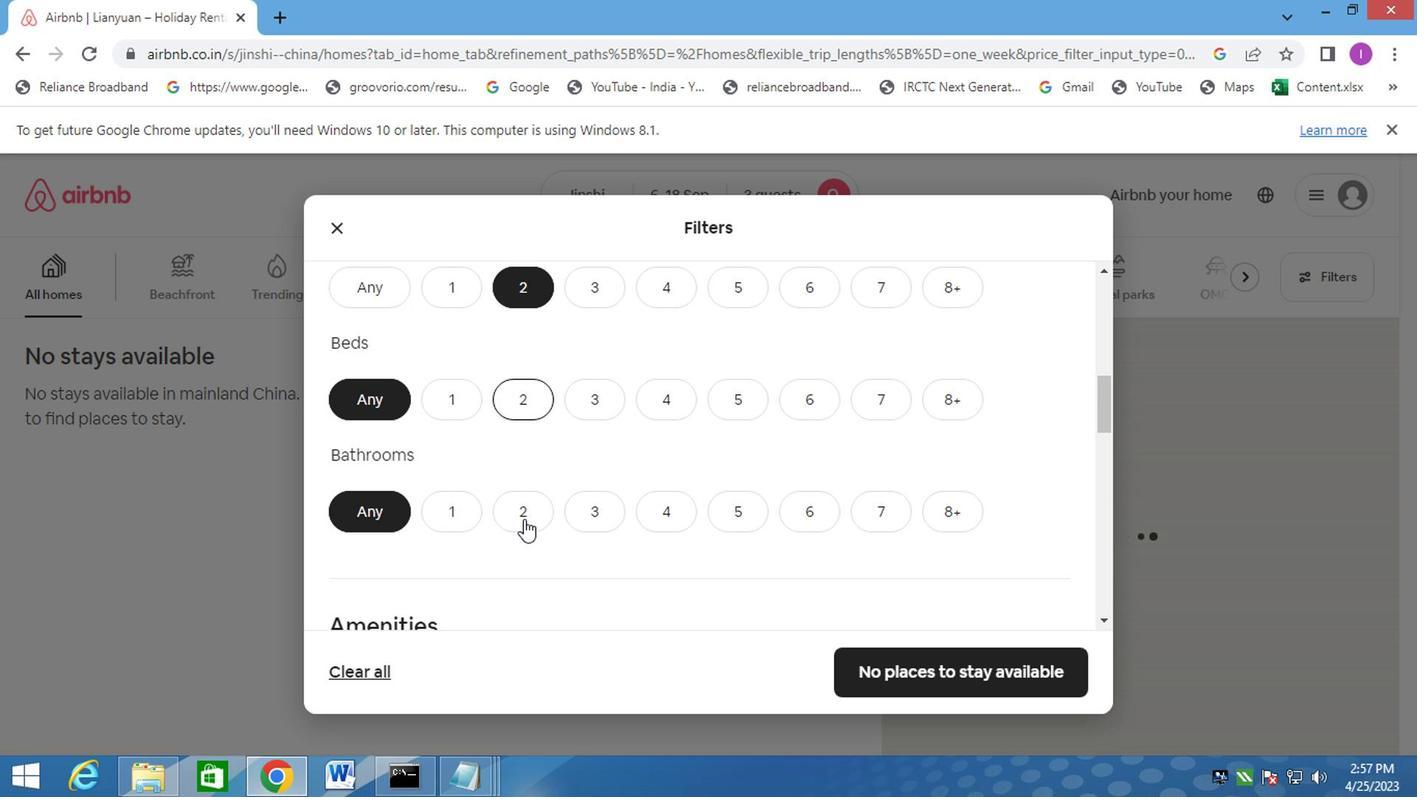 
Action: Mouse moved to (578, 473)
Screenshot: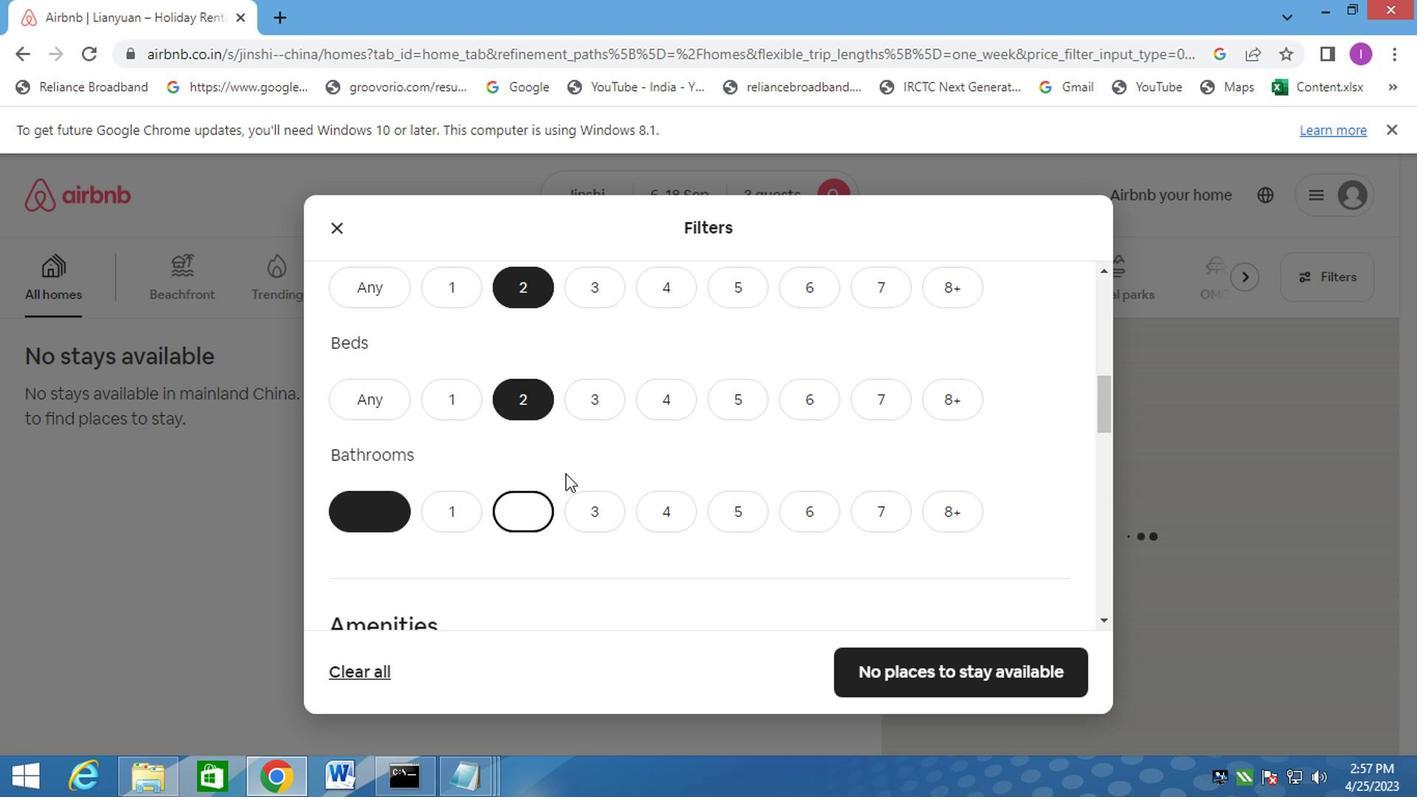 
Action: Mouse scrolled (578, 472) with delta (0, 0)
Screenshot: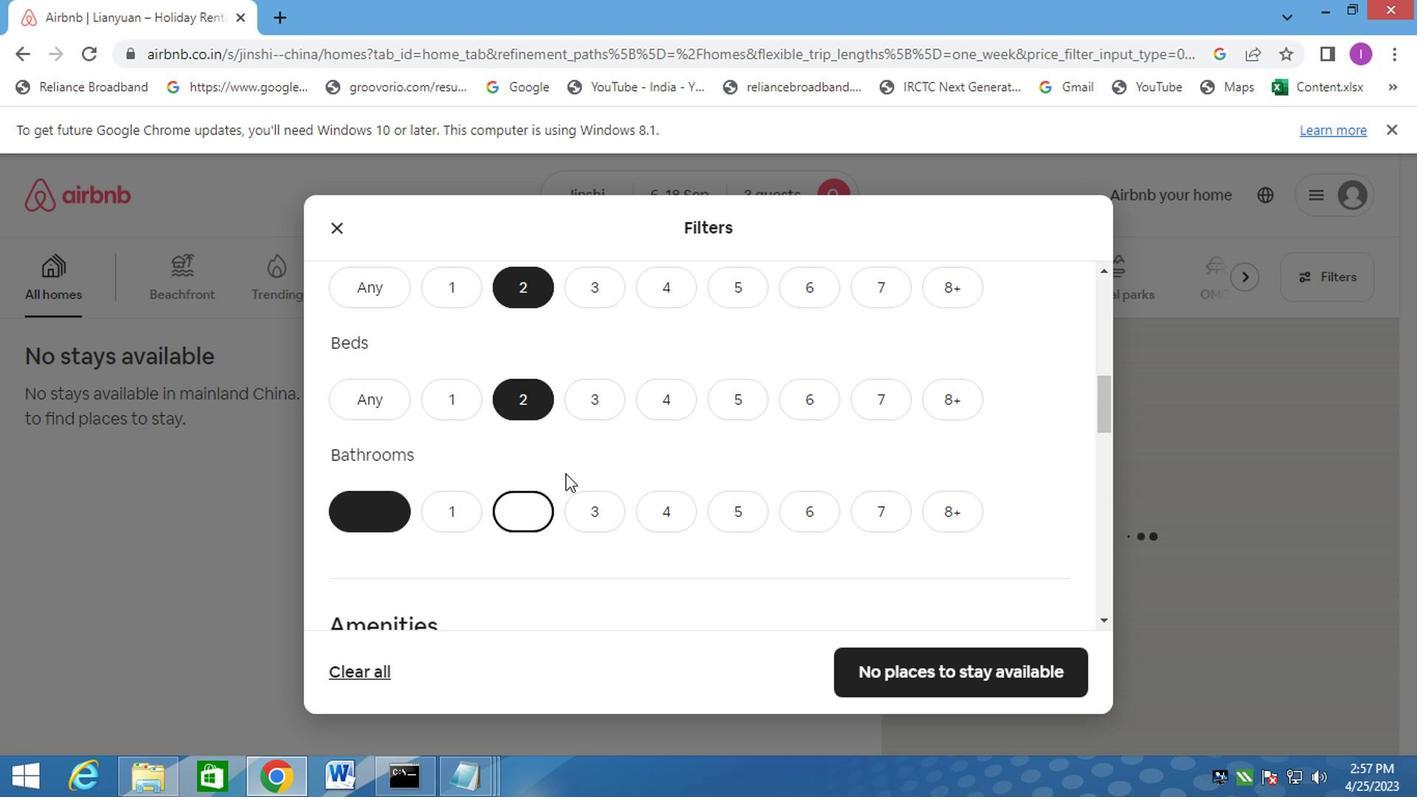 
Action: Mouse moved to (603, 478)
Screenshot: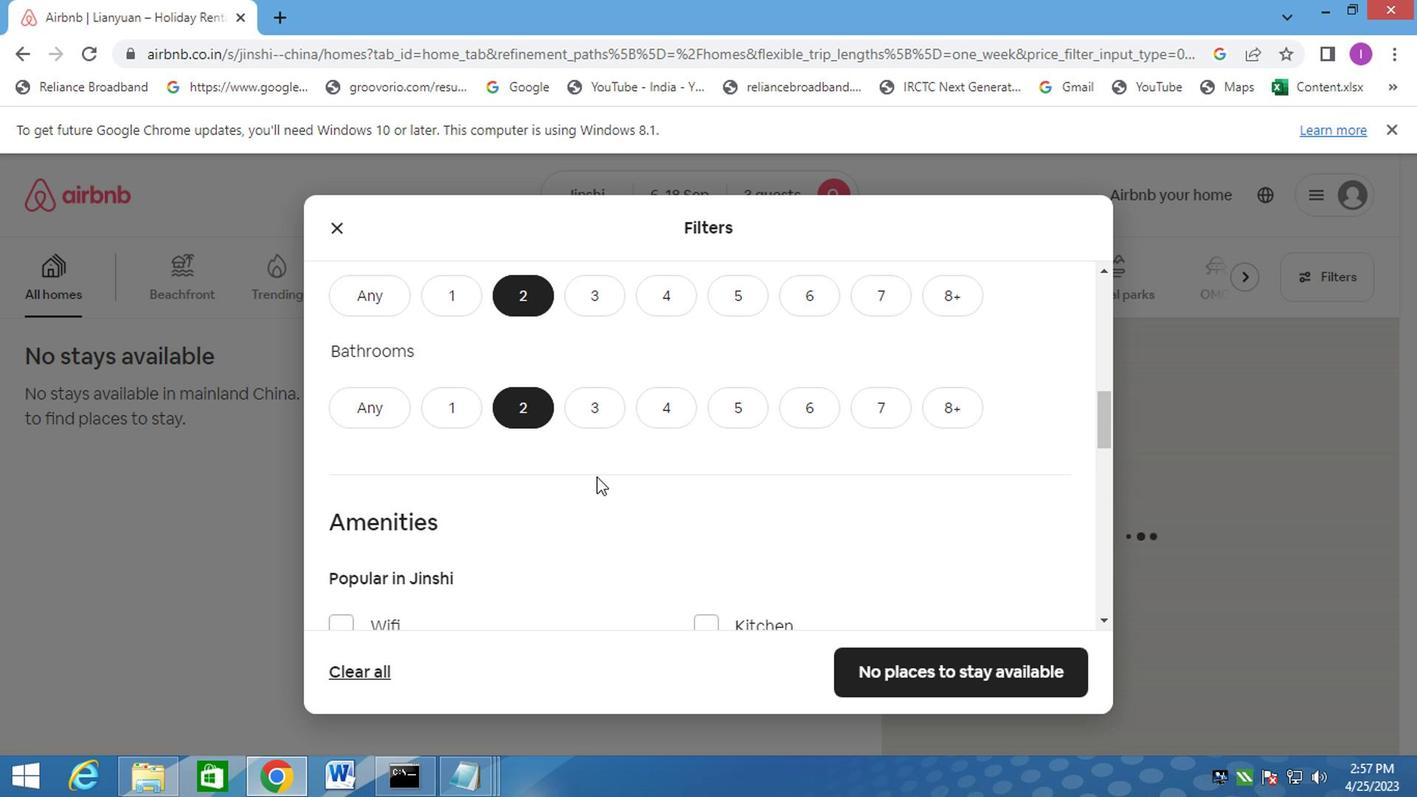 
Action: Mouse scrolled (603, 477) with delta (0, 0)
Screenshot: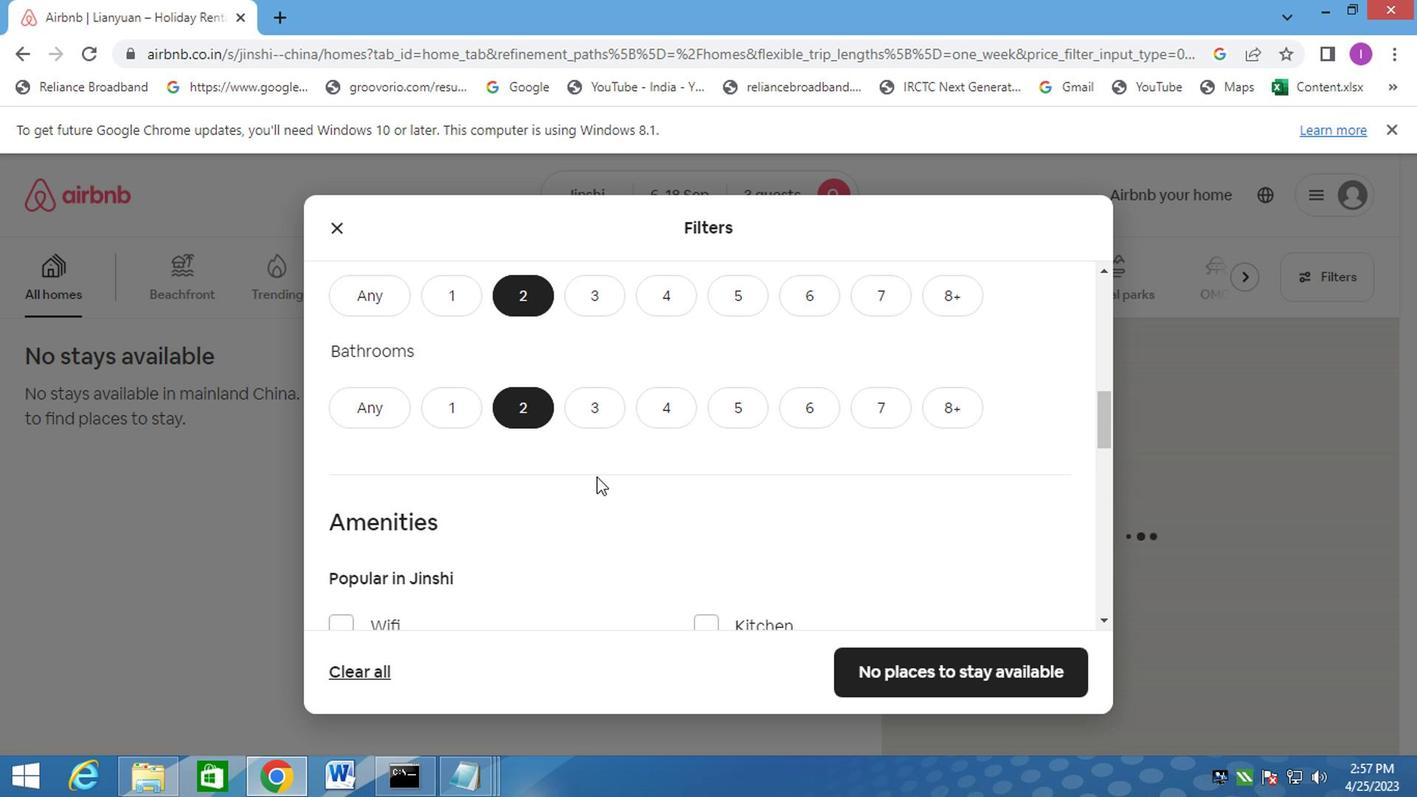 
Action: Mouse moved to (609, 479)
Screenshot: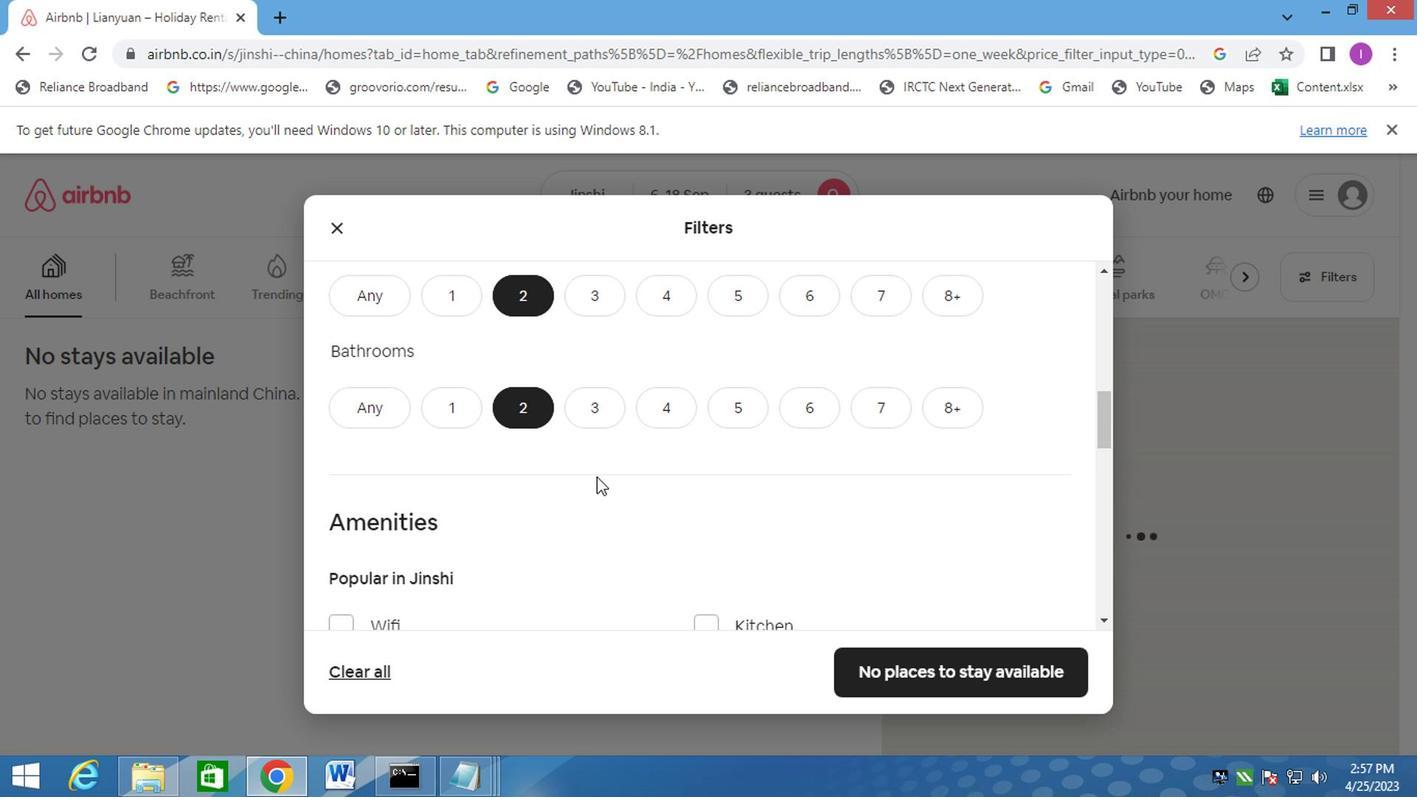 
Action: Mouse scrolled (609, 478) with delta (0, -1)
Screenshot: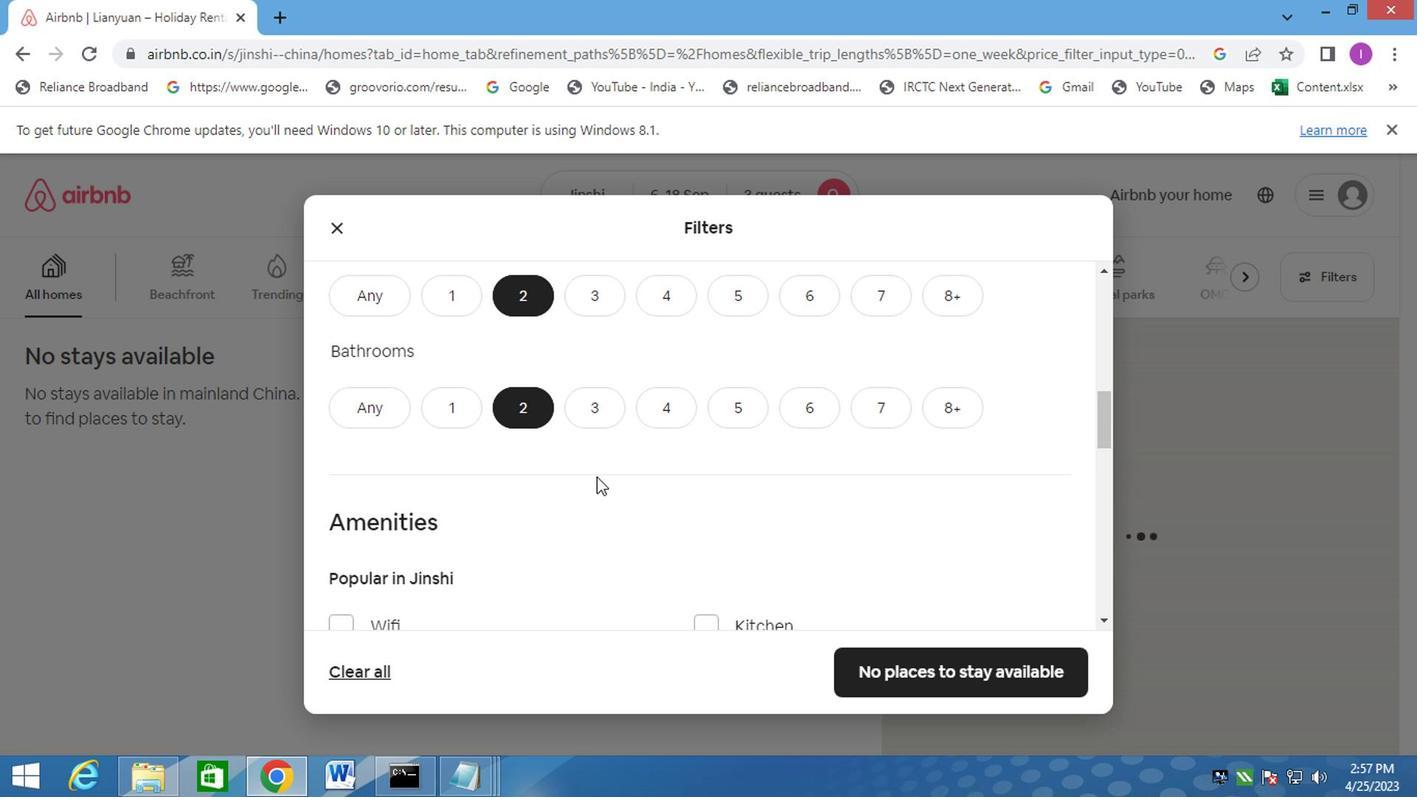 
Action: Mouse moved to (615, 479)
Screenshot: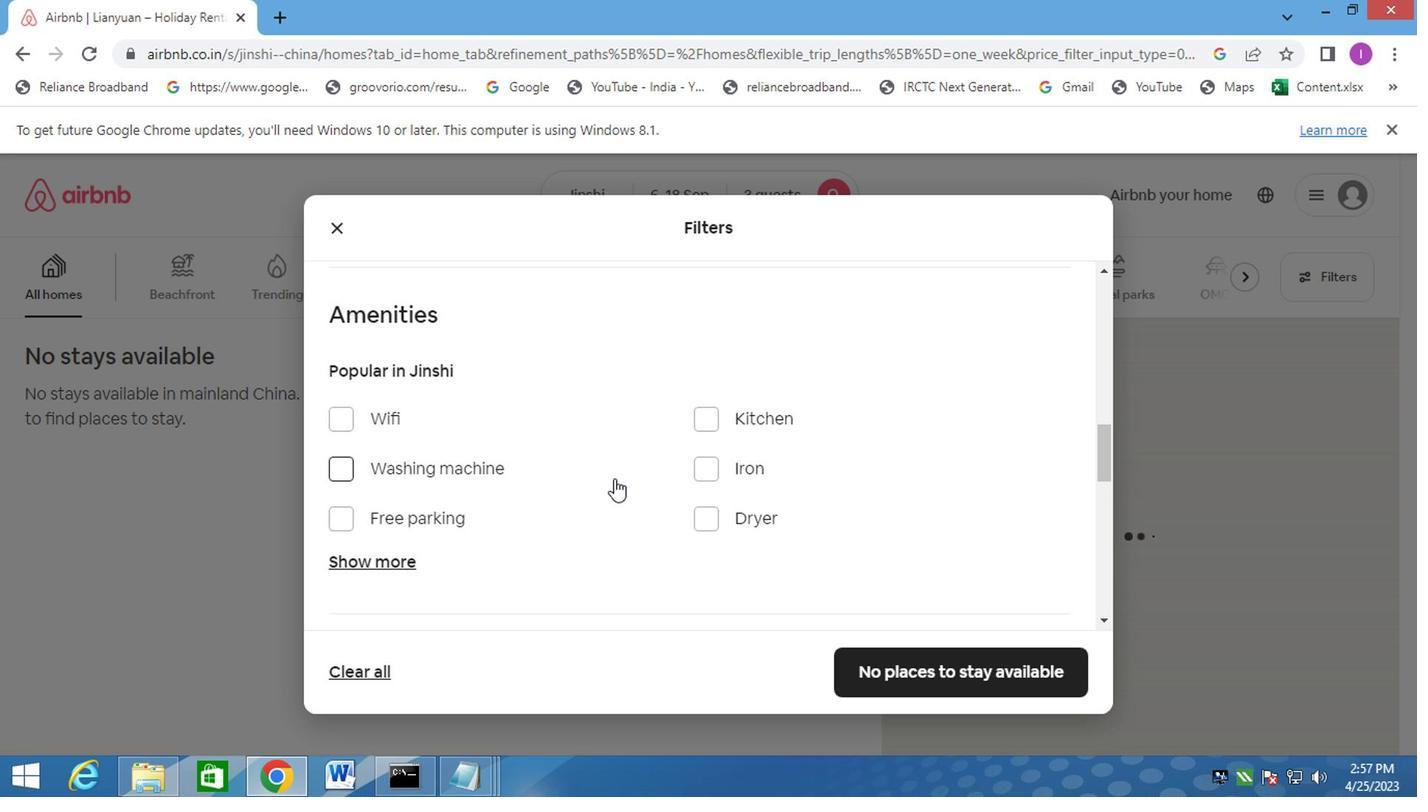 
Action: Mouse scrolled (615, 478) with delta (0, -1)
Screenshot: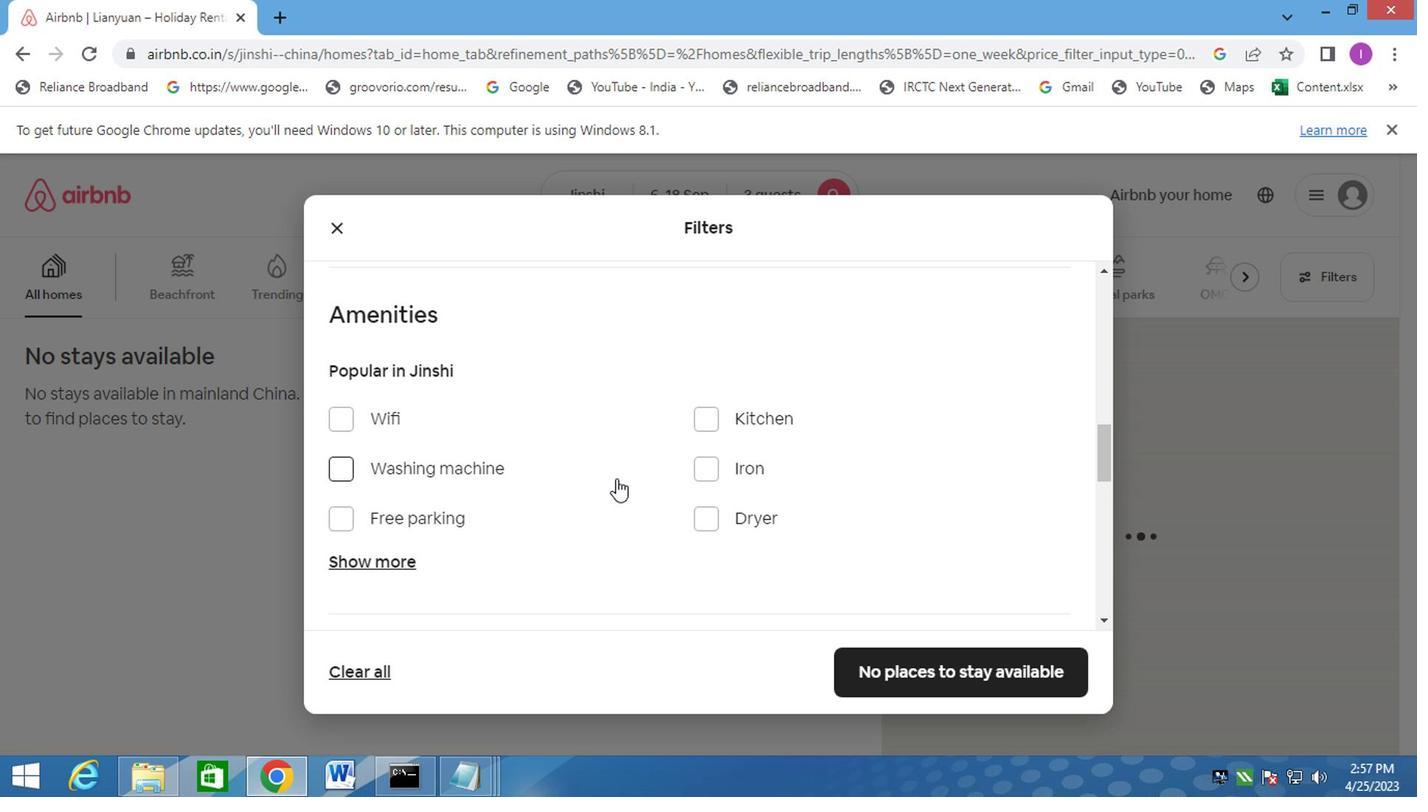 
Action: Mouse moved to (617, 479)
Screenshot: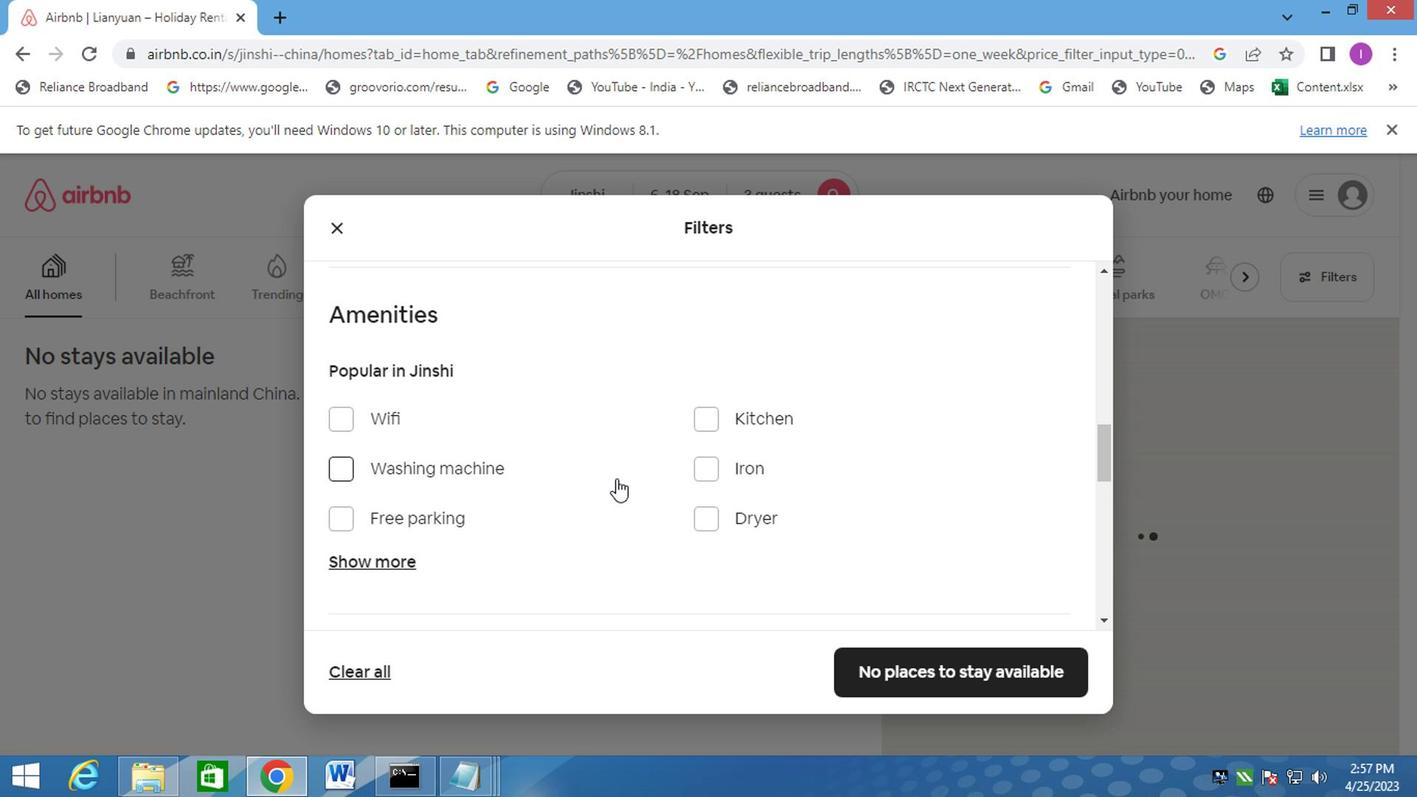 
Action: Mouse scrolled (617, 478) with delta (0, -1)
Screenshot: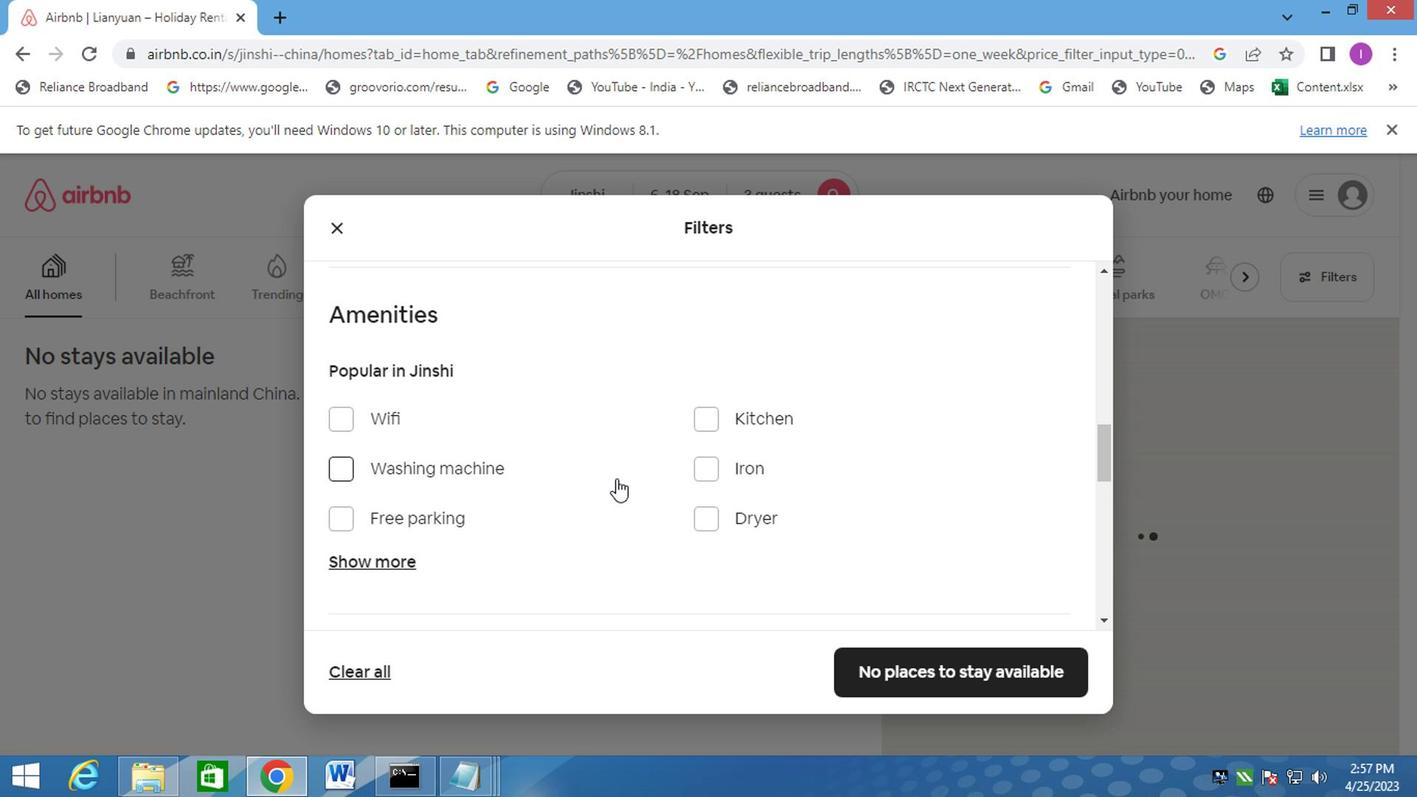 
Action: Mouse scrolled (617, 478) with delta (0, -1)
Screenshot: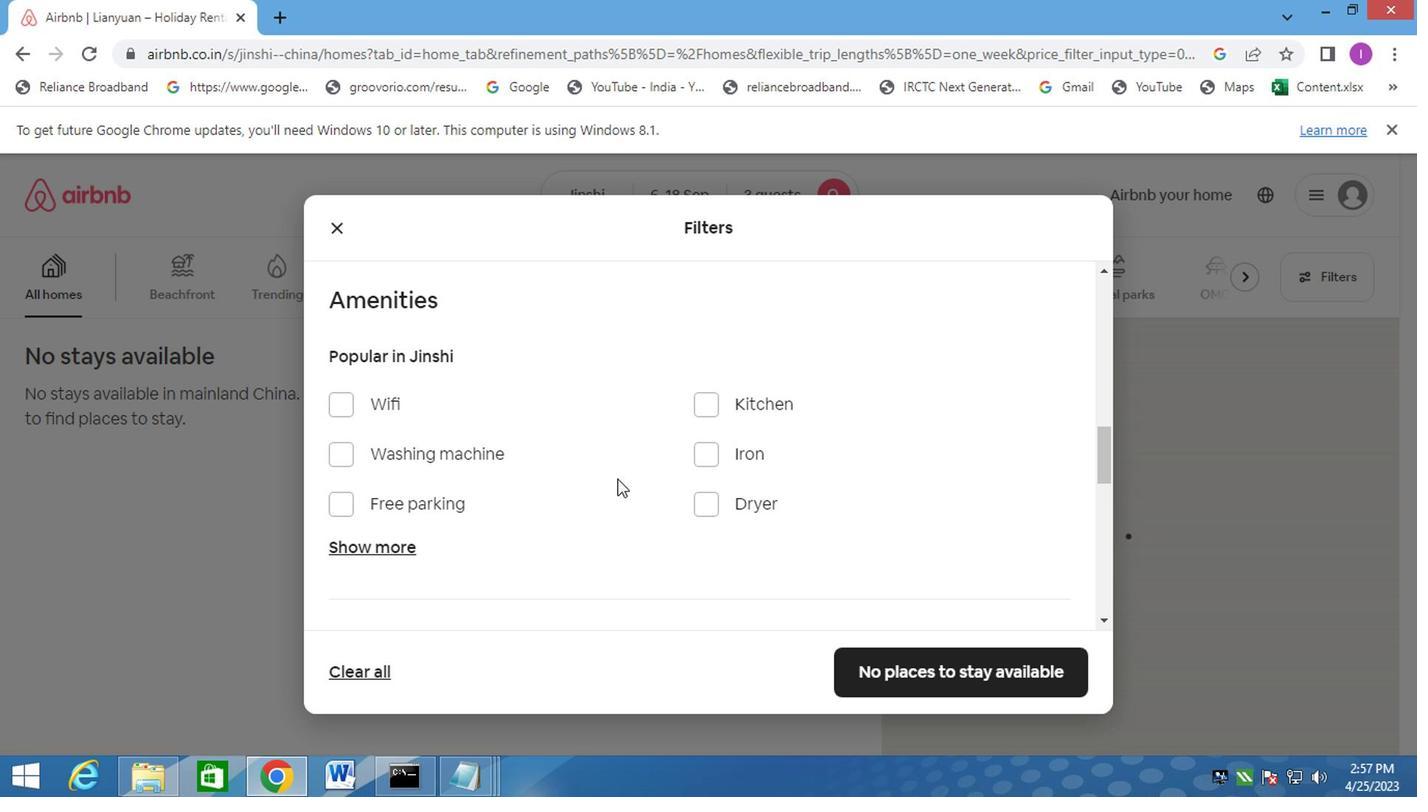 
Action: Mouse moved to (620, 481)
Screenshot: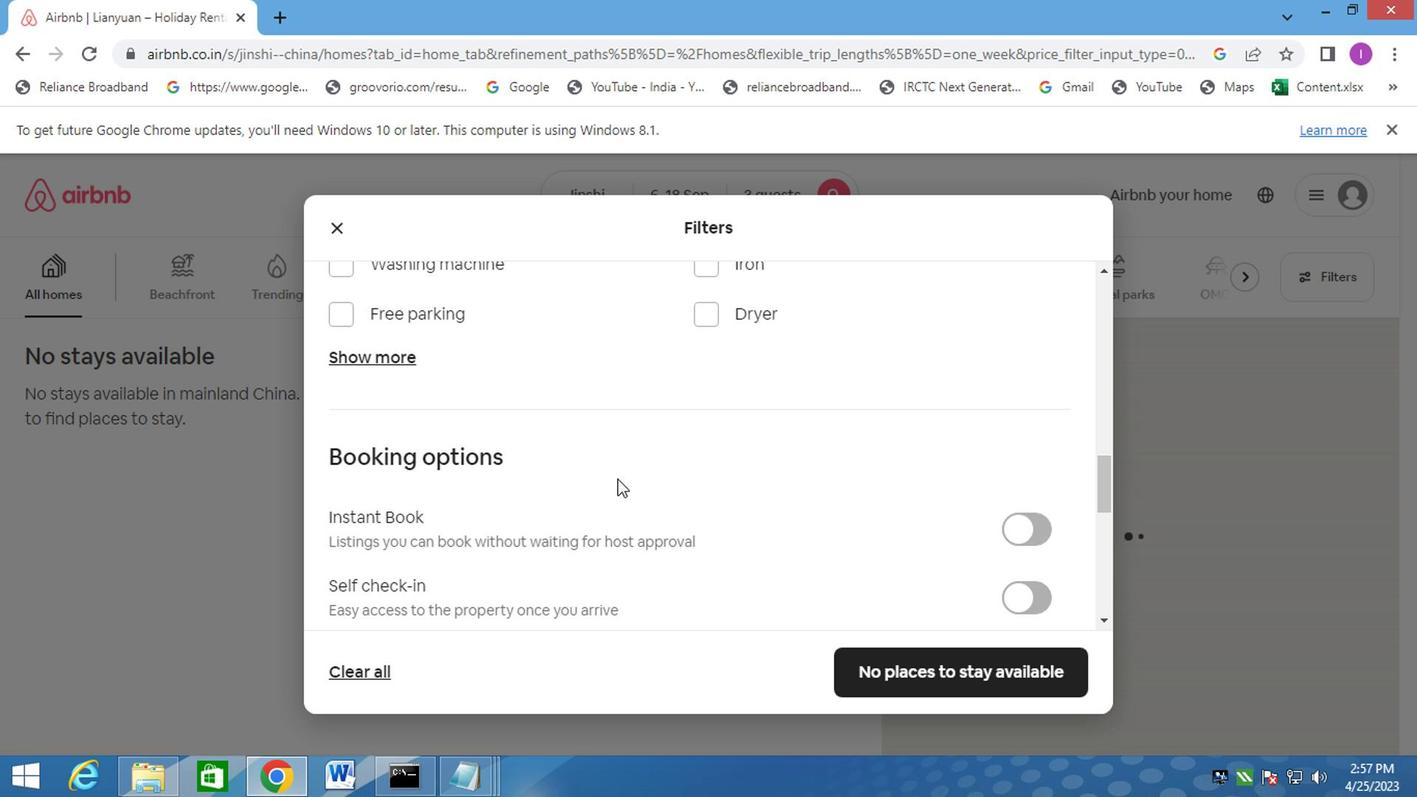
Action: Mouse scrolled (617, 478) with delta (0, -1)
Screenshot: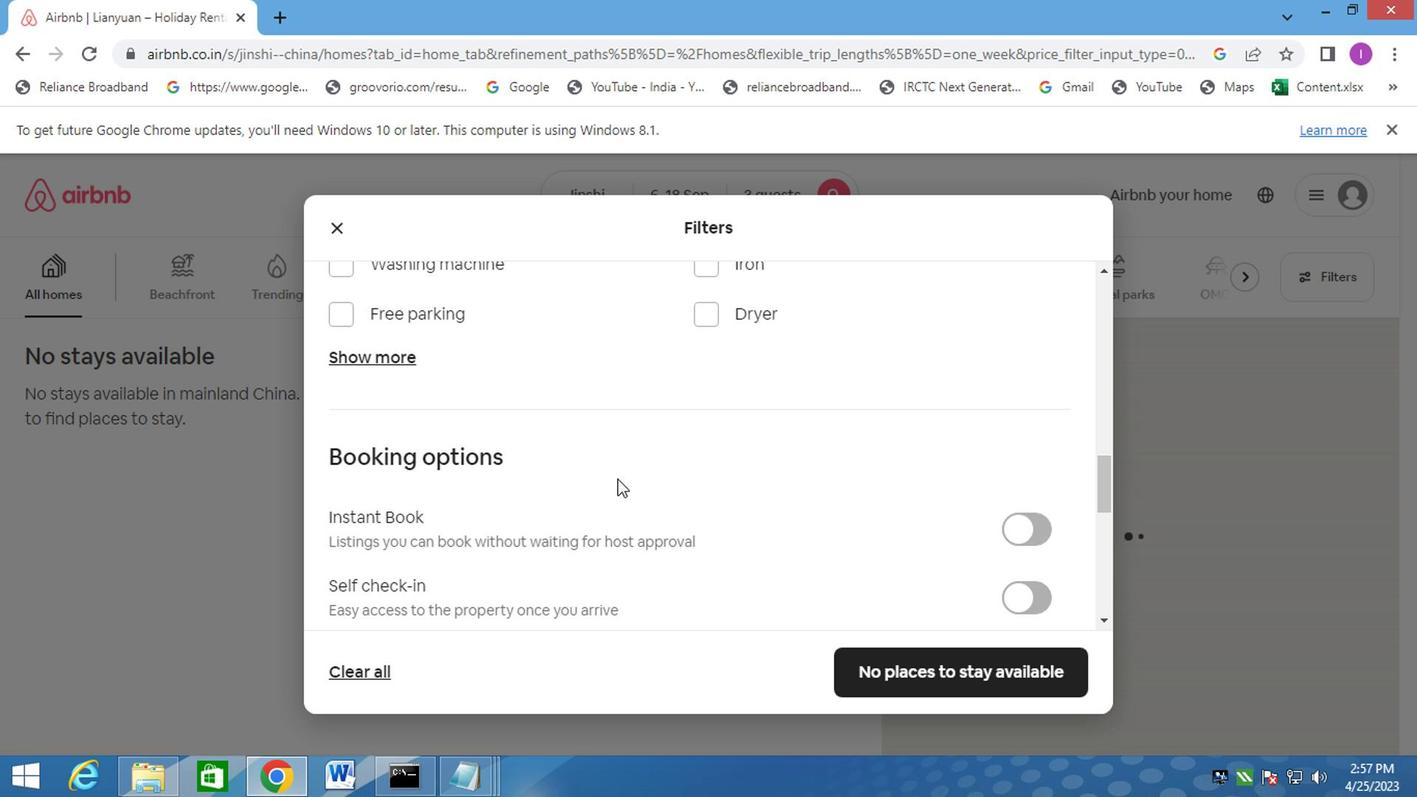 
Action: Mouse moved to (617, 476)
Screenshot: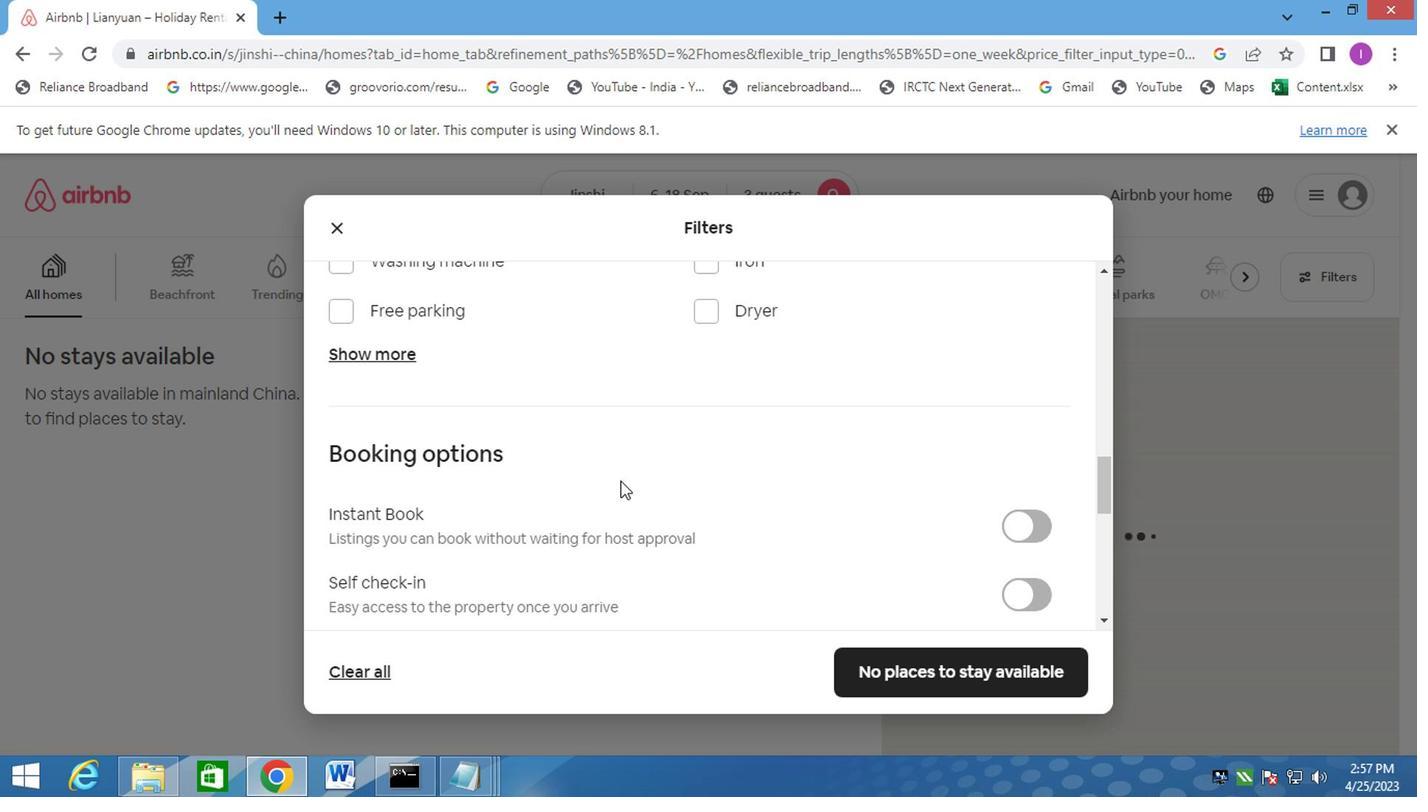 
Action: Mouse scrolled (617, 475) with delta (0, 0)
Screenshot: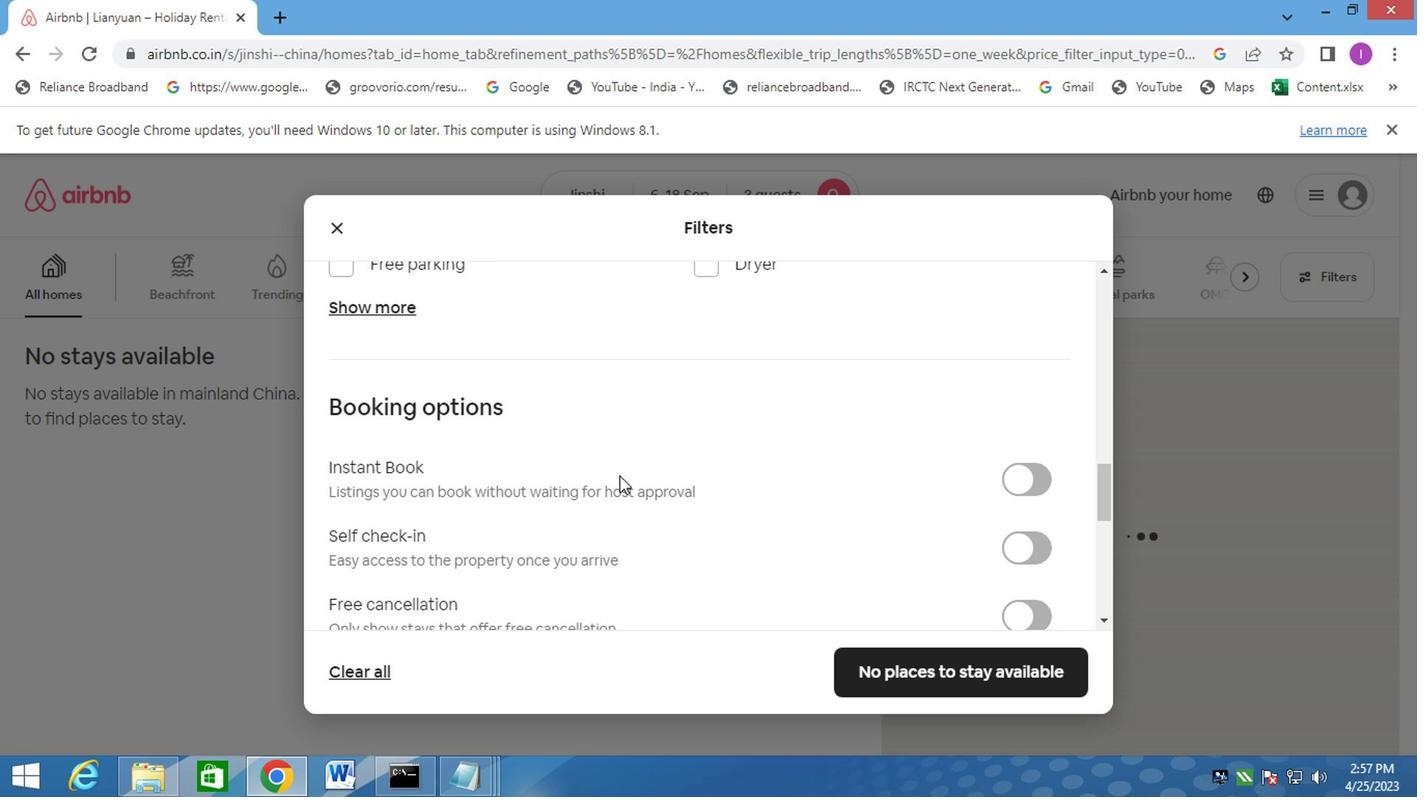 
Action: Mouse scrolled (617, 475) with delta (0, 0)
Screenshot: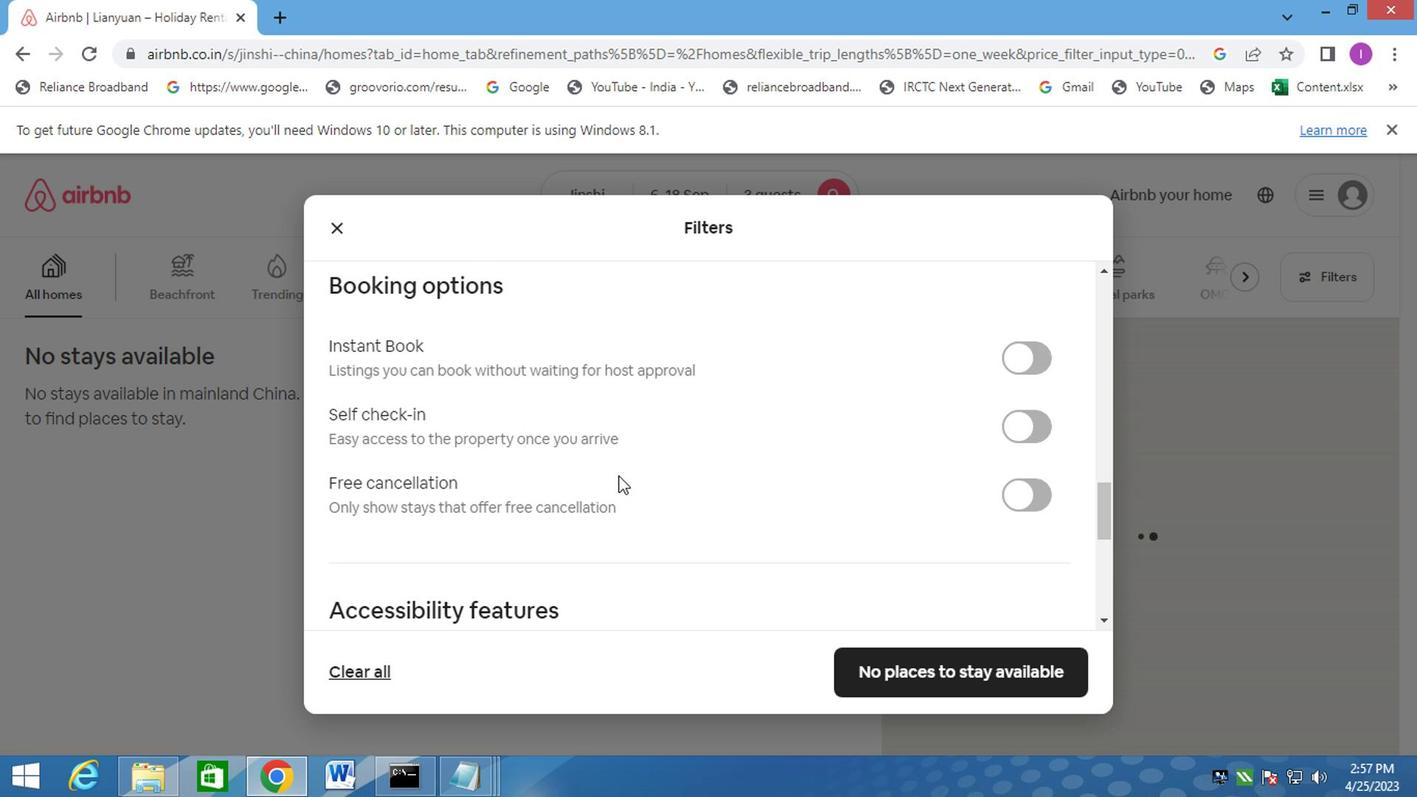 
Action: Mouse moved to (623, 475)
Screenshot: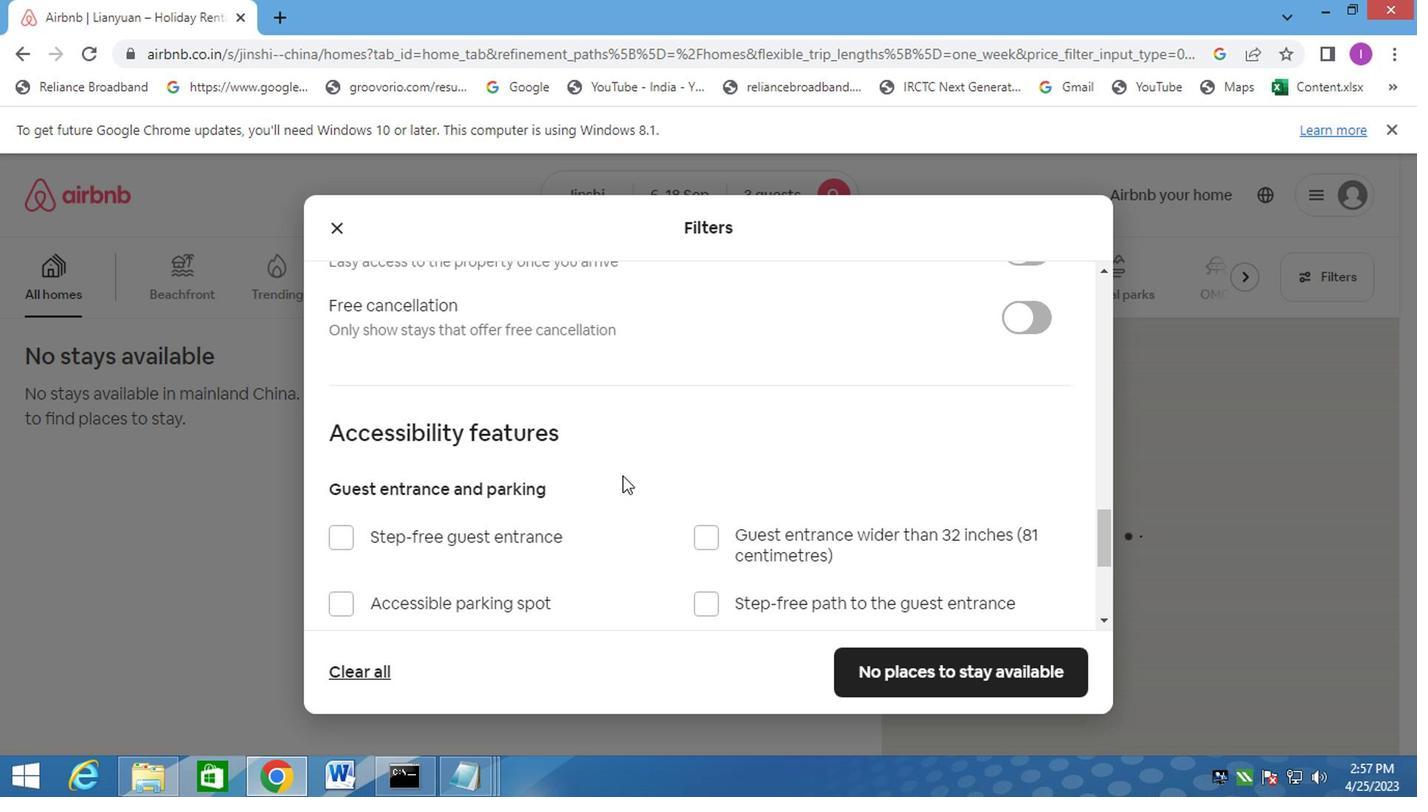 
Action: Mouse scrolled (623, 476) with delta (0, 0)
Screenshot: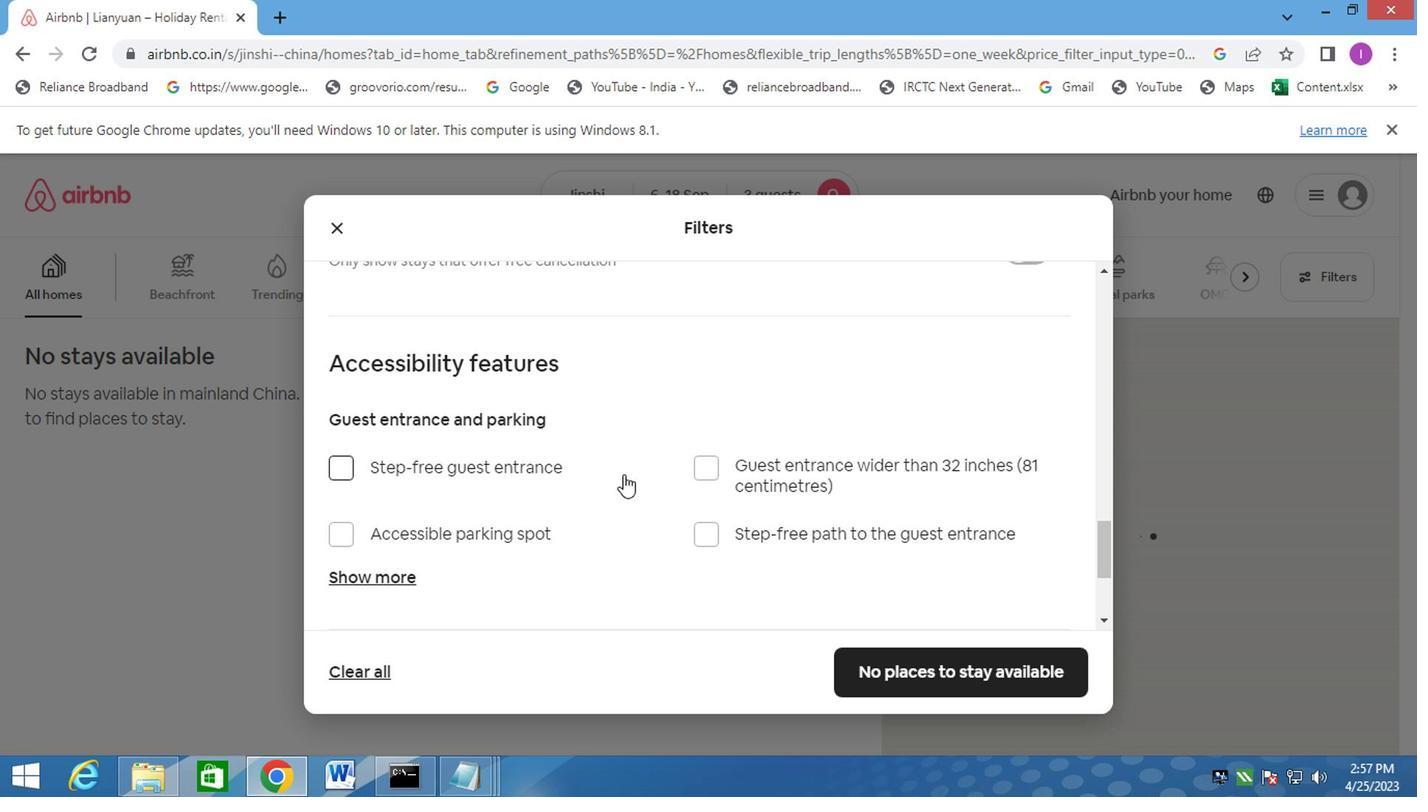 
Action: Mouse moved to (1046, 282)
Screenshot: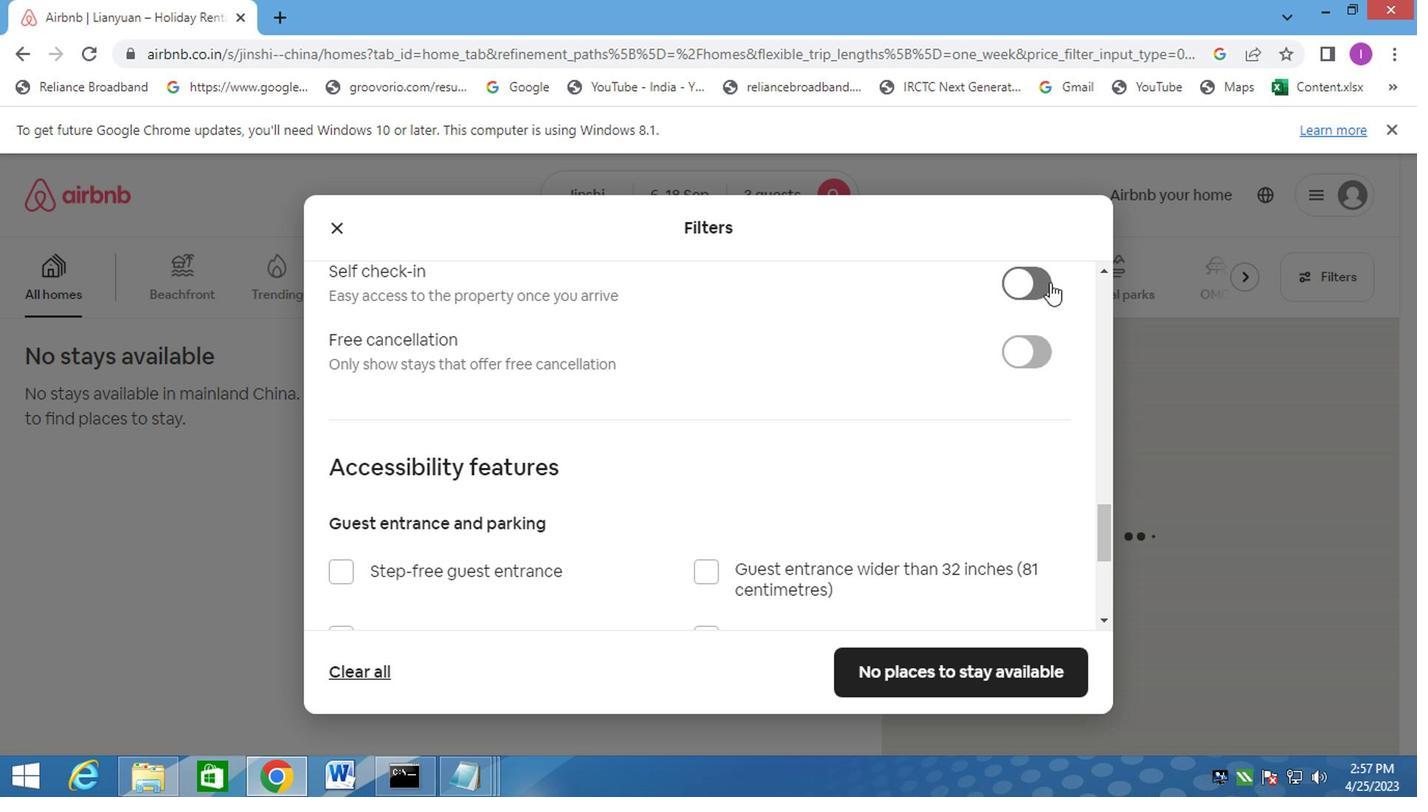 
Action: Mouse pressed left at (1046, 282)
Screenshot: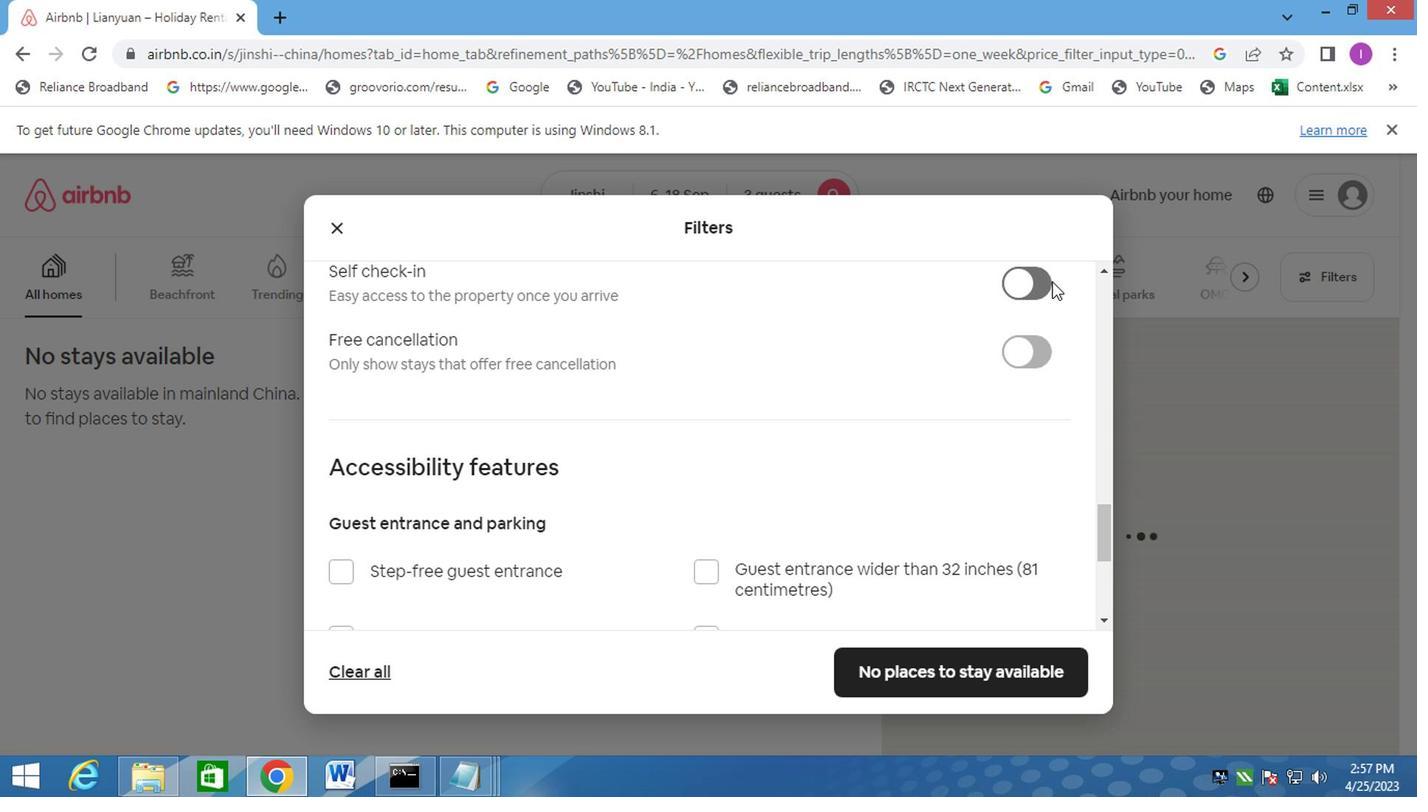 
Action: Mouse moved to (1034, 286)
Screenshot: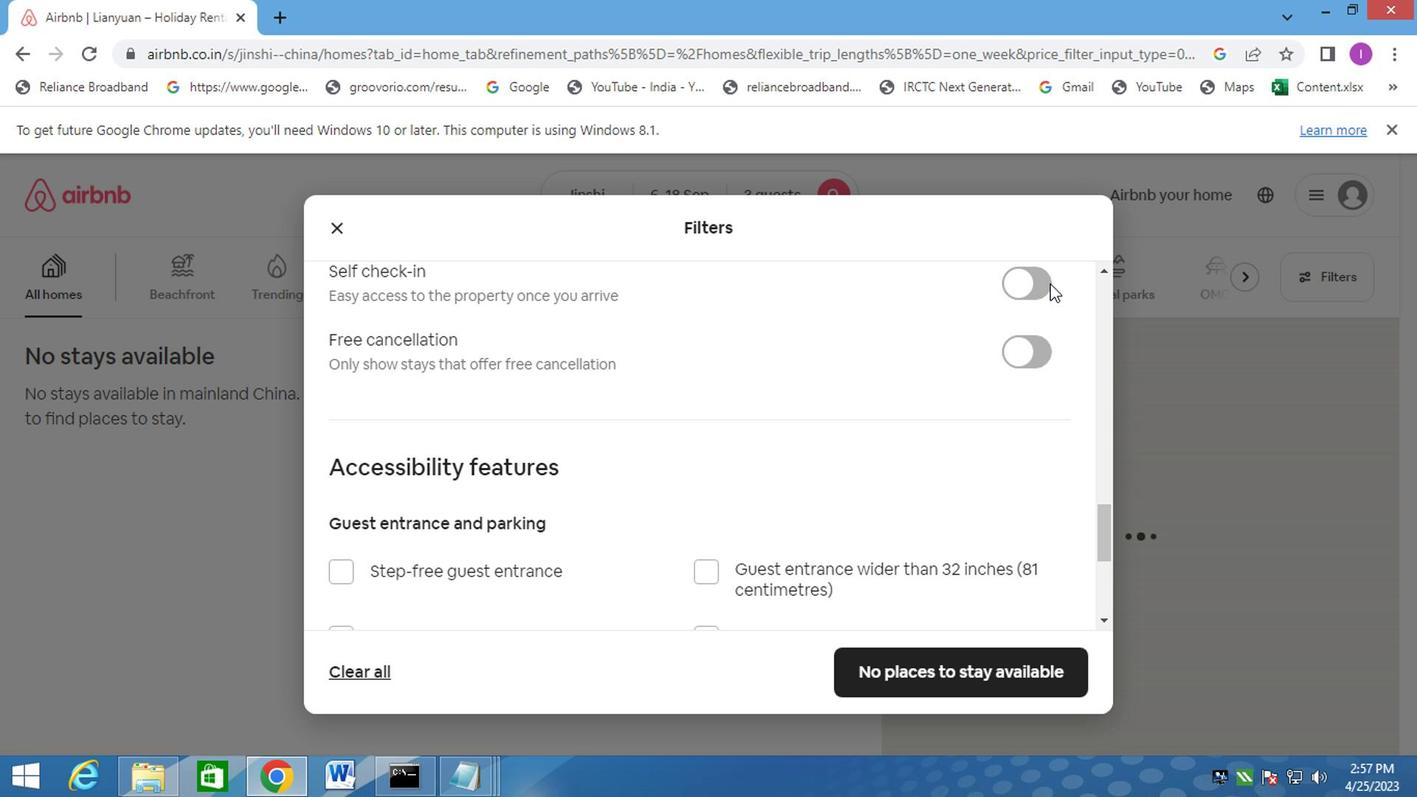 
Action: Mouse pressed left at (1034, 286)
Screenshot: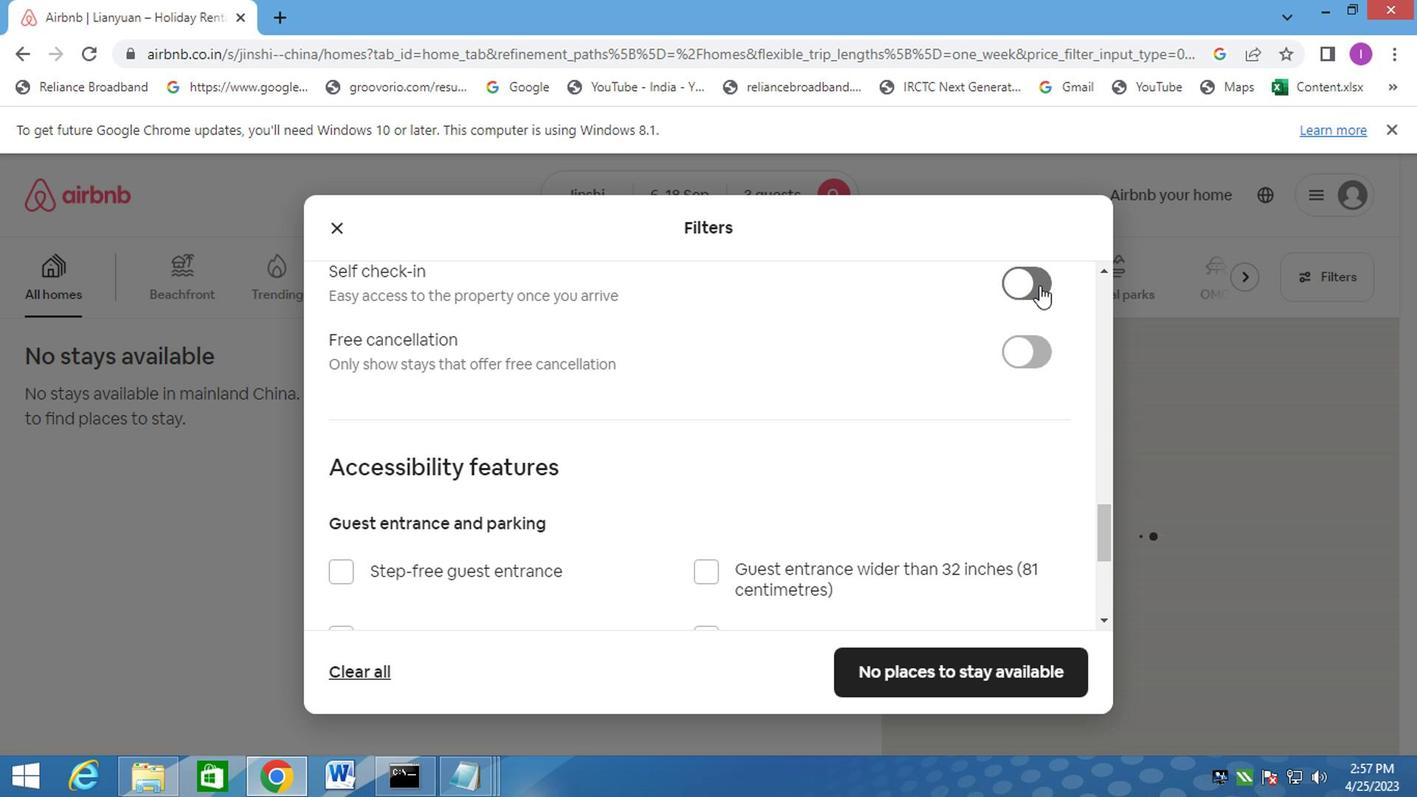 
Action: Mouse moved to (866, 673)
Screenshot: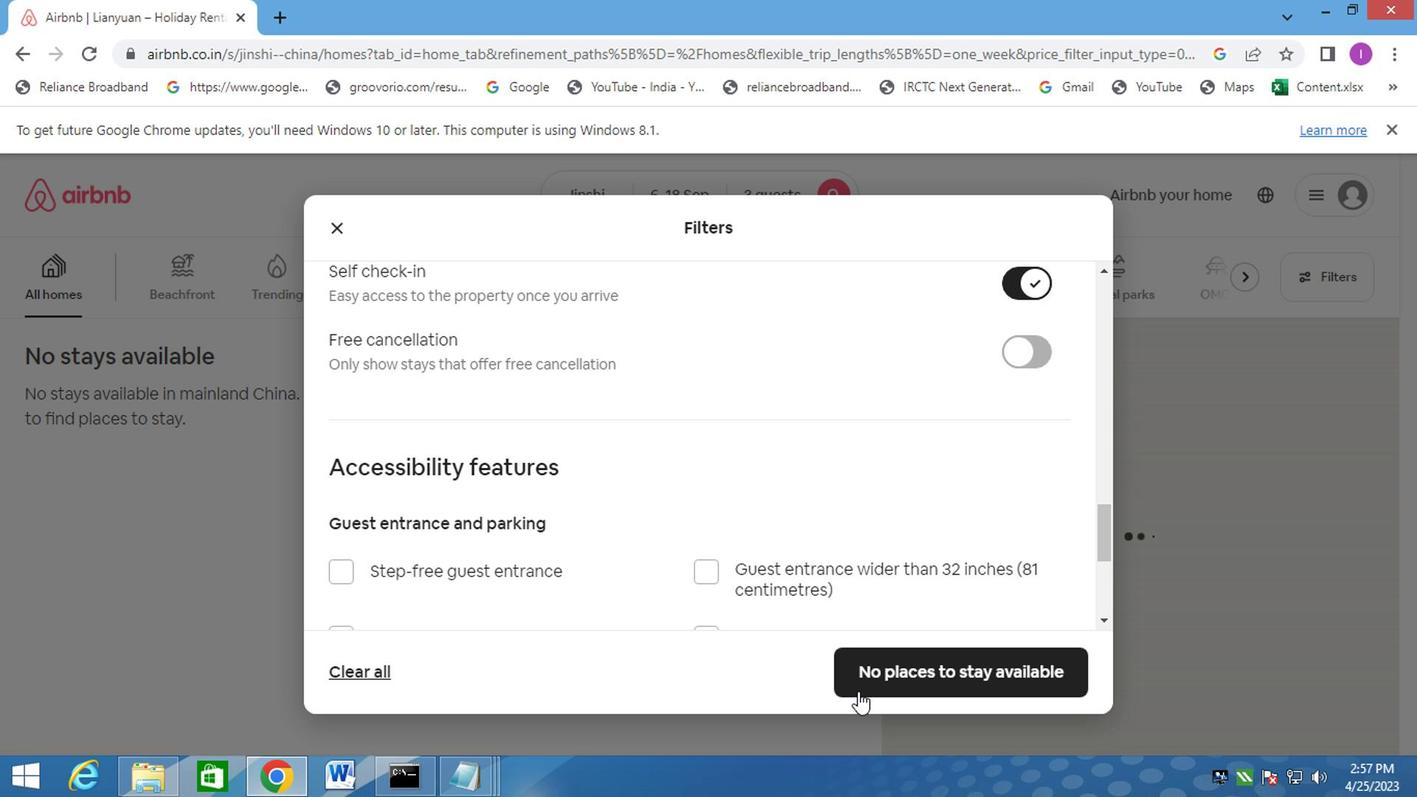 
Action: Mouse scrolled (866, 671) with delta (0, -1)
Screenshot: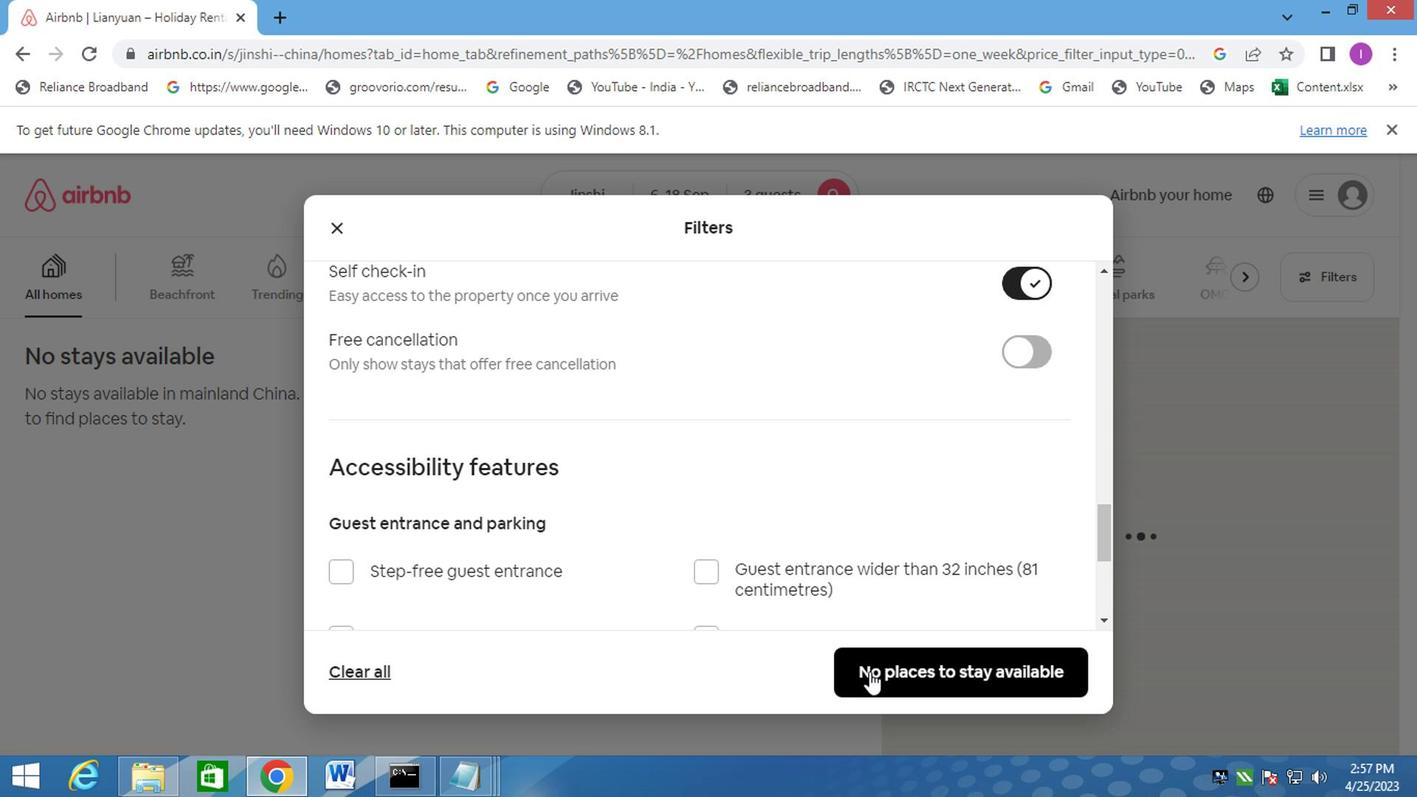 
Action: Mouse scrolled (866, 671) with delta (0, -1)
Screenshot: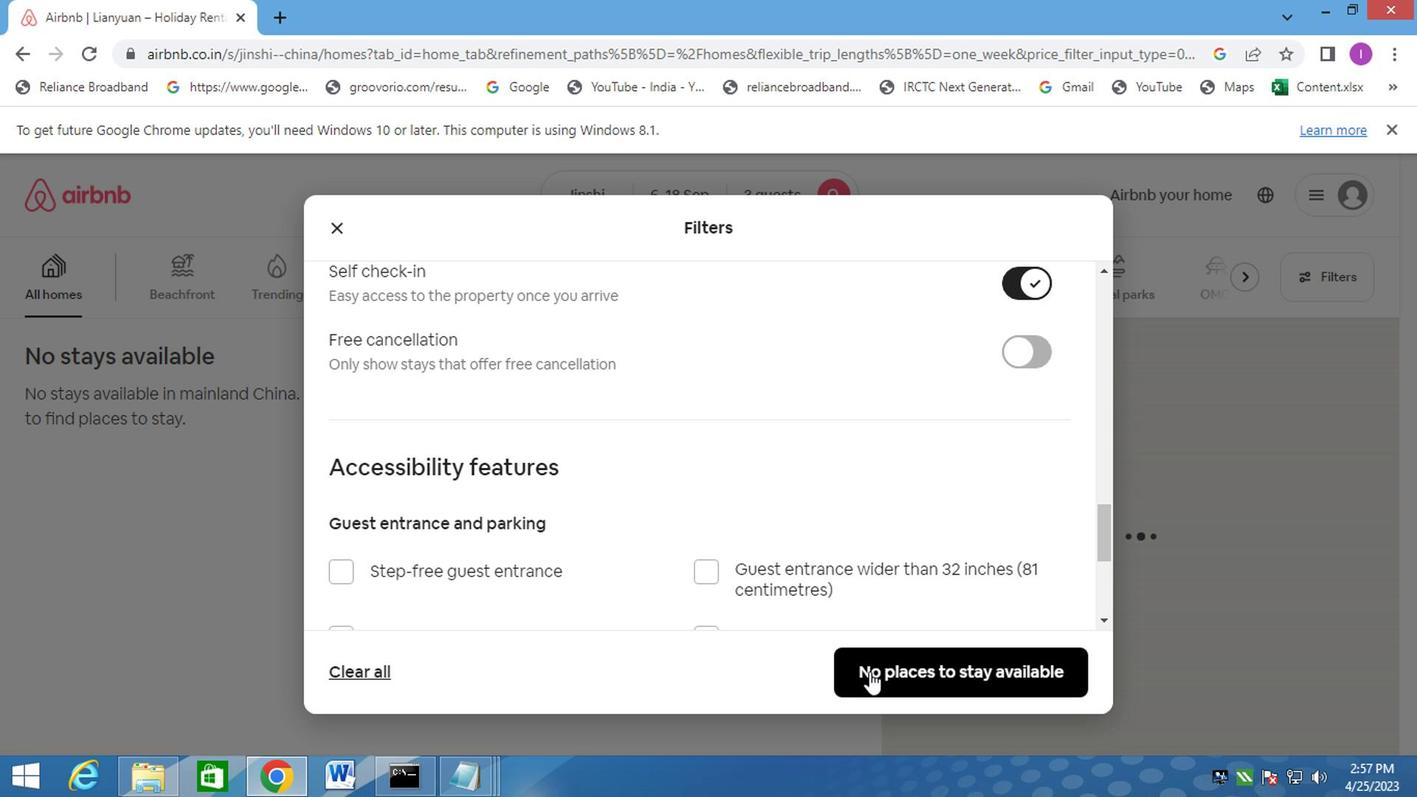 
Action: Mouse scrolled (866, 671) with delta (0, -1)
Screenshot: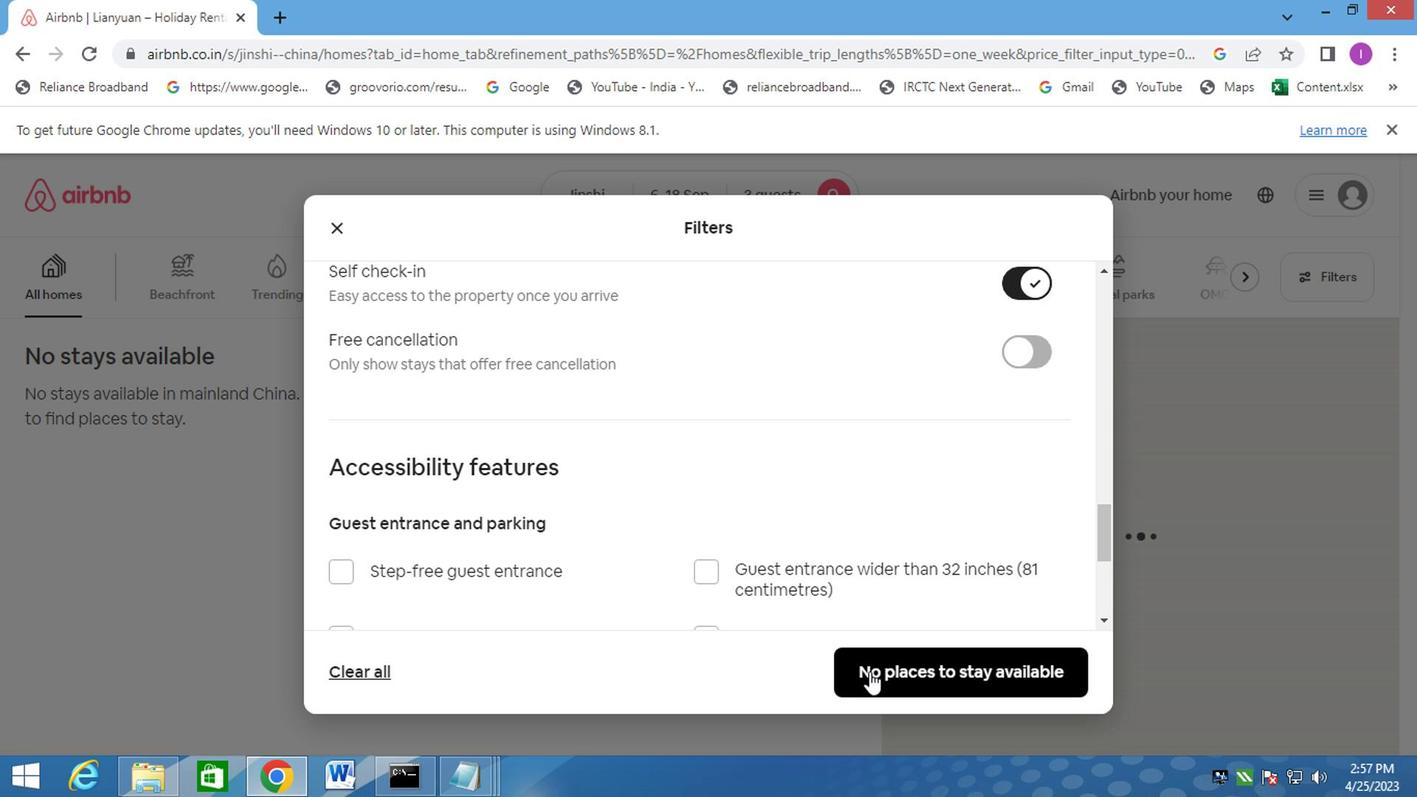 
Action: Mouse moved to (916, 681)
Screenshot: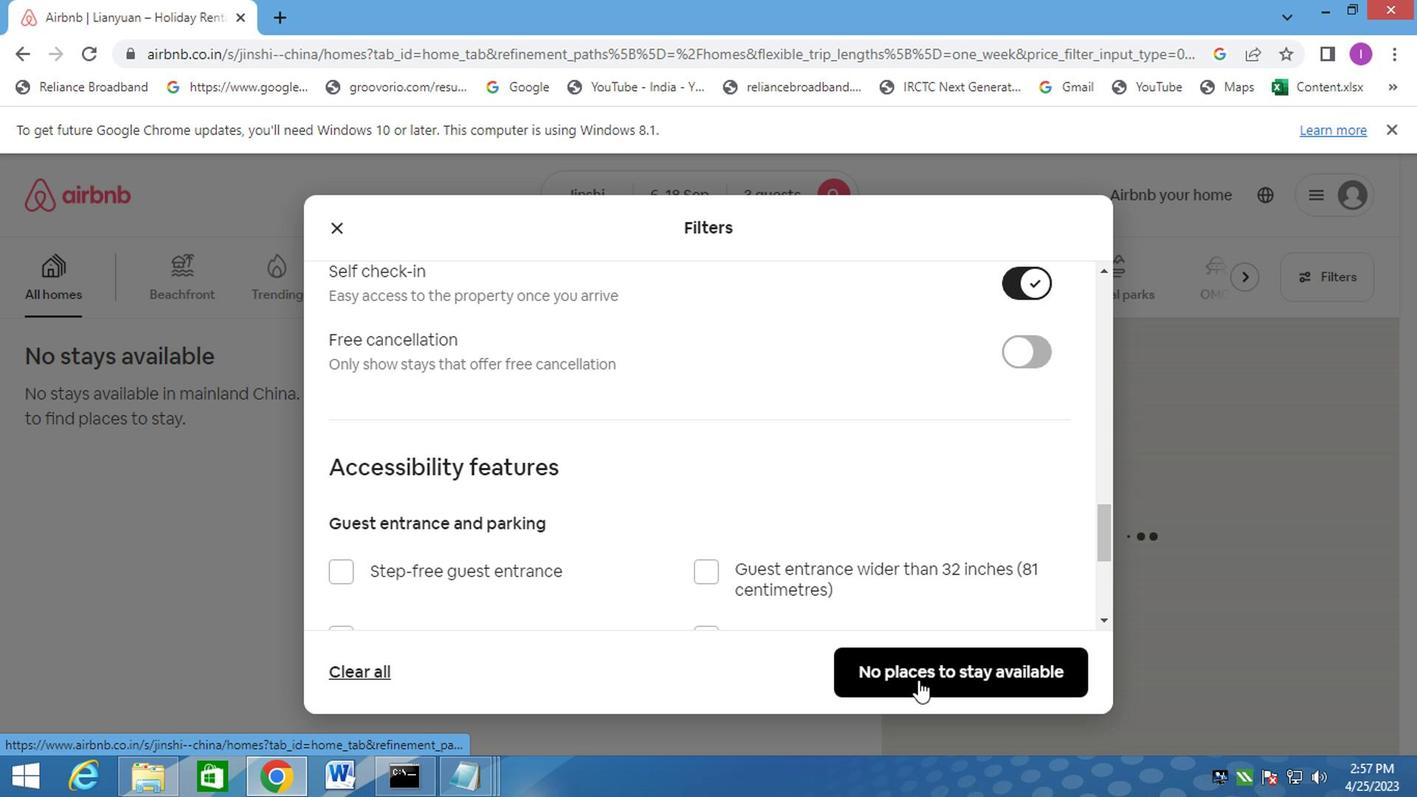 
Action: Mouse pressed left at (916, 681)
Screenshot: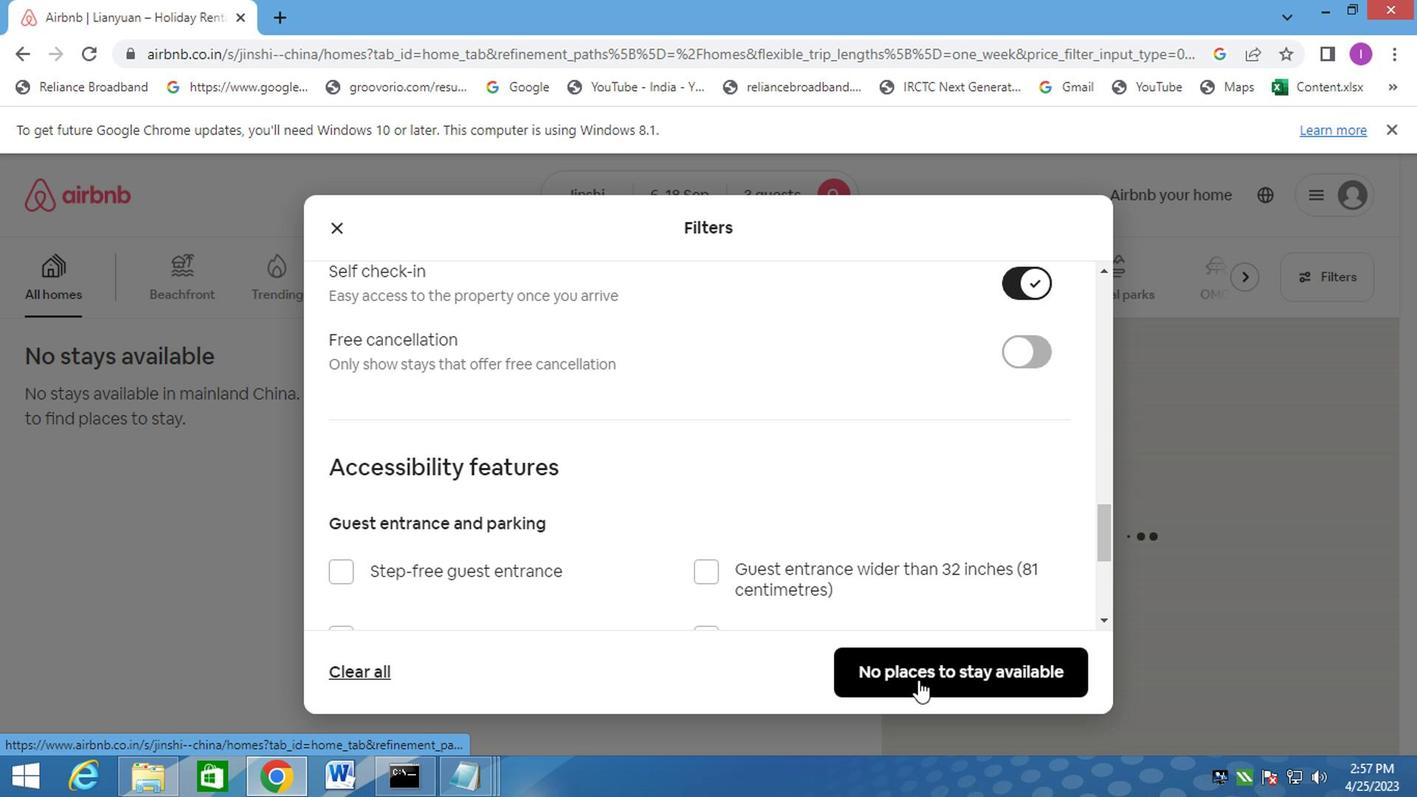 
Action: Mouse moved to (920, 680)
Screenshot: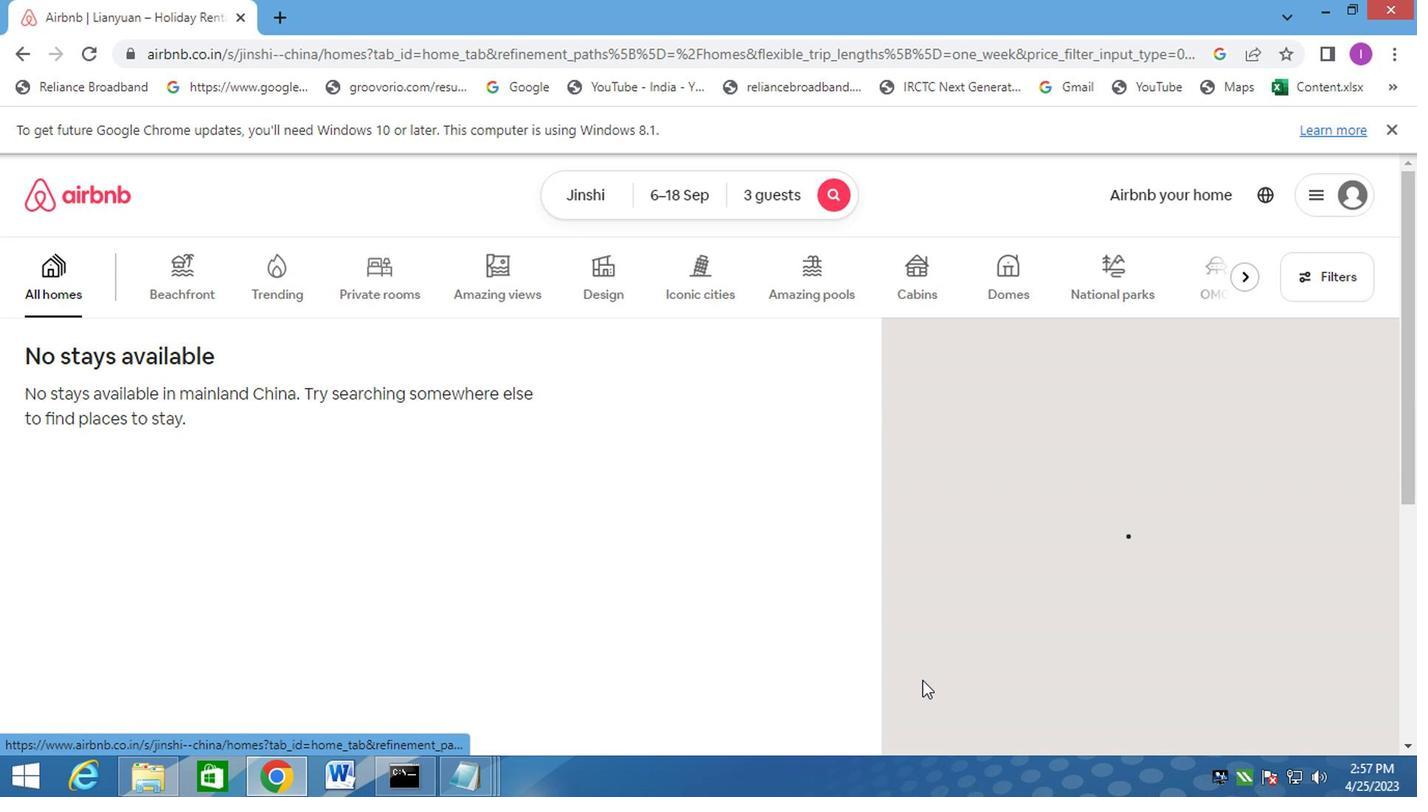 
